 Task: Find connections with filter location Genève with filter topic #personaldevelopment with filter profile language Spanish with filter current company L.E.K. Consulting with filter school GURU KASHI UNIVERSITY with filter industry Nursing Homes and Residential Care Facilities with filter service category Portrait Photography with filter keywords title Program Administrator
Action: Mouse moved to (684, 112)
Screenshot: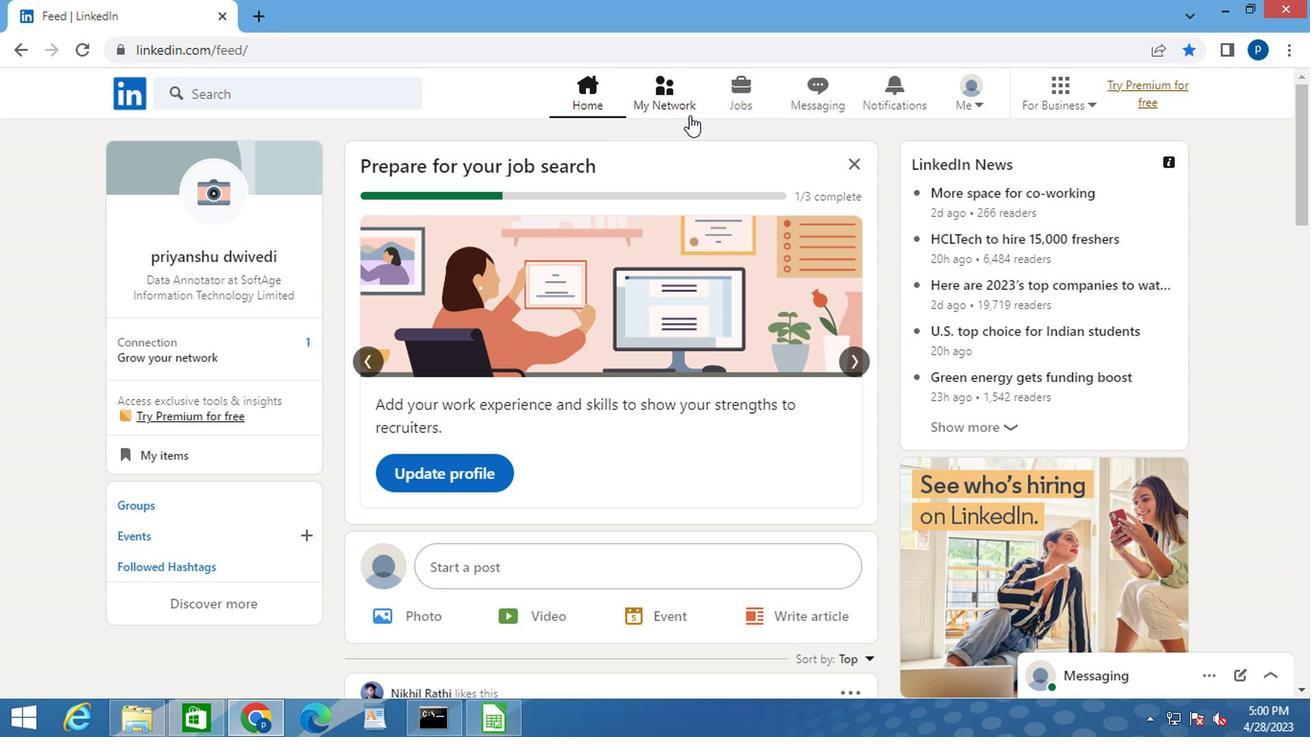 
Action: Mouse pressed left at (684, 112)
Screenshot: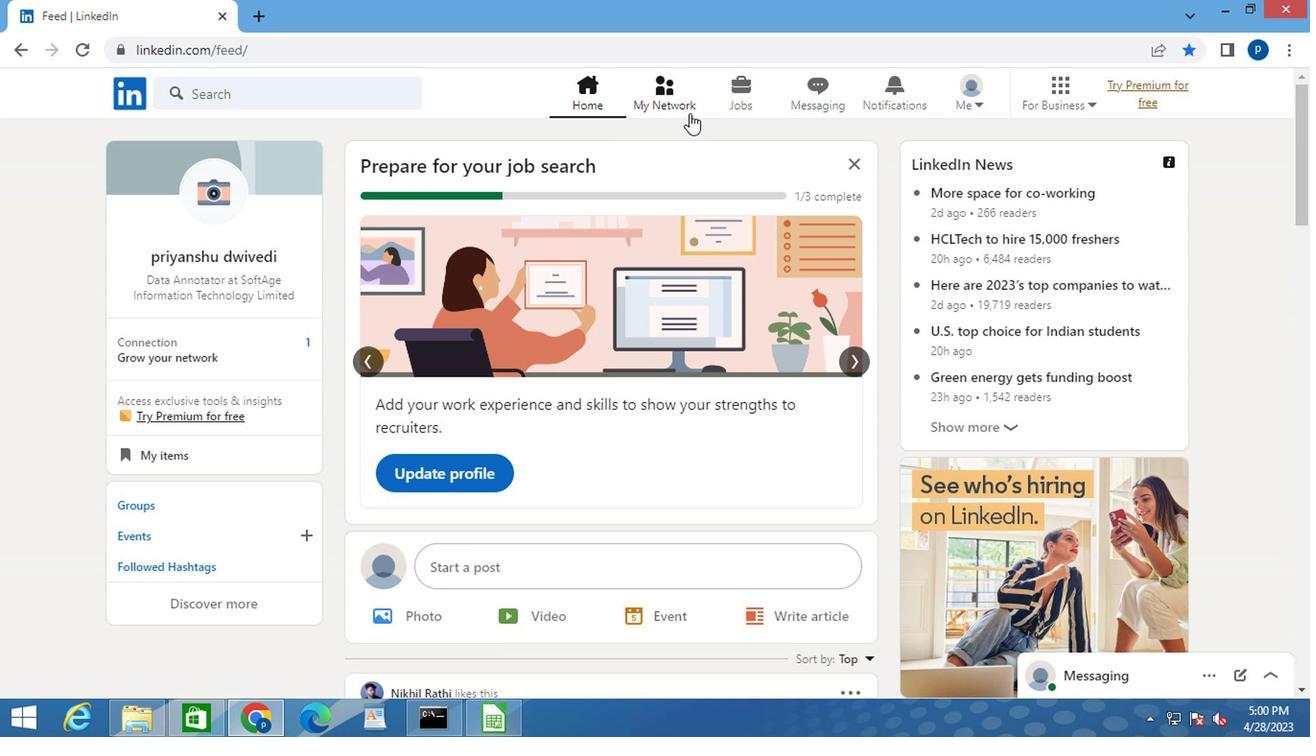 
Action: Mouse moved to (281, 195)
Screenshot: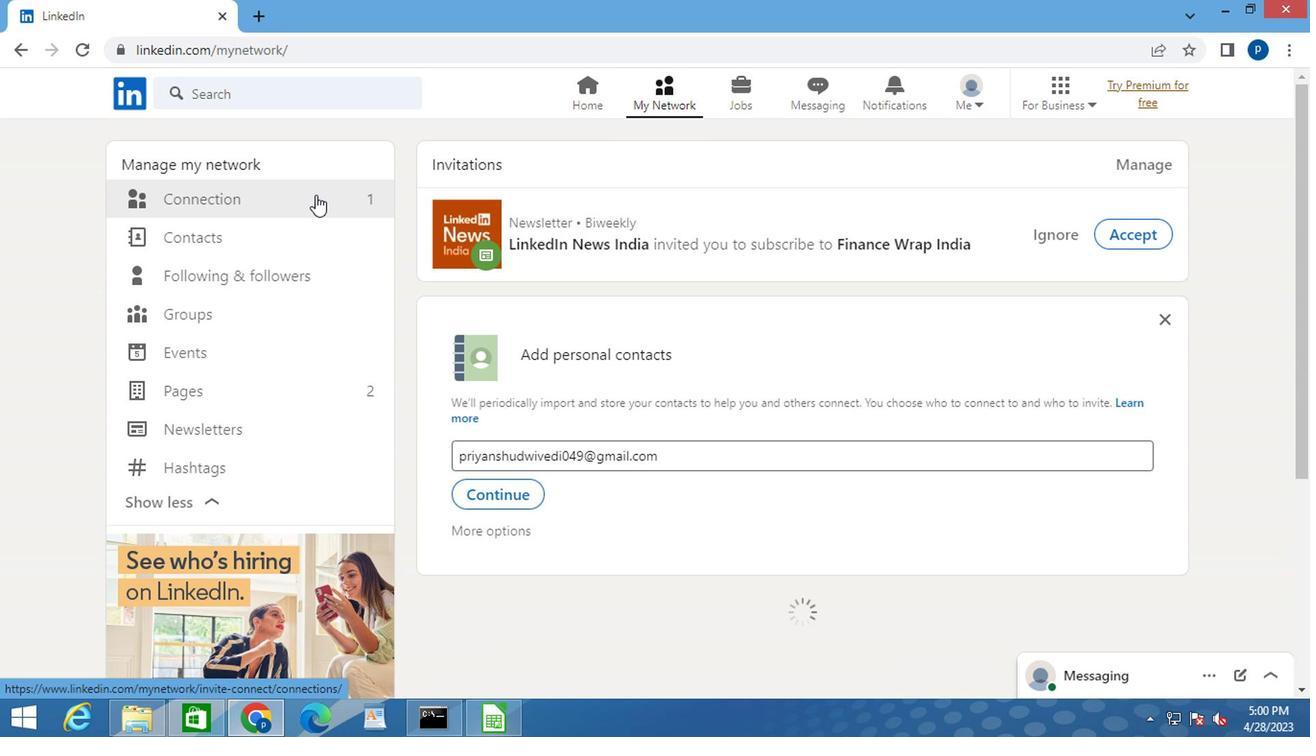 
Action: Mouse pressed left at (281, 195)
Screenshot: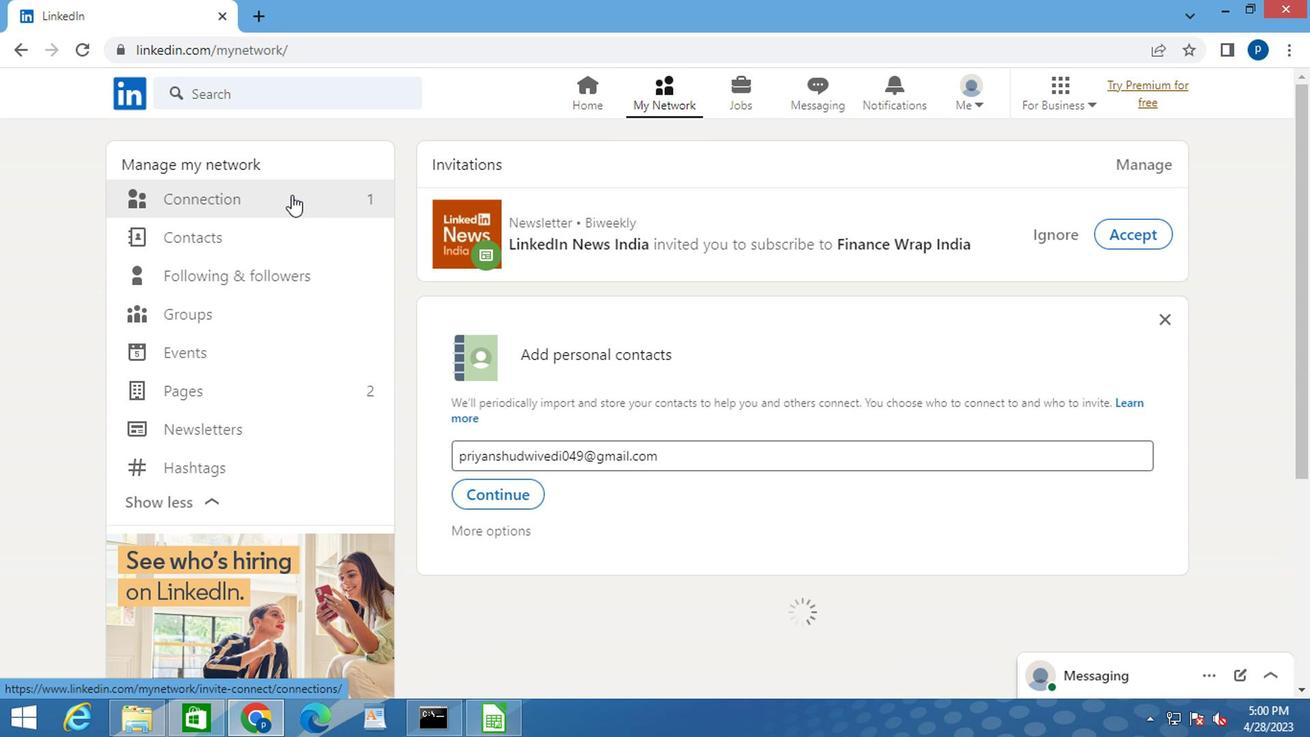 
Action: Mouse moved to (275, 207)
Screenshot: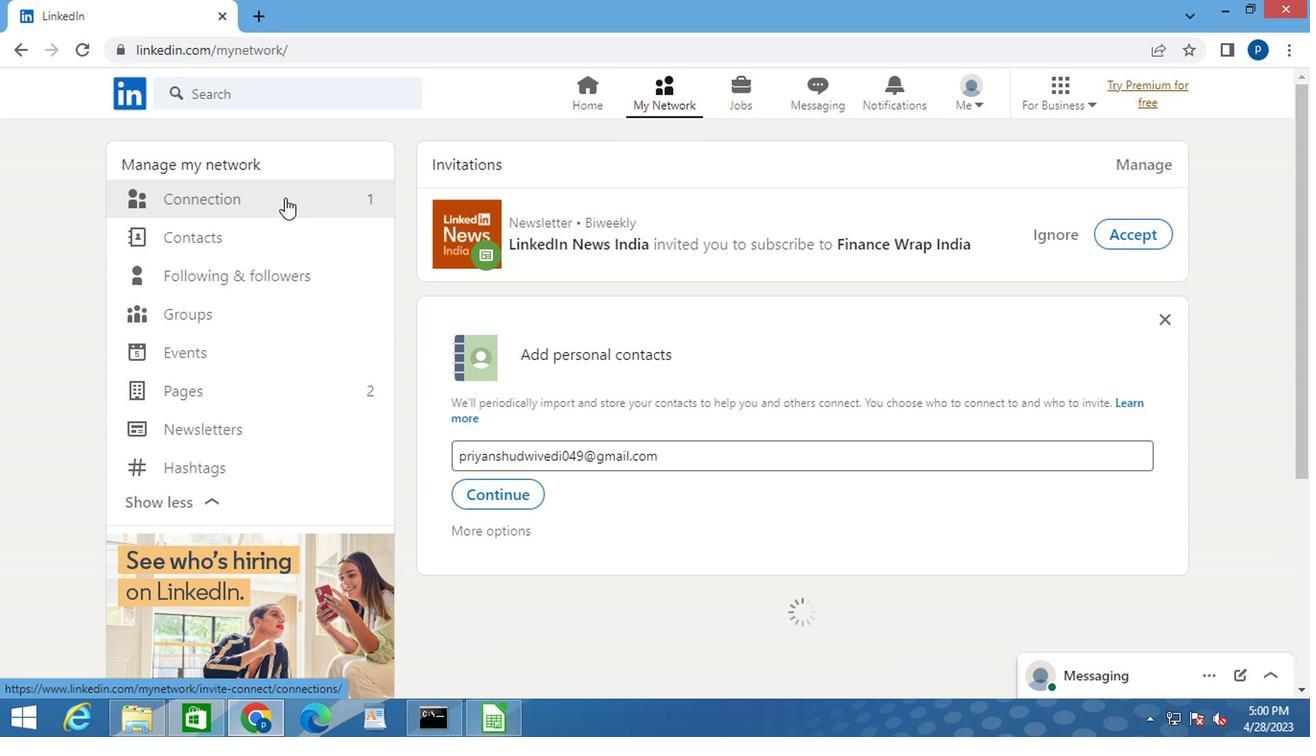 
Action: Mouse pressed left at (275, 207)
Screenshot: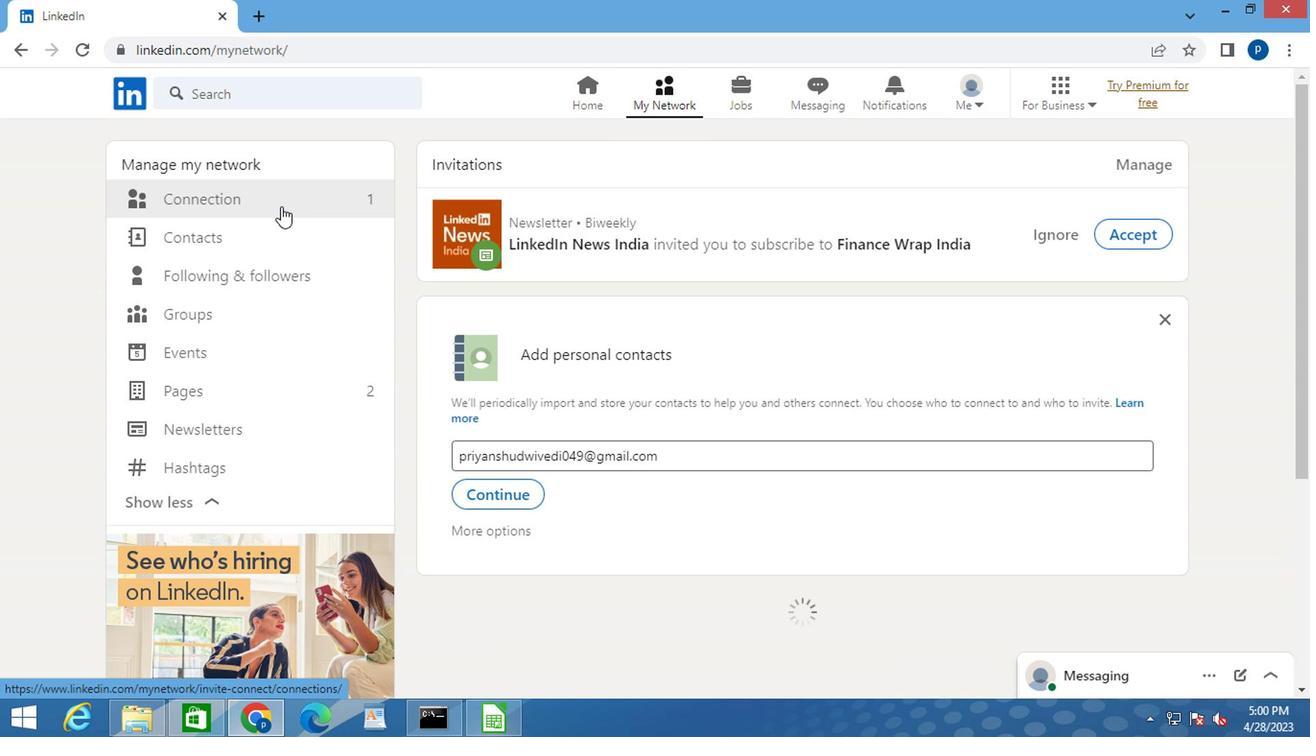 
Action: Mouse moved to (815, 204)
Screenshot: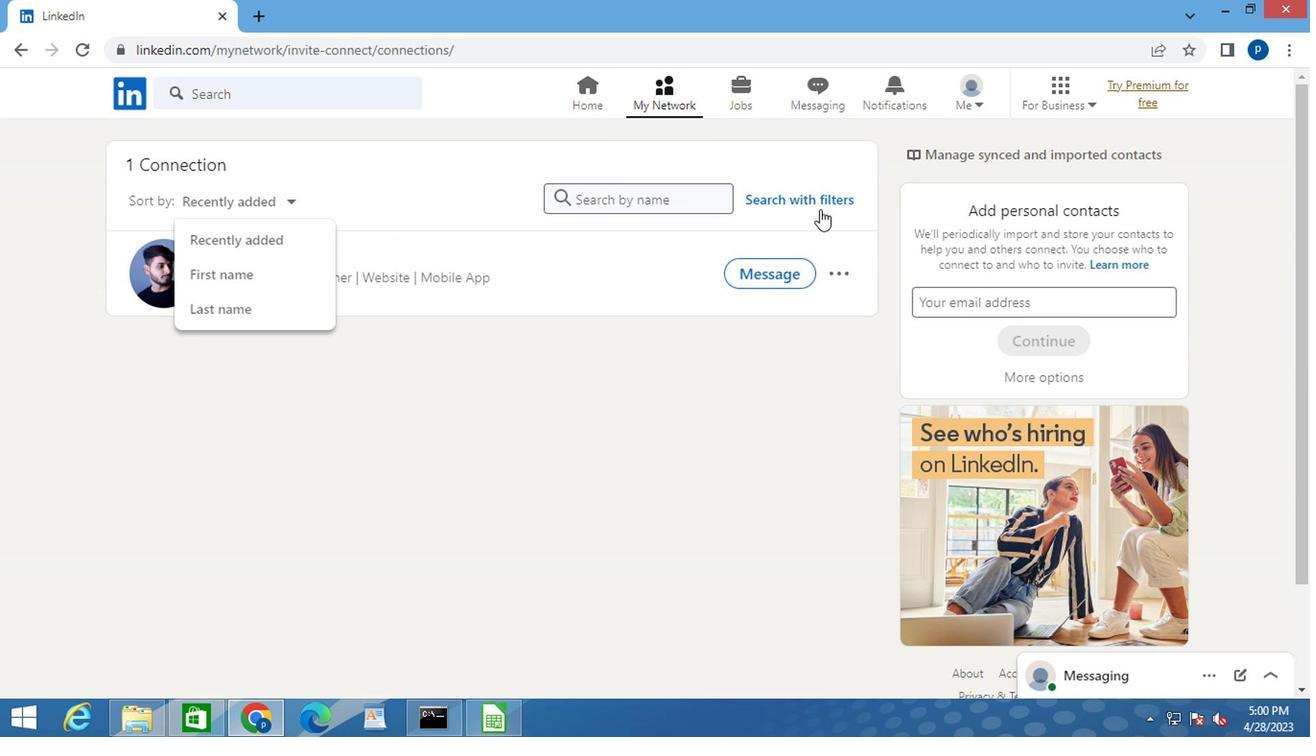
Action: Mouse pressed left at (815, 204)
Screenshot: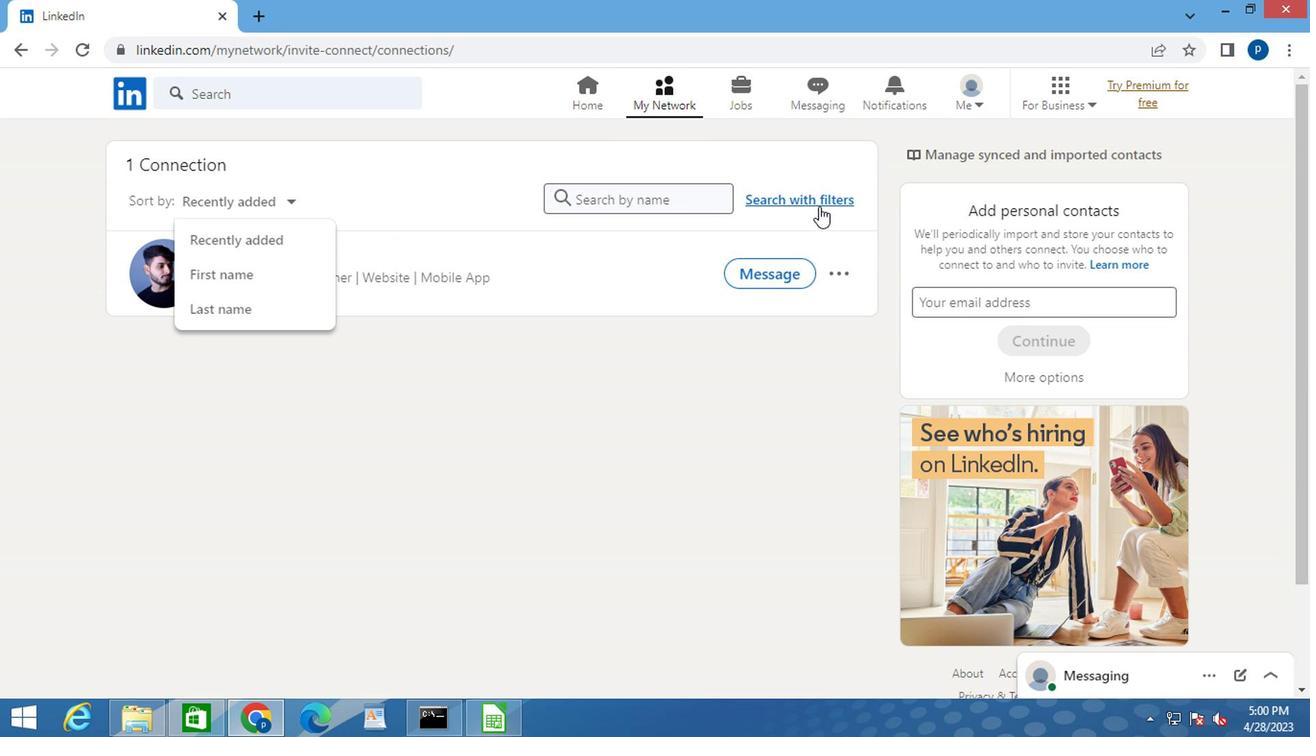 
Action: Mouse moved to (706, 154)
Screenshot: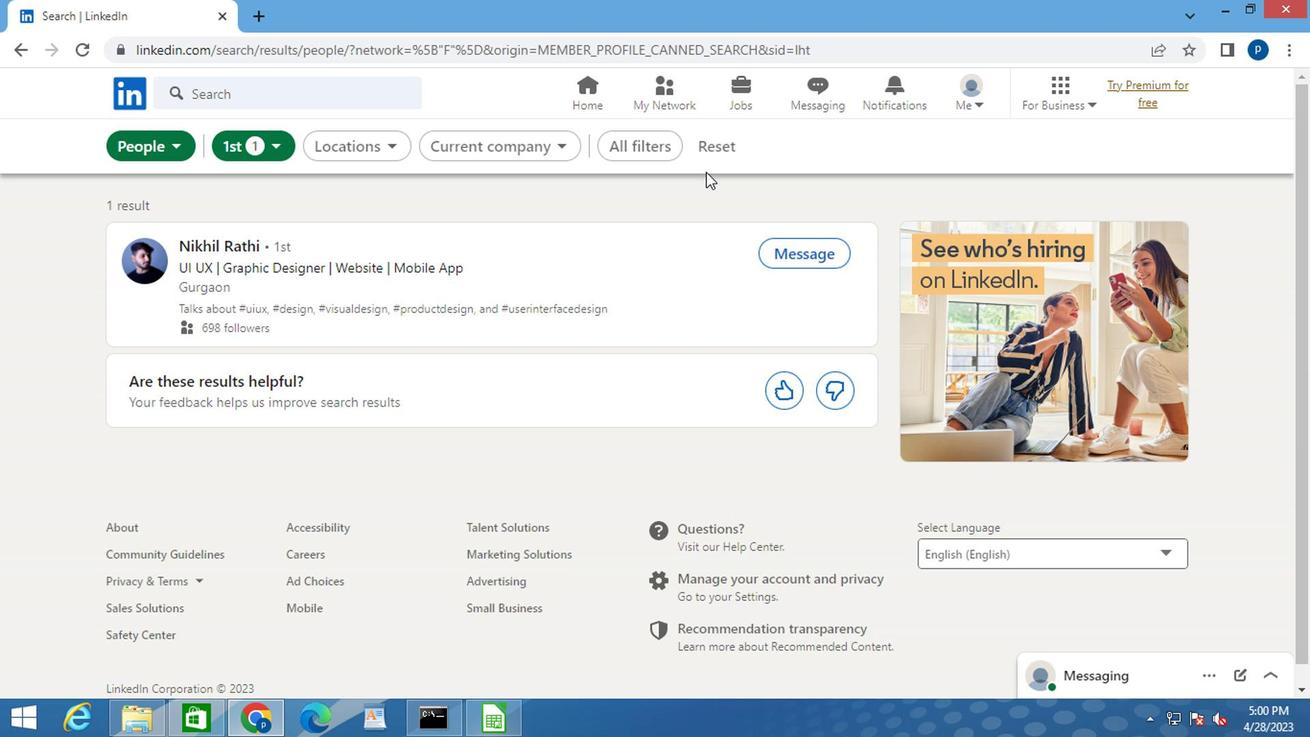 
Action: Mouse pressed left at (706, 154)
Screenshot: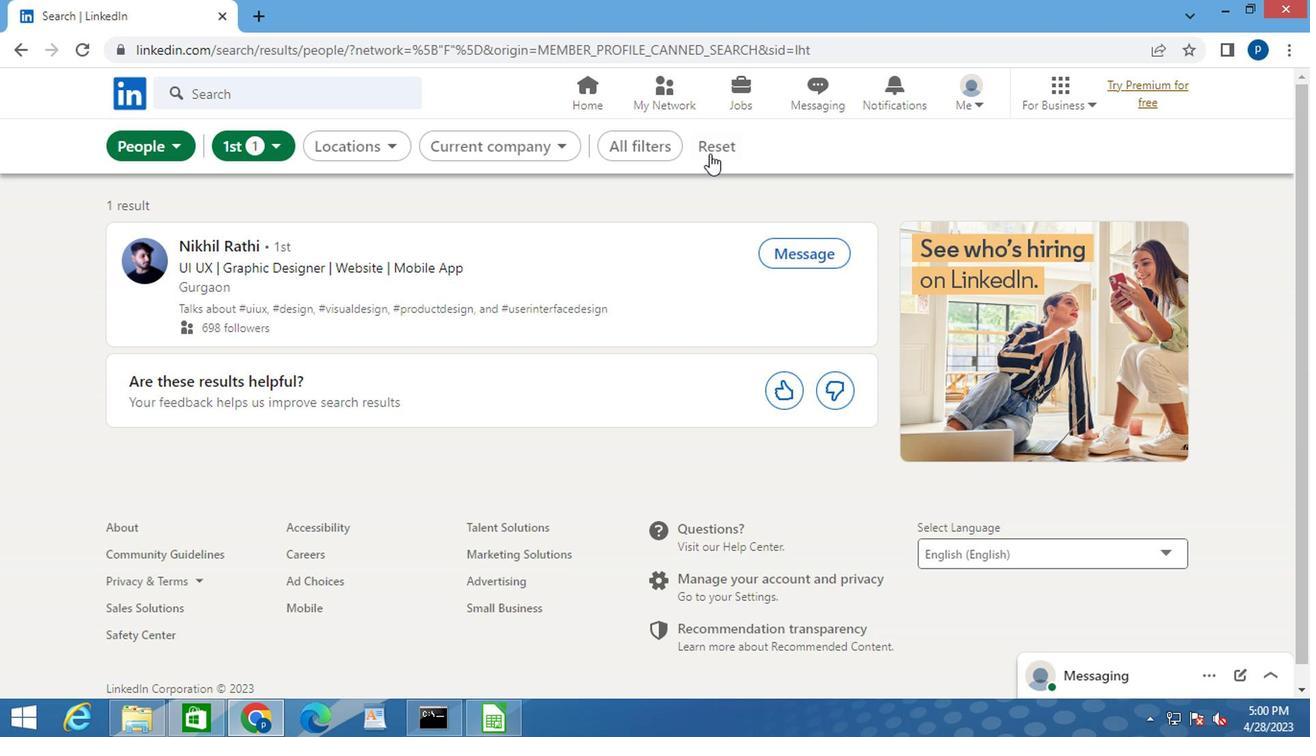 
Action: Mouse moved to (688, 145)
Screenshot: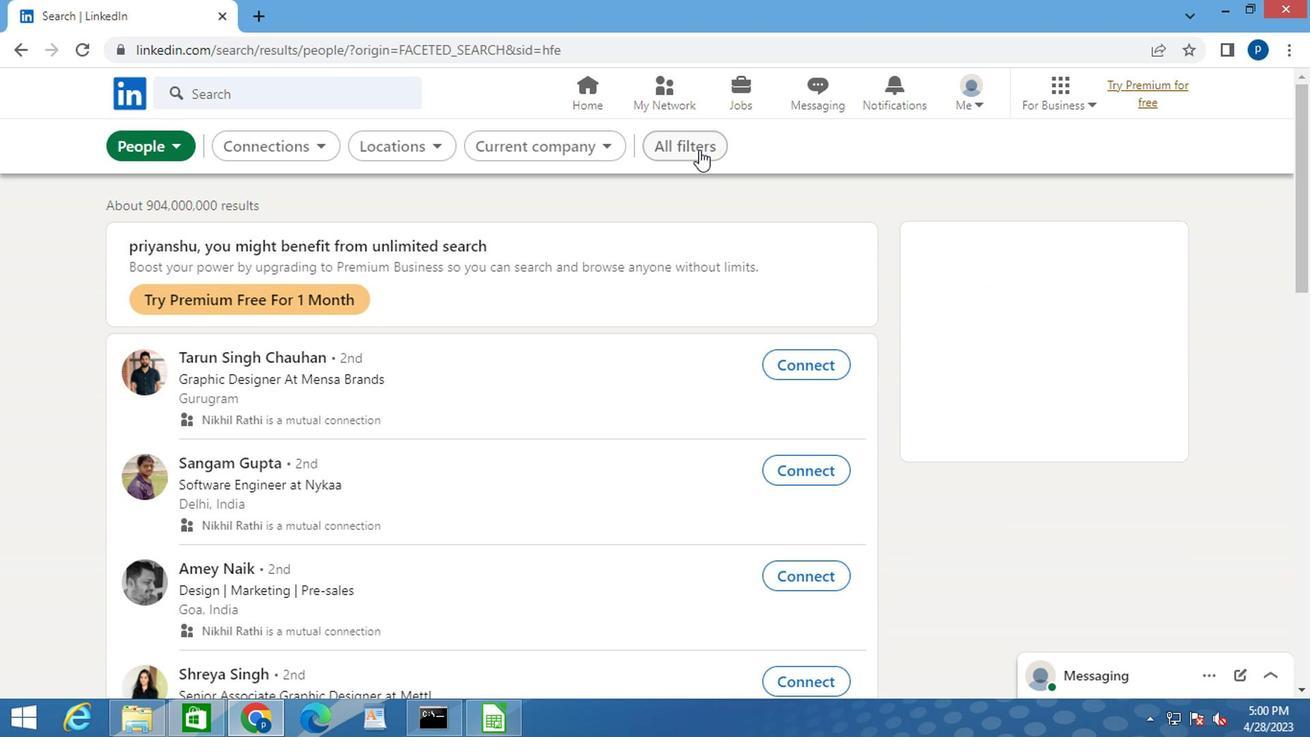 
Action: Mouse pressed left at (688, 145)
Screenshot: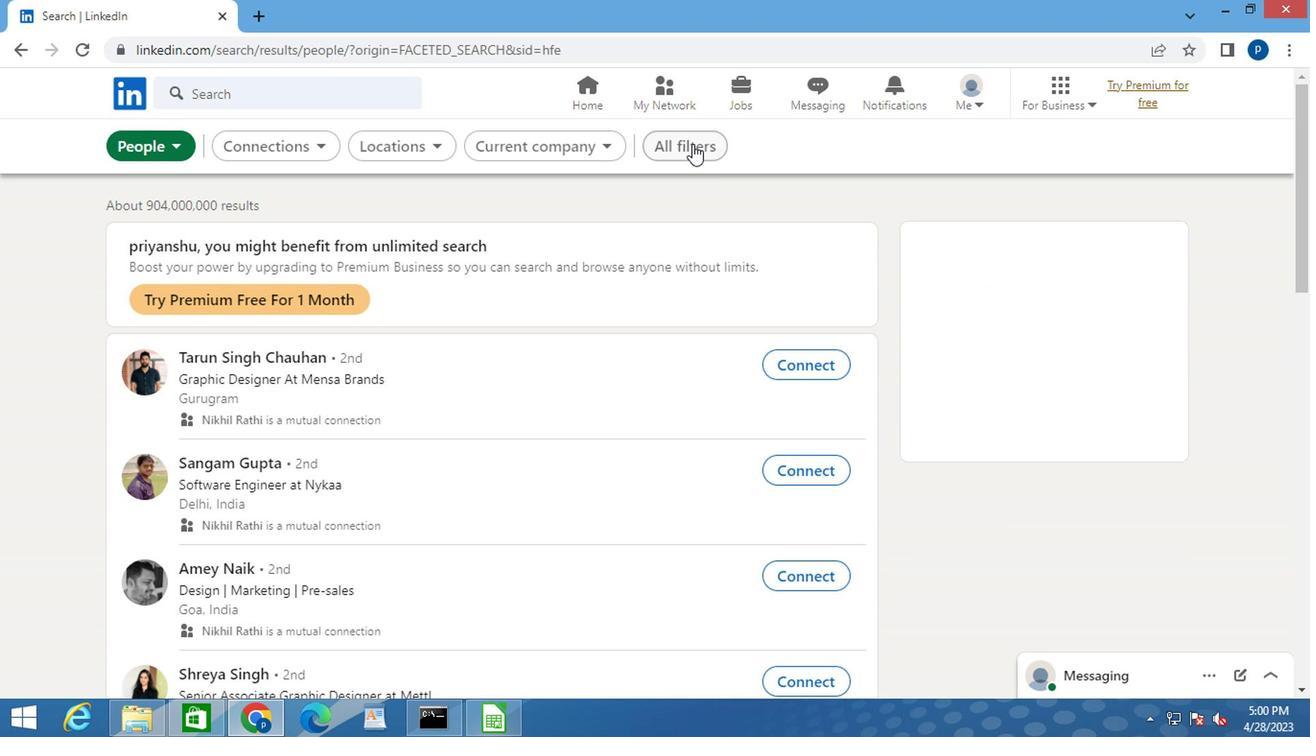 
Action: Mouse moved to (1000, 512)
Screenshot: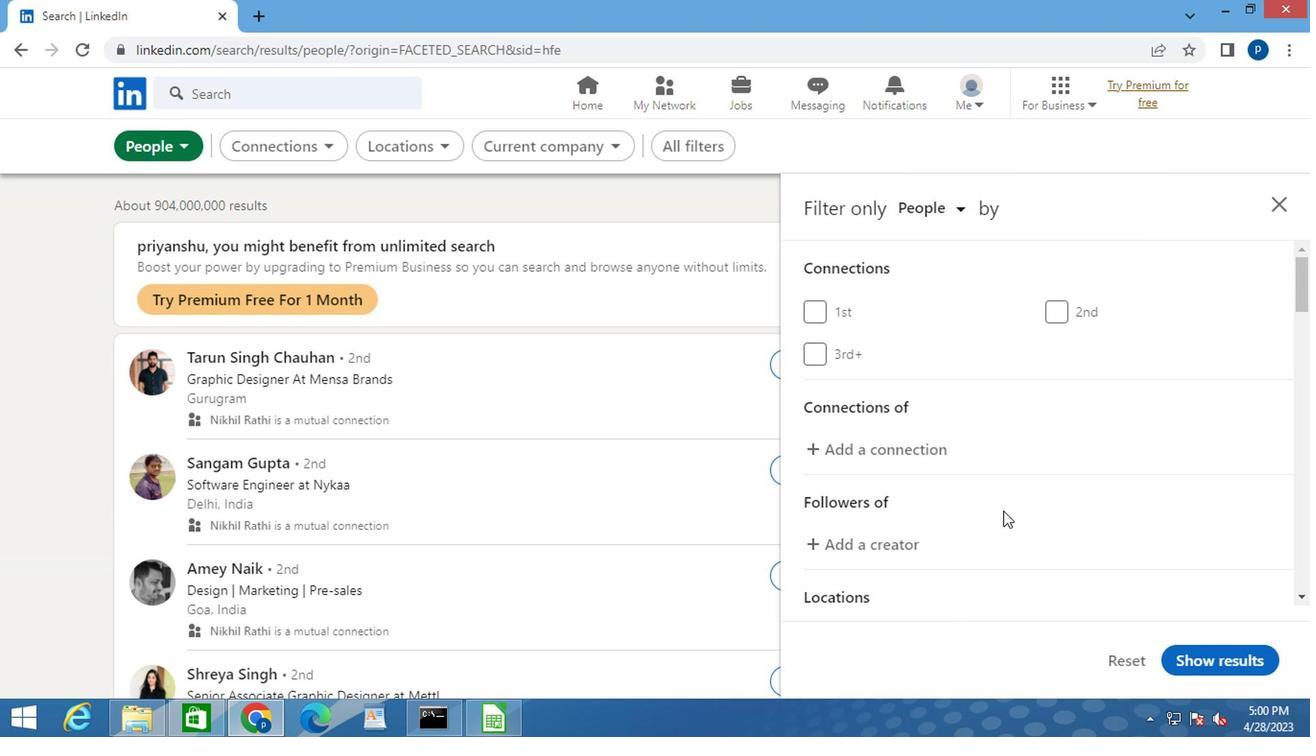 
Action: Mouse scrolled (1000, 512) with delta (0, 0)
Screenshot: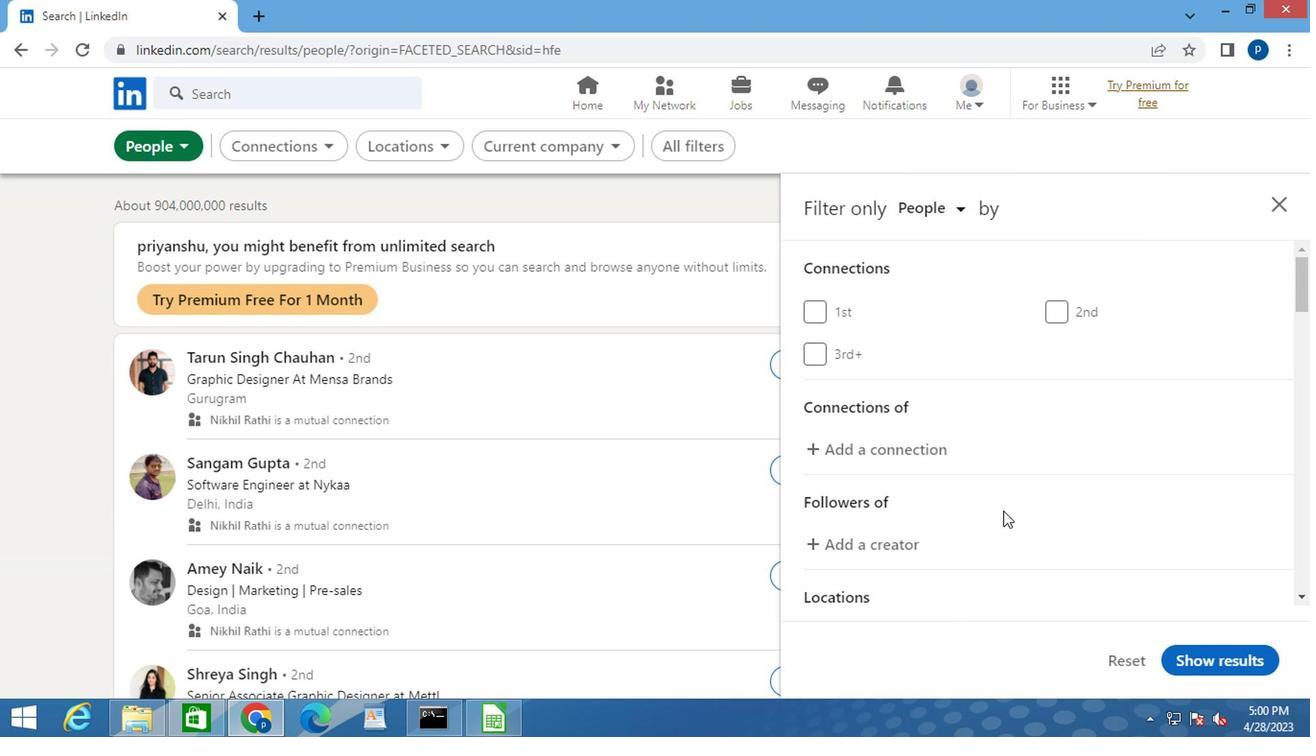 
Action: Mouse scrolled (1000, 512) with delta (0, 0)
Screenshot: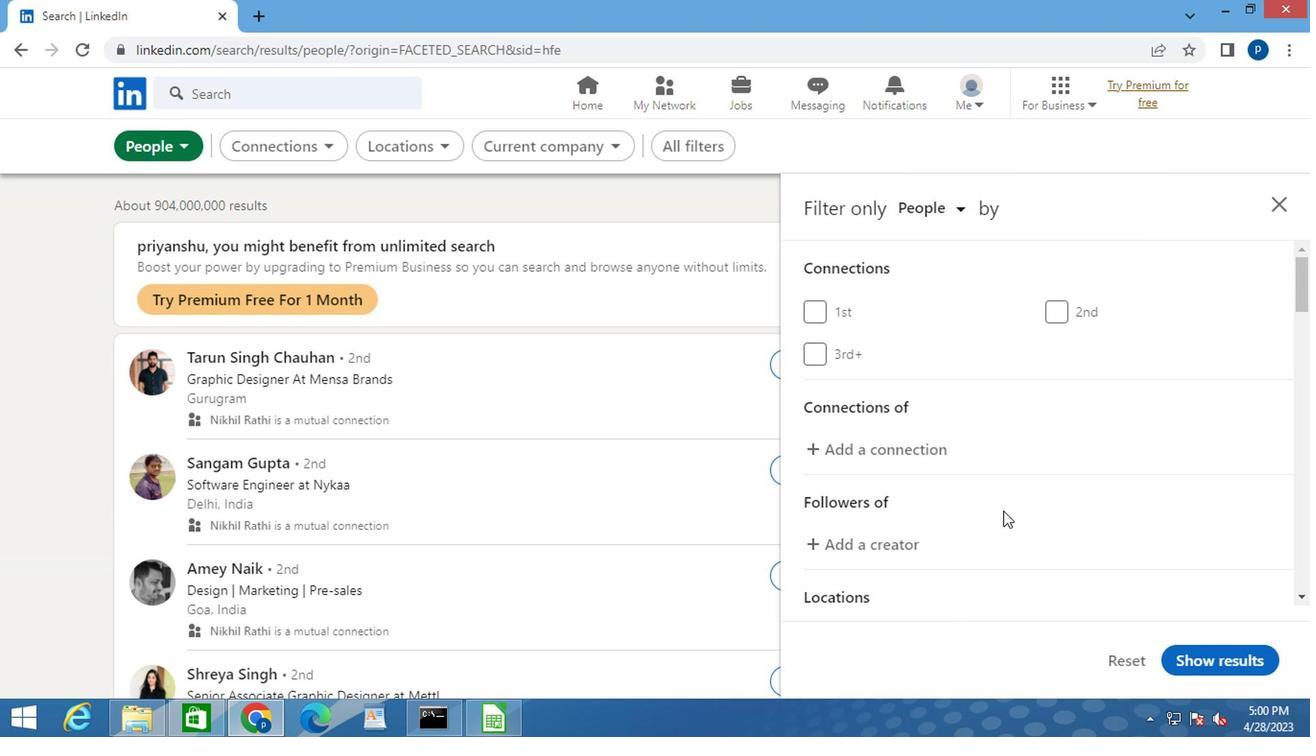
Action: Mouse moved to (1090, 533)
Screenshot: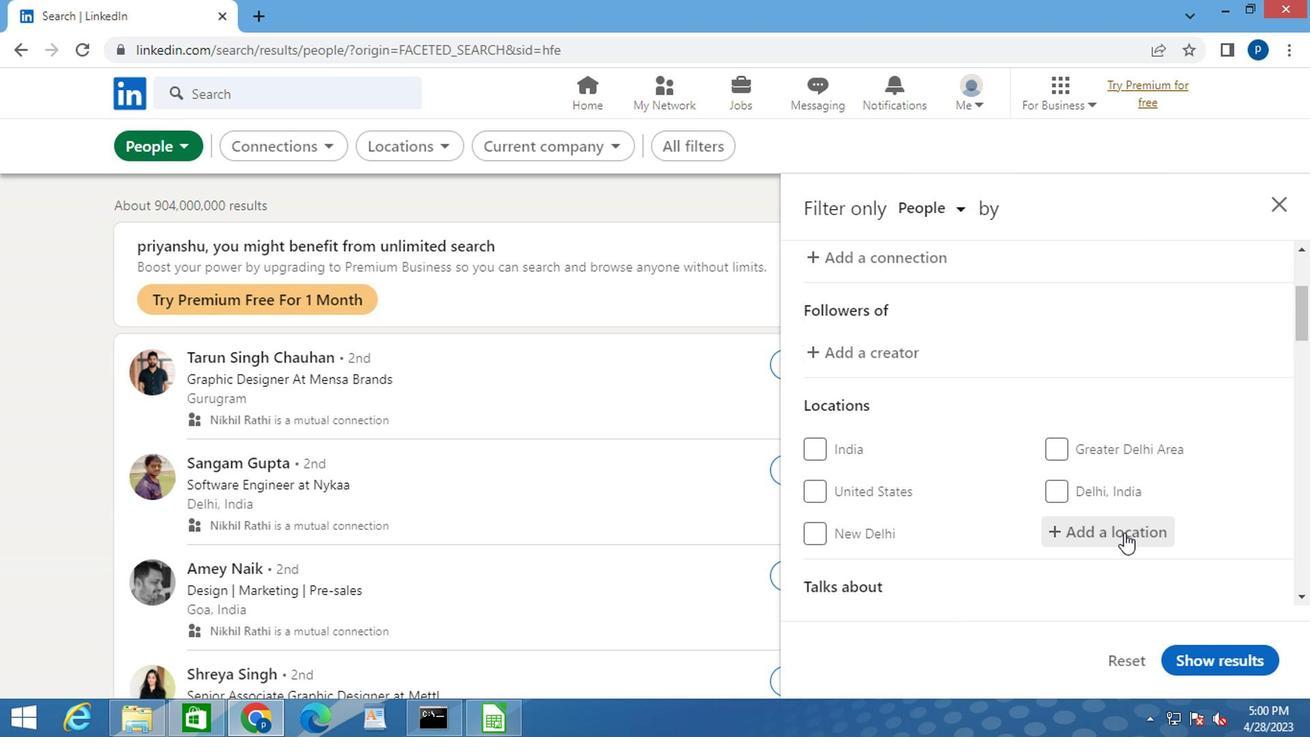 
Action: Mouse pressed left at (1090, 533)
Screenshot: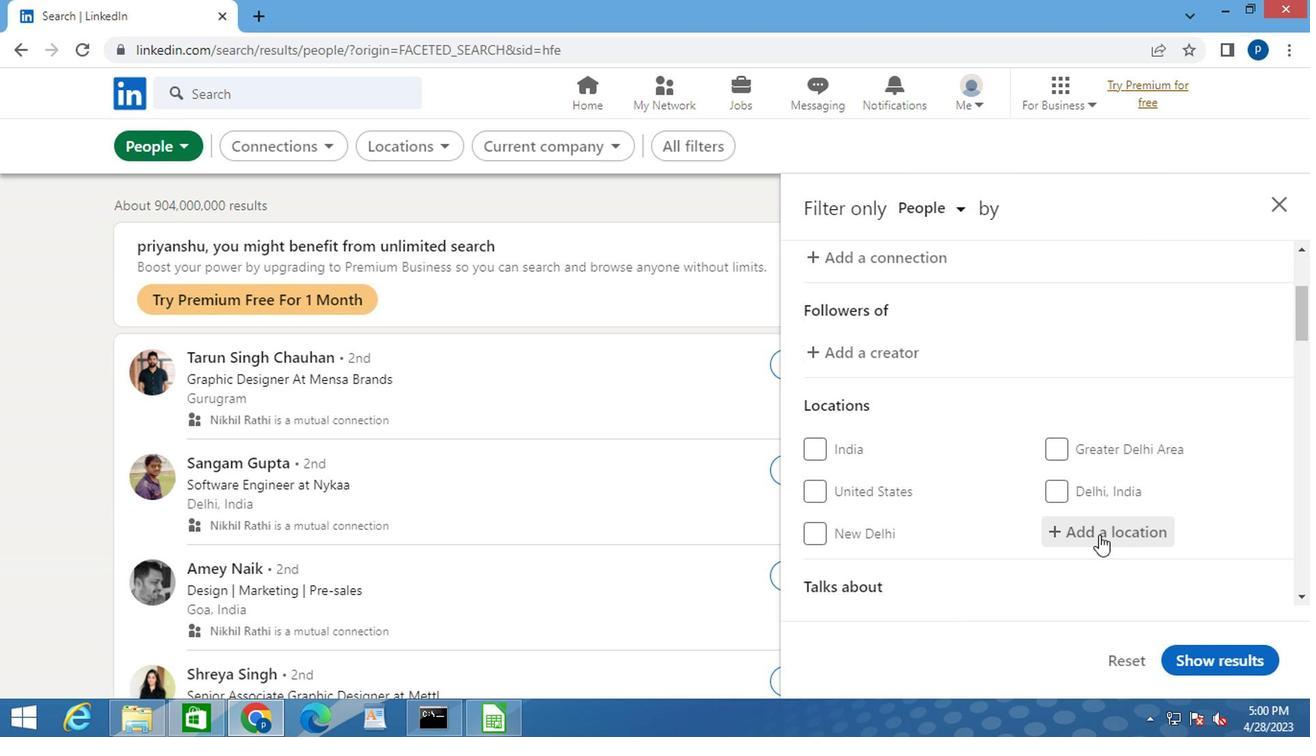 
Action: Key pressed g<Key.caps_lock>eneve
Screenshot: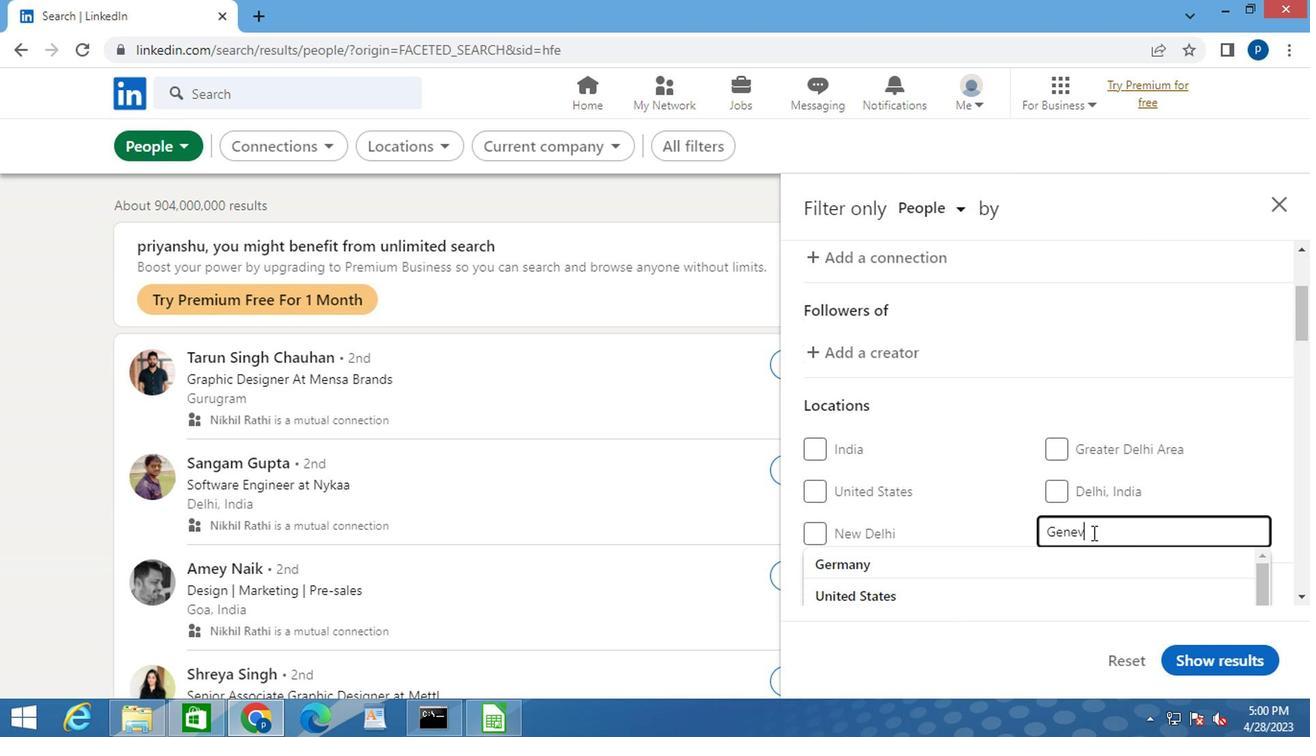 
Action: Mouse moved to (959, 555)
Screenshot: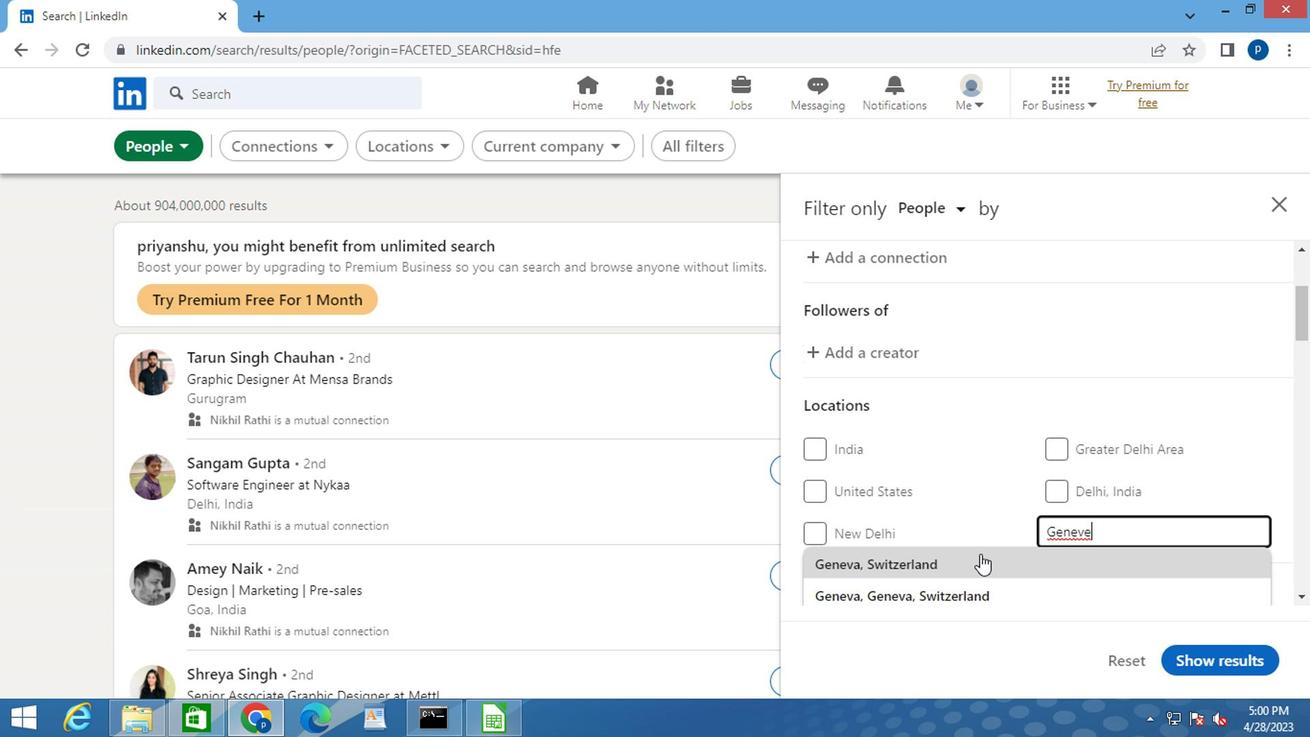 
Action: Key pressed <Key.enter>
Screenshot: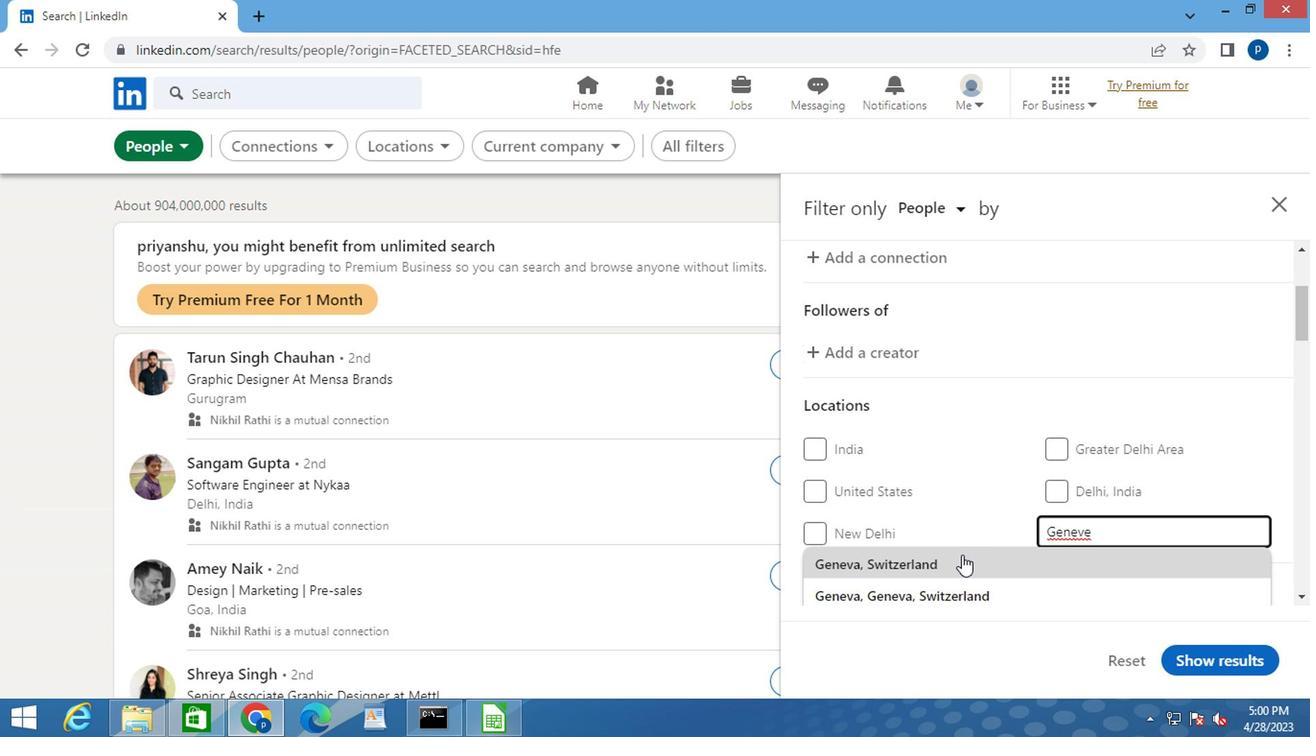 
Action: Mouse scrolled (959, 555) with delta (0, 0)
Screenshot: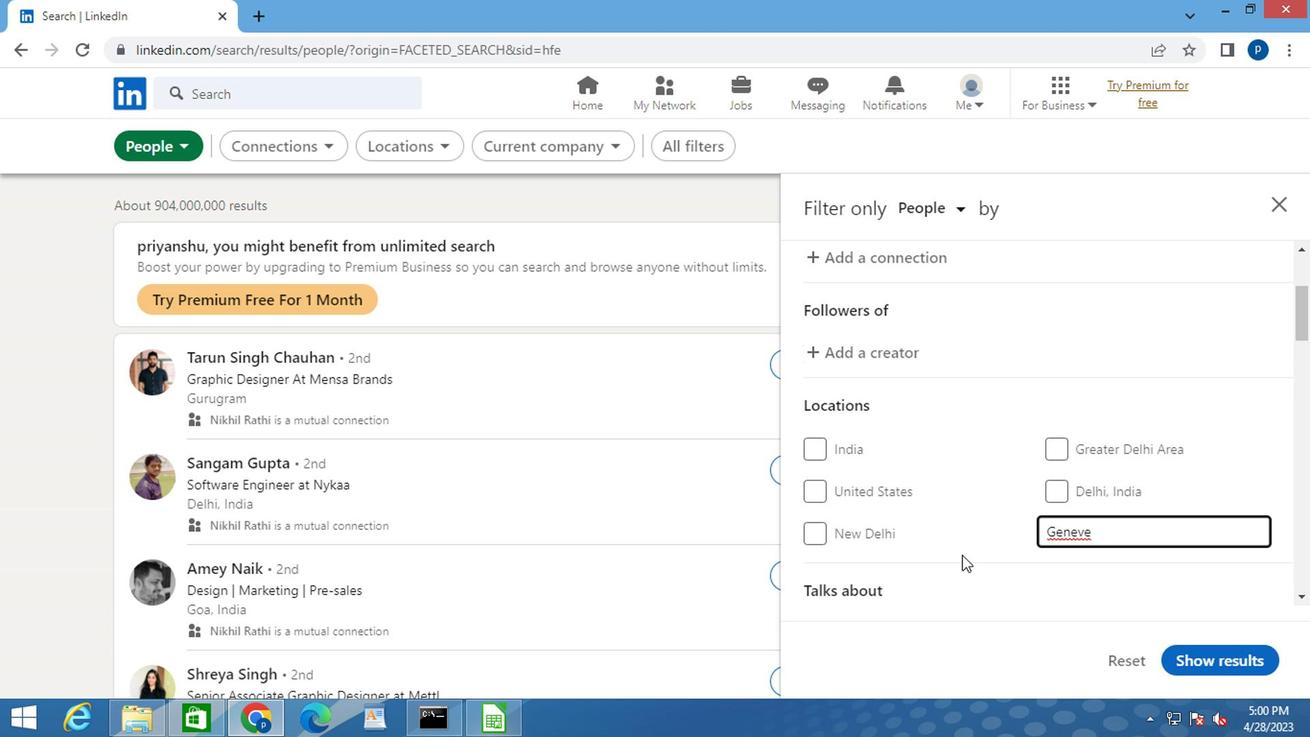 
Action: Mouse moved to (959, 555)
Screenshot: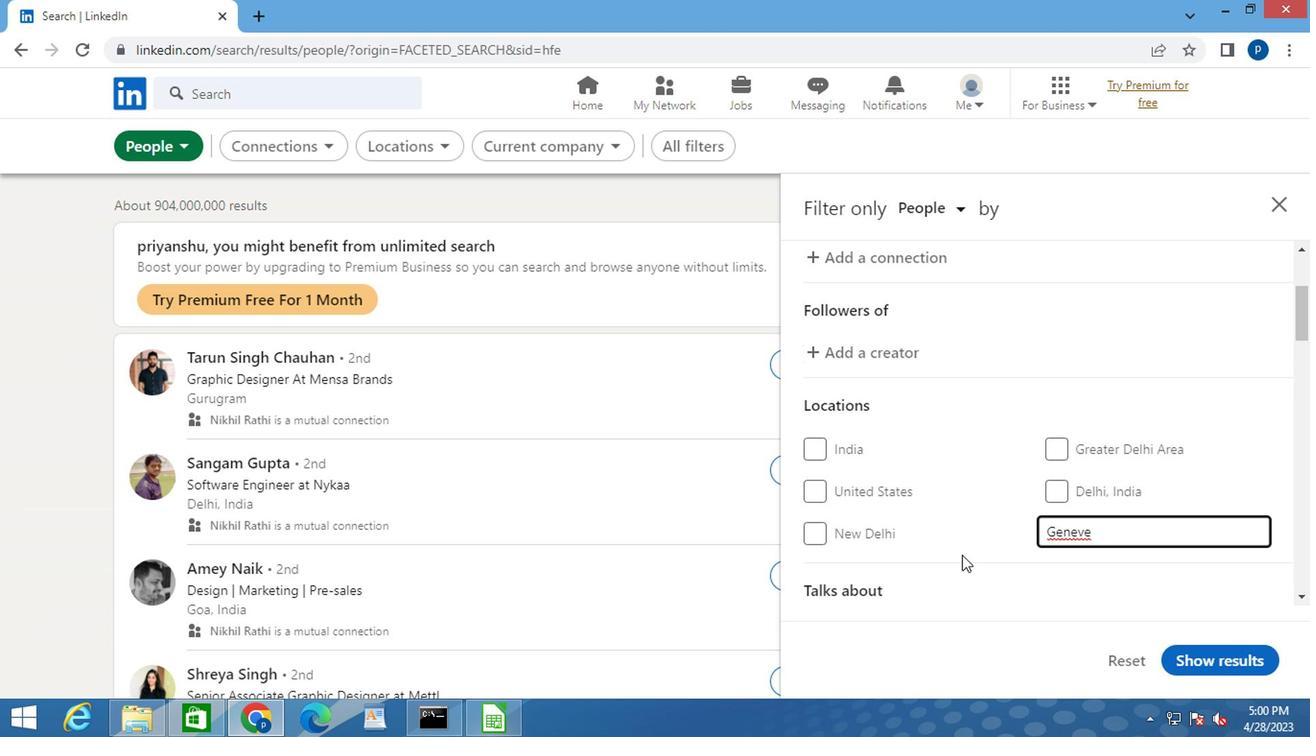 
Action: Mouse scrolled (959, 555) with delta (0, 0)
Screenshot: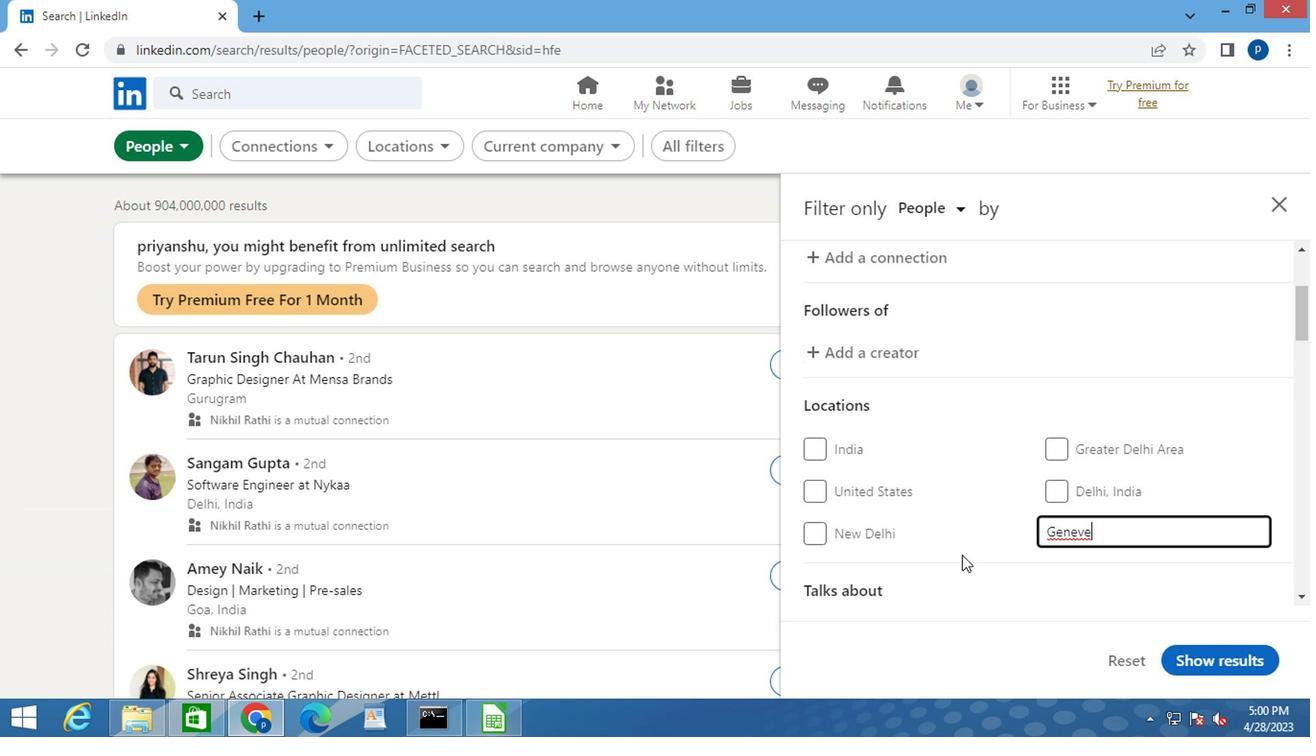 
Action: Mouse moved to (925, 477)
Screenshot: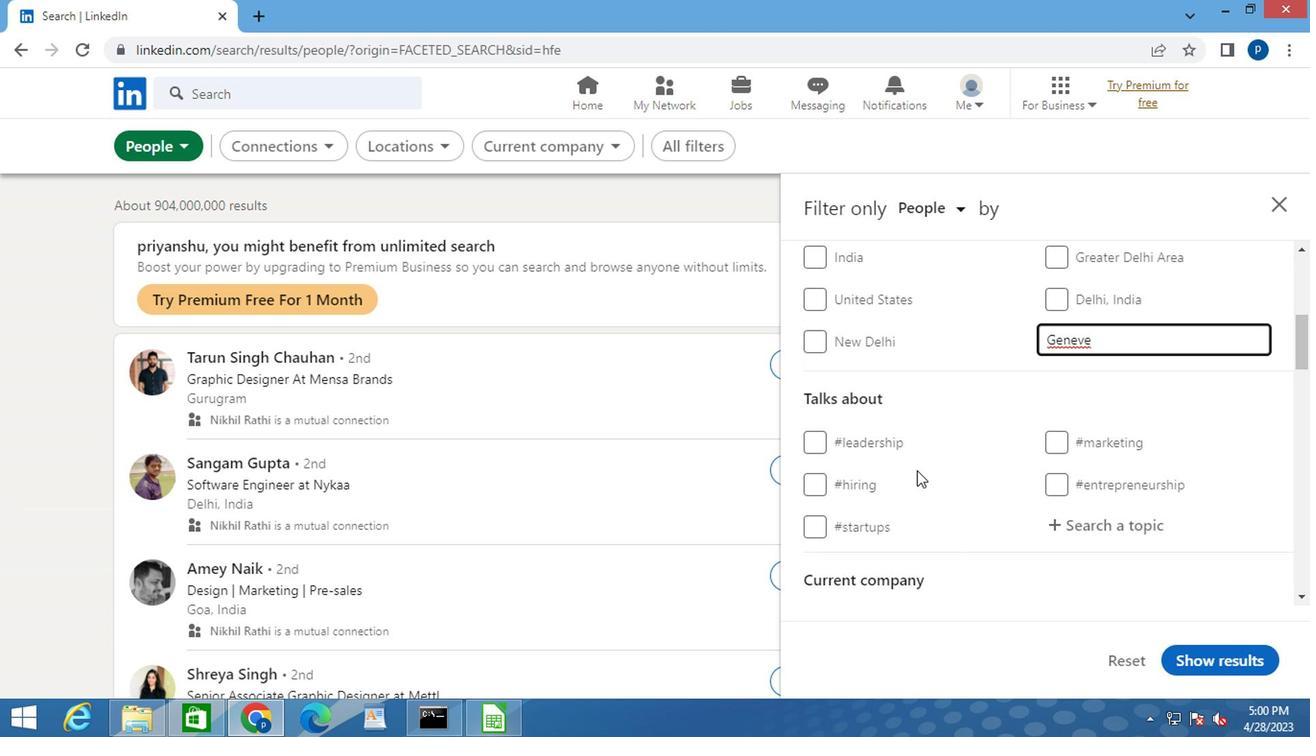 
Action: Mouse scrolled (925, 476) with delta (0, 0)
Screenshot: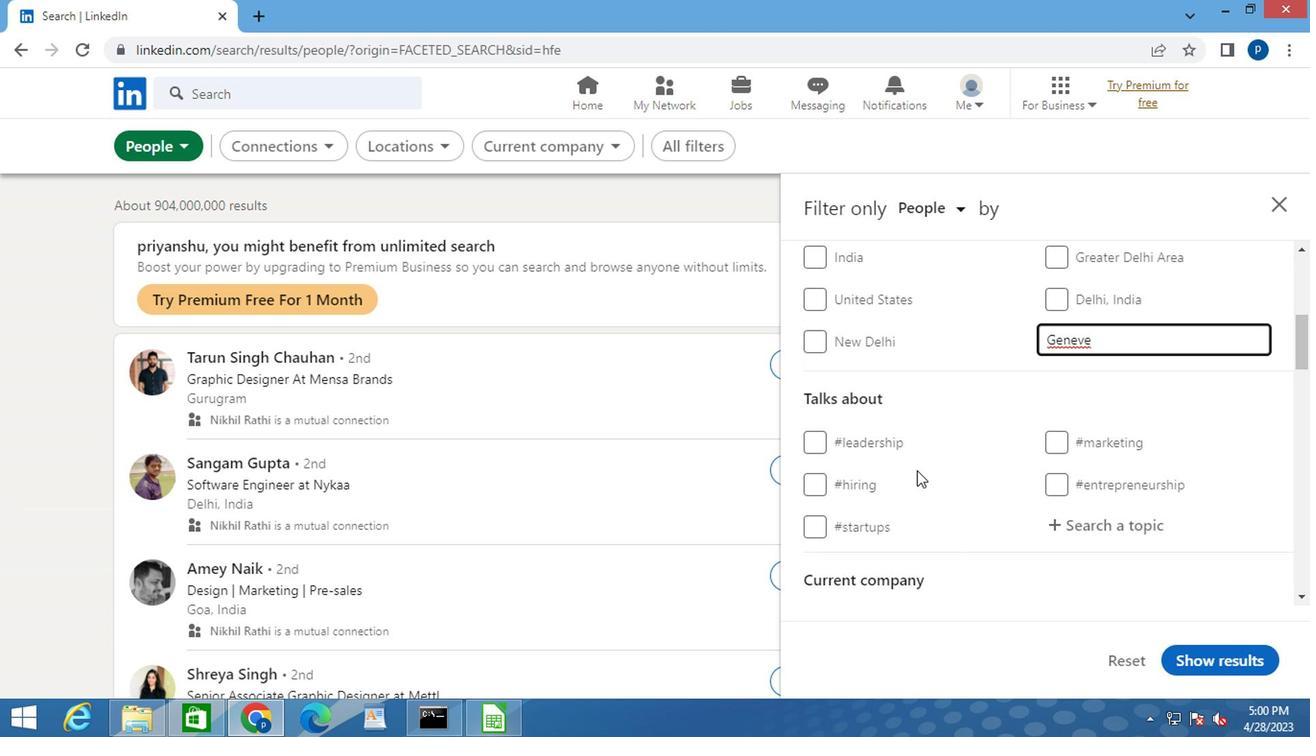 
Action: Mouse moved to (1087, 441)
Screenshot: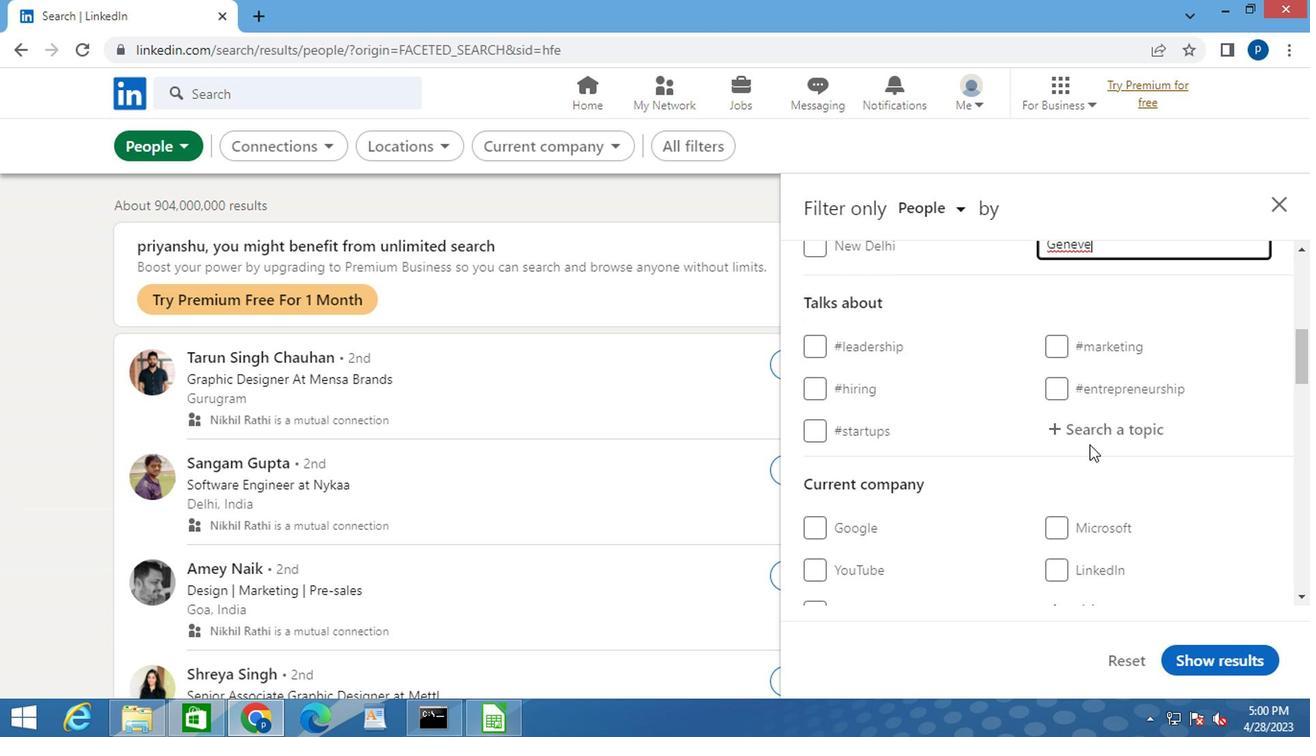 
Action: Mouse pressed left at (1087, 441)
Screenshot: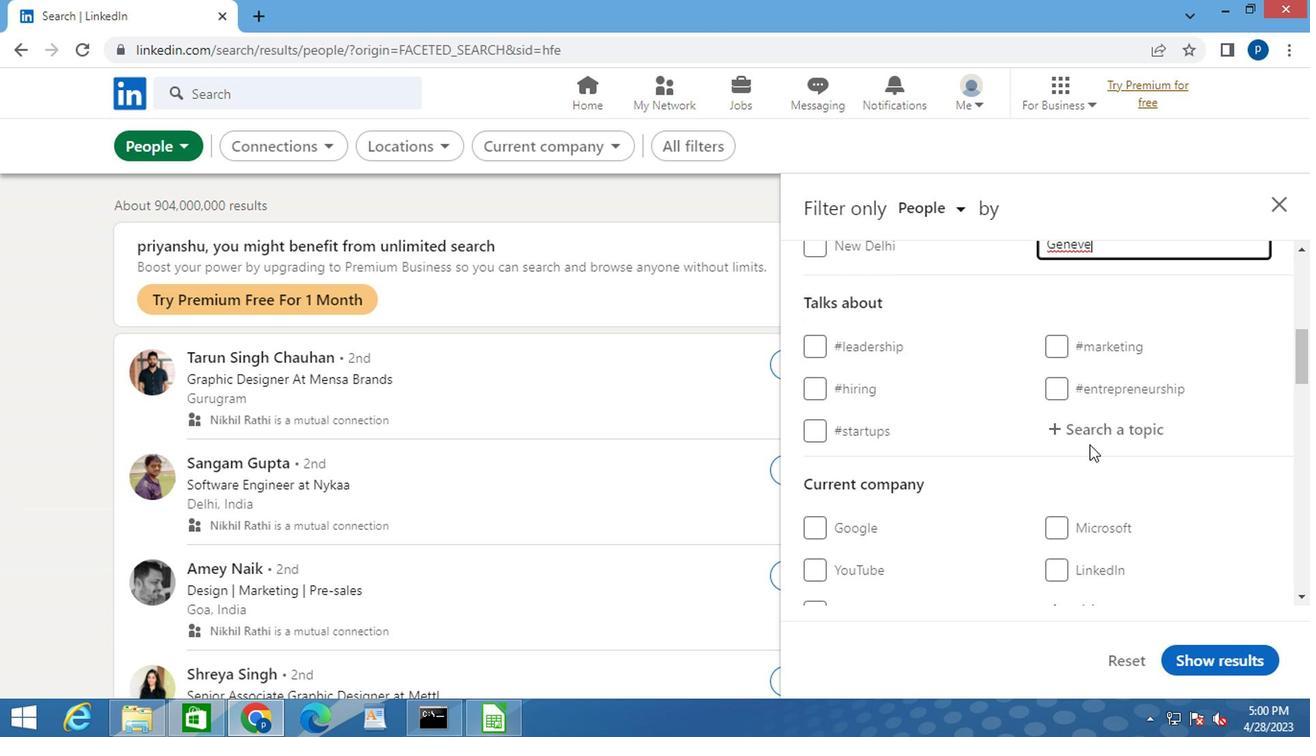 
Action: Key pressed <Key.shift>#PERSONALDEVELOPMENT
Screenshot: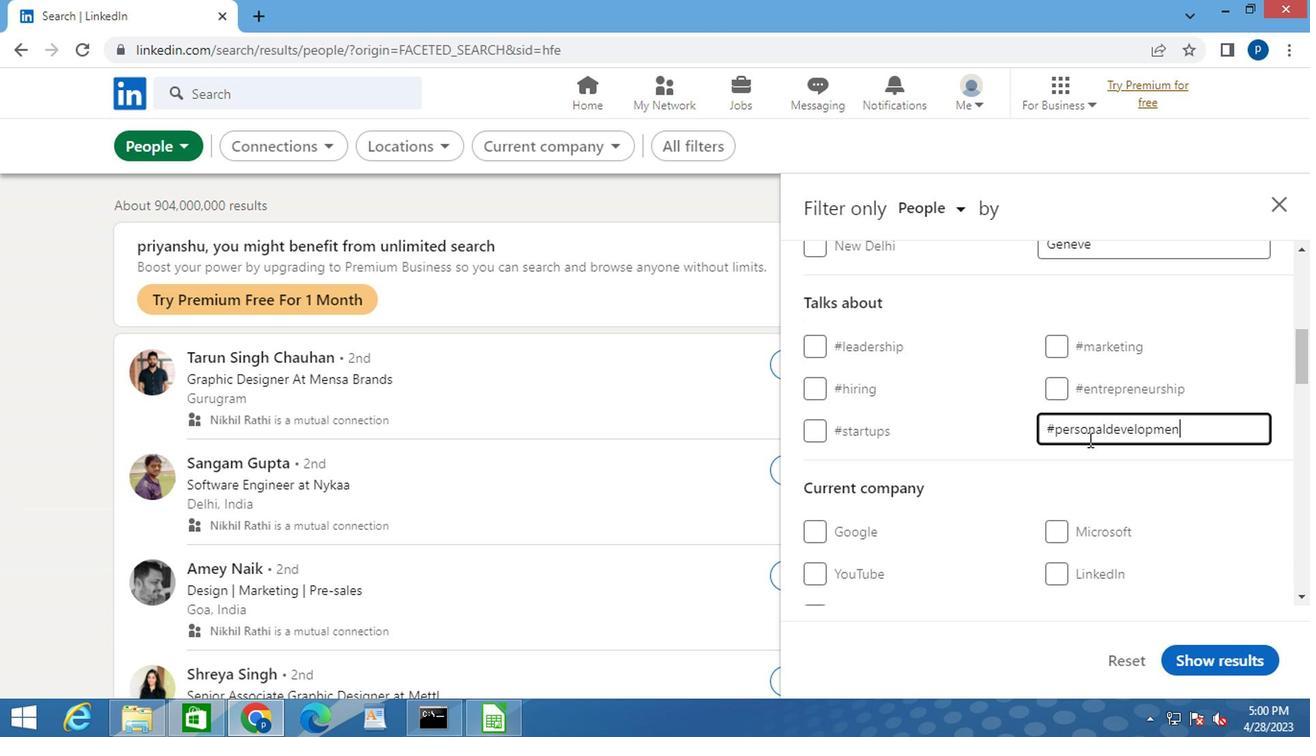
Action: Mouse moved to (1087, 441)
Screenshot: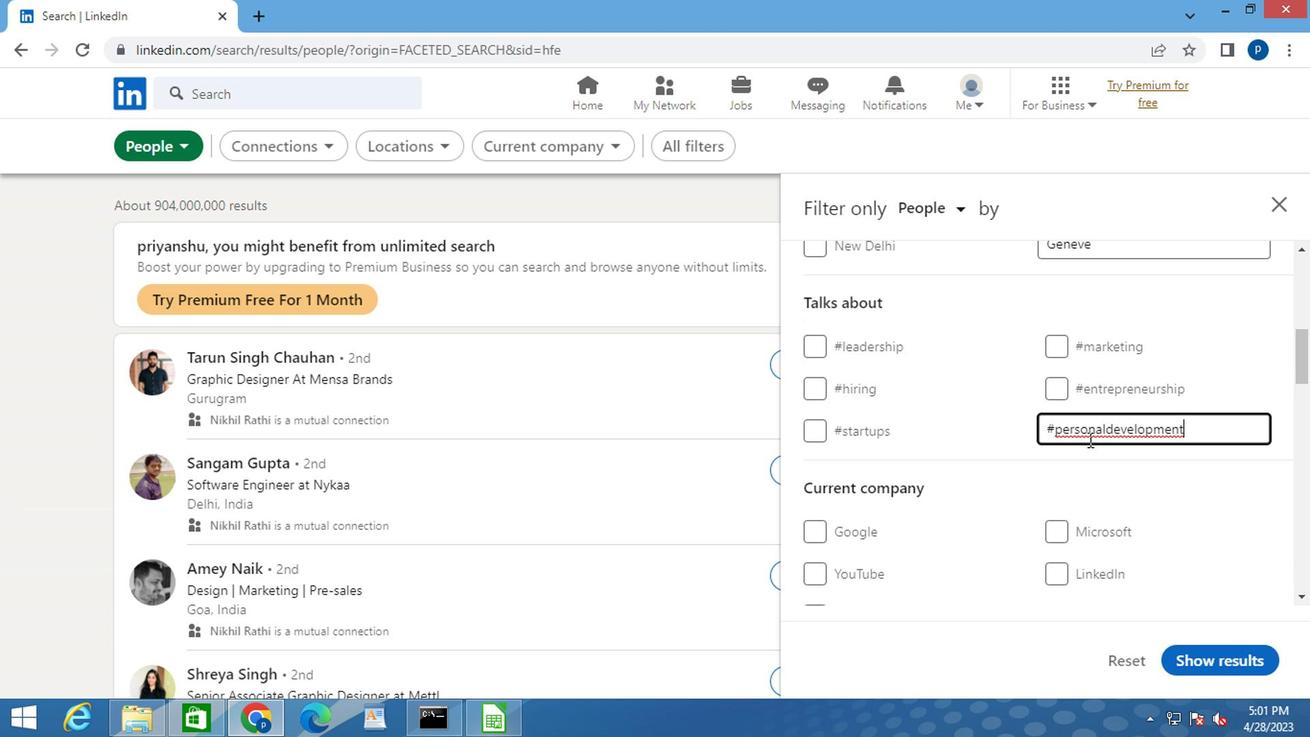 
Action: Mouse scrolled (1087, 439) with delta (0, -1)
Screenshot: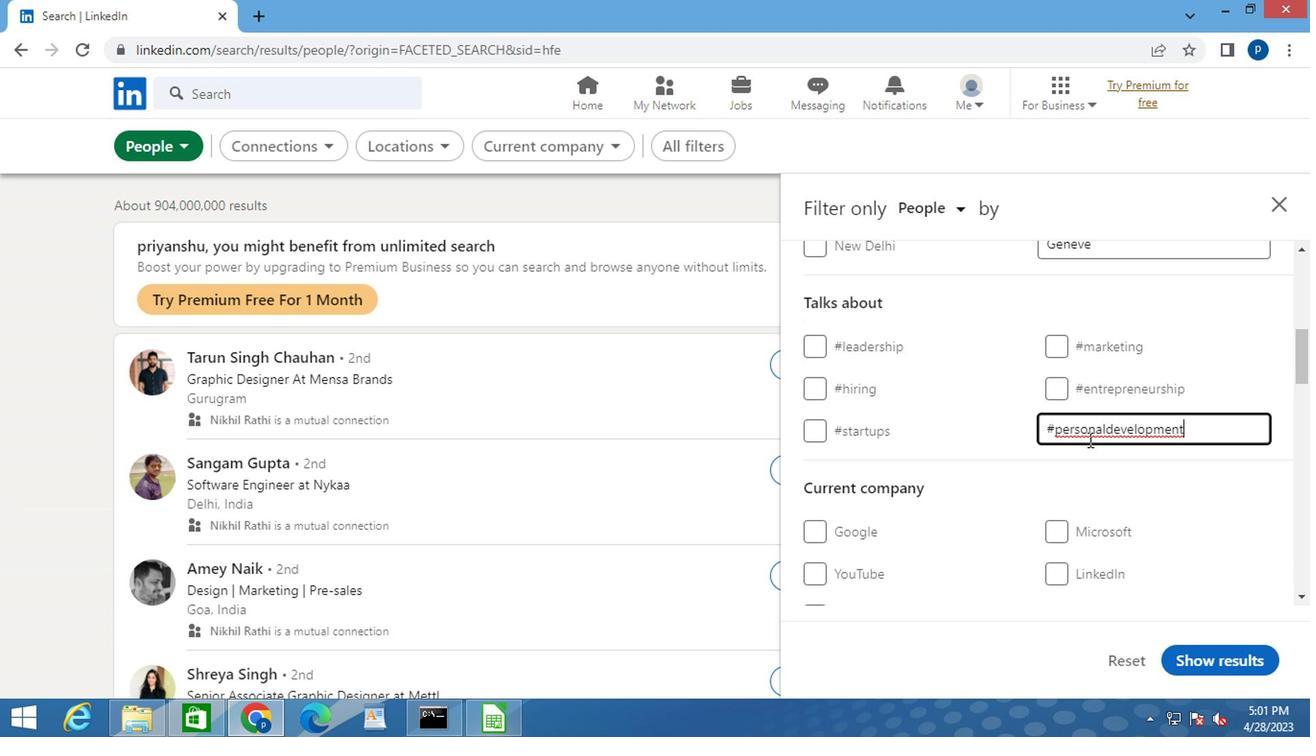 
Action: Mouse moved to (1069, 442)
Screenshot: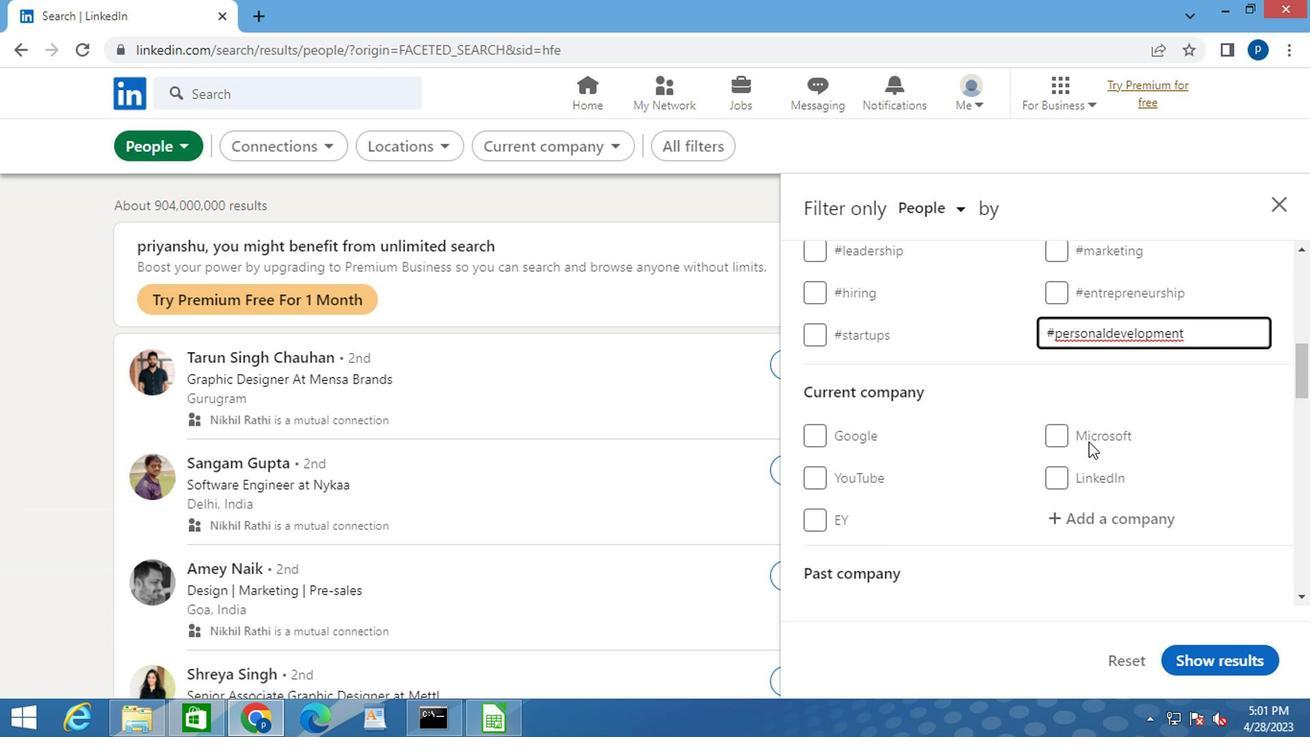 
Action: Mouse scrolled (1069, 441) with delta (0, 0)
Screenshot: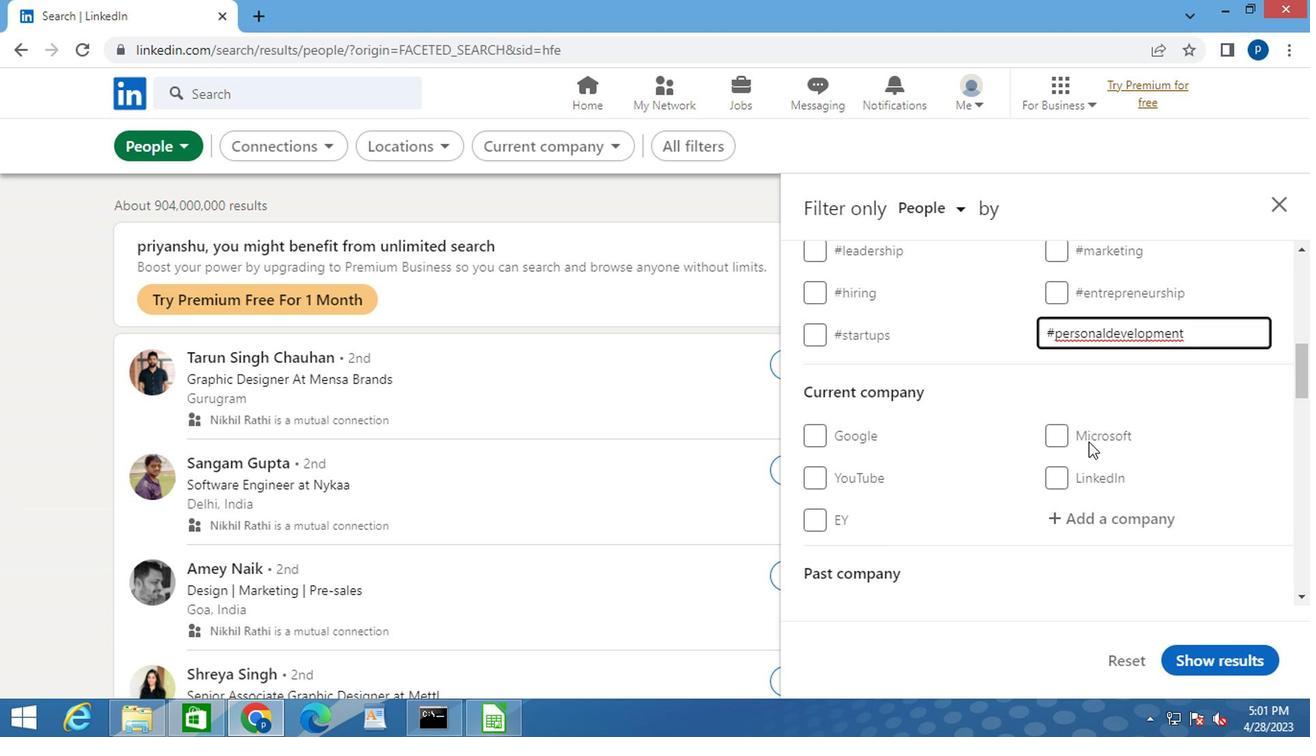
Action: Mouse moved to (1059, 445)
Screenshot: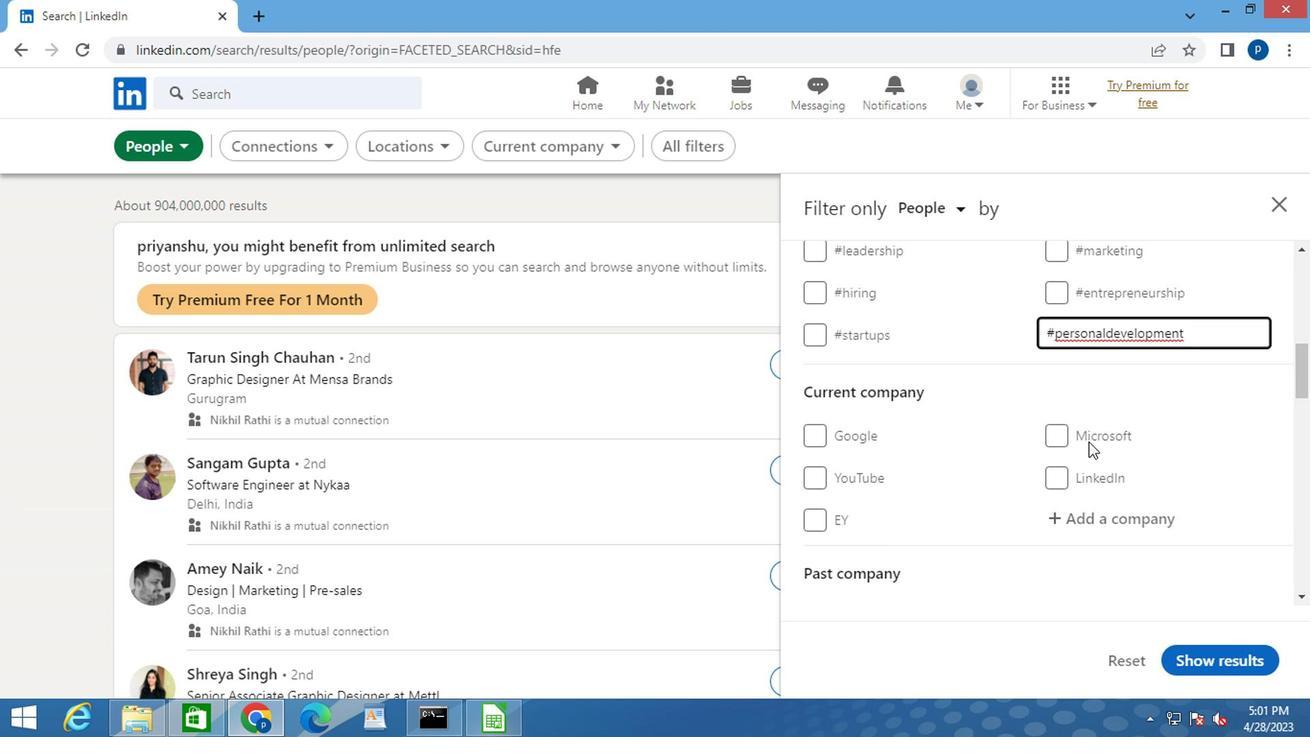 
Action: Mouse scrolled (1059, 444) with delta (0, -1)
Screenshot: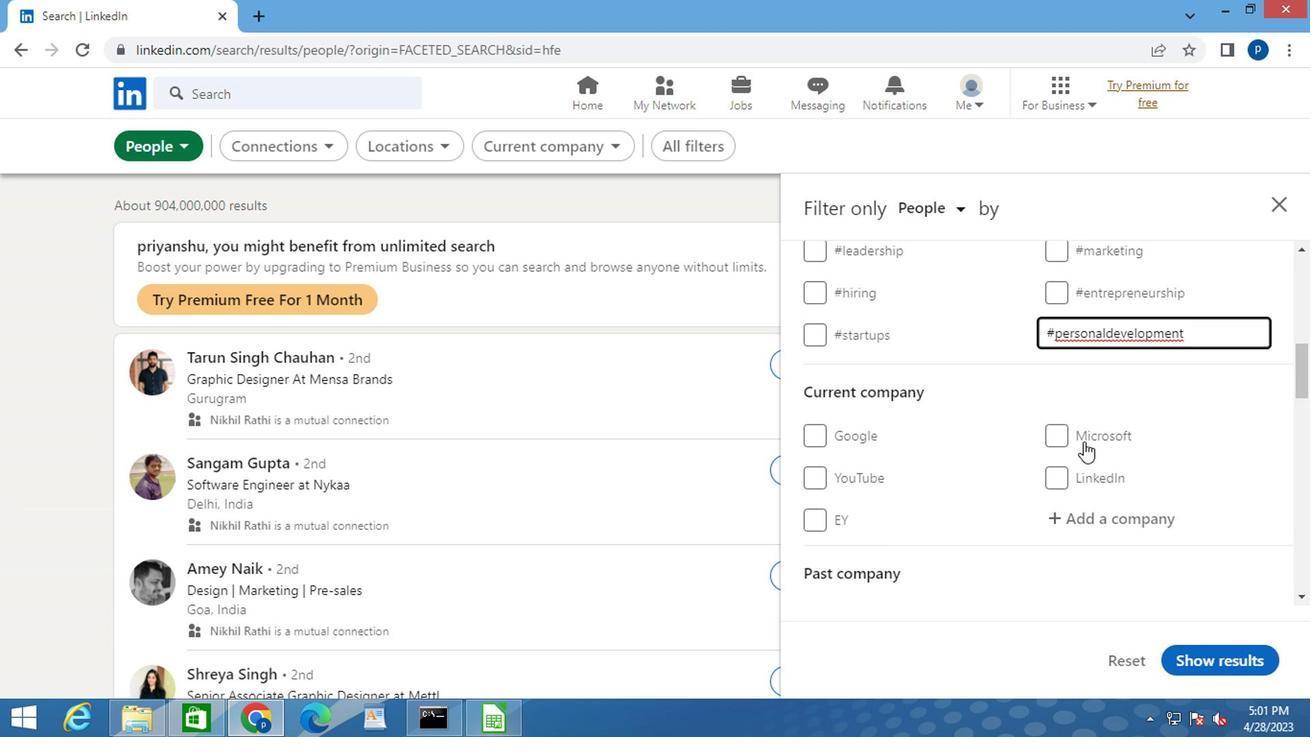 
Action: Mouse moved to (1002, 434)
Screenshot: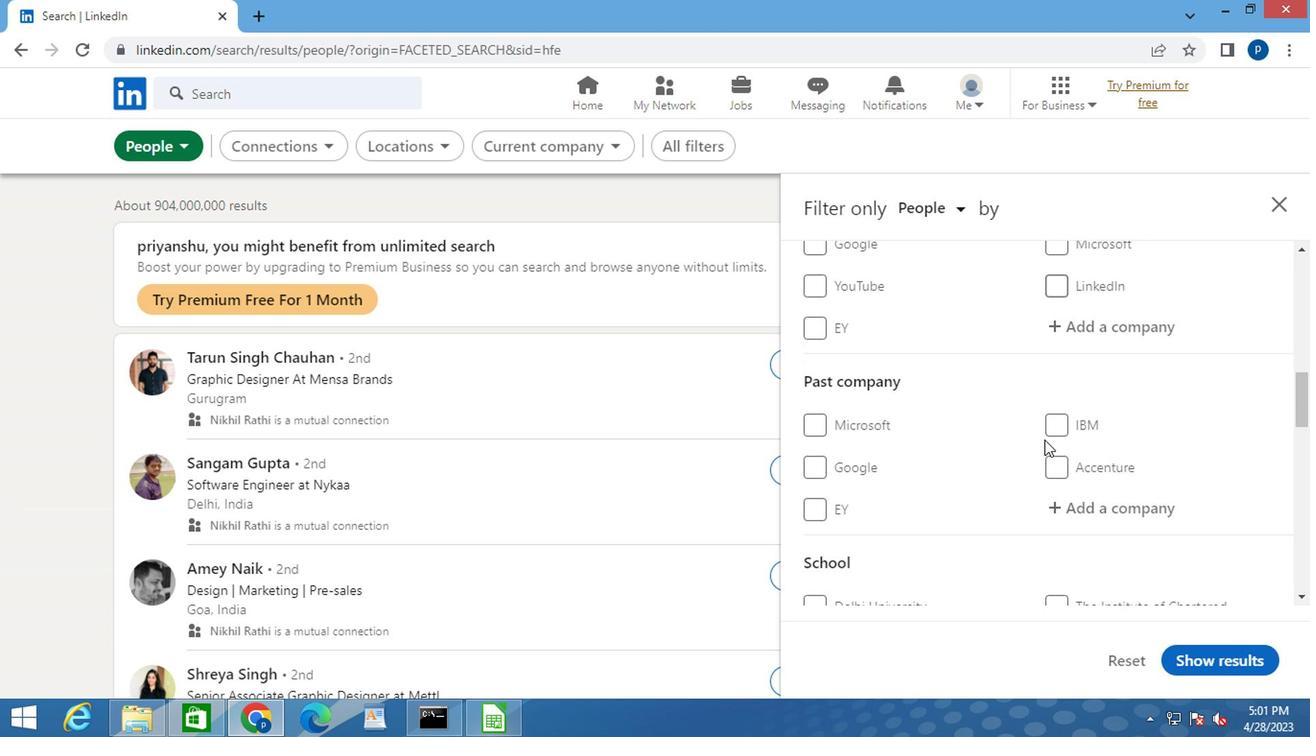 
Action: Mouse scrolled (1002, 434) with delta (0, 0)
Screenshot: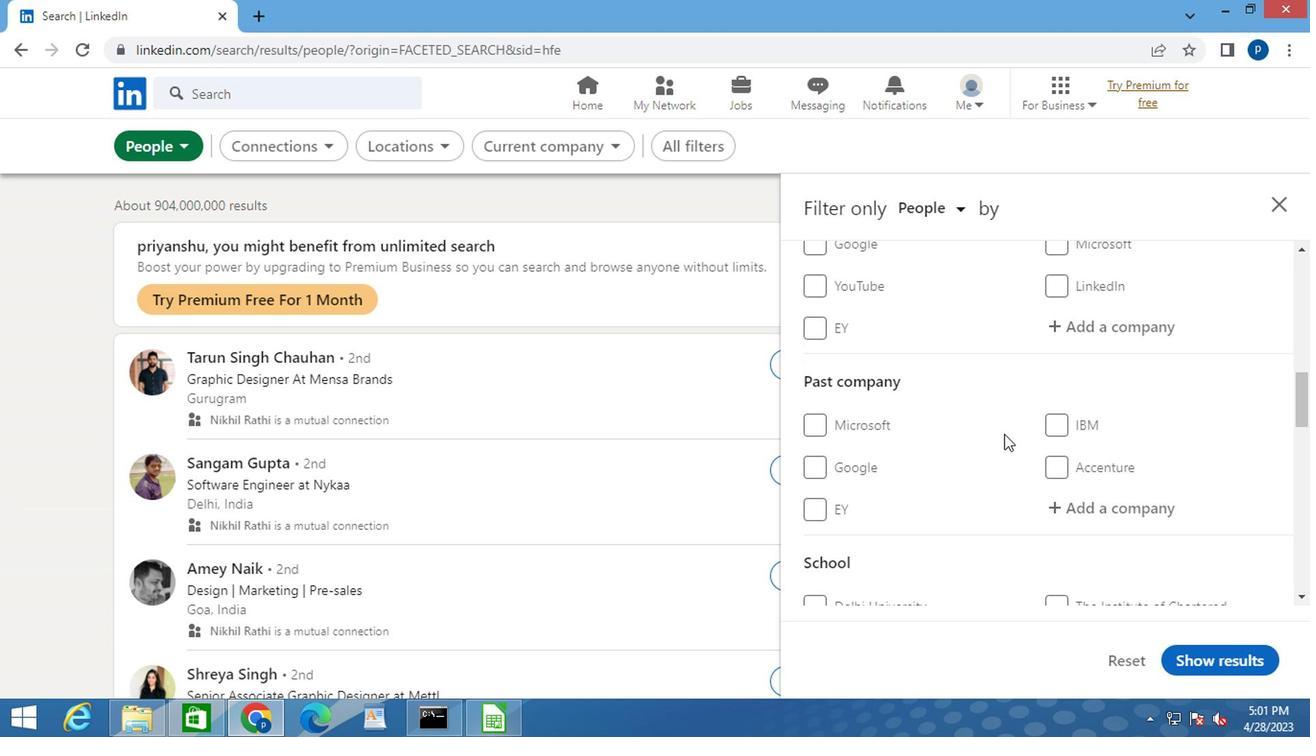 
Action: Mouse moved to (1002, 434)
Screenshot: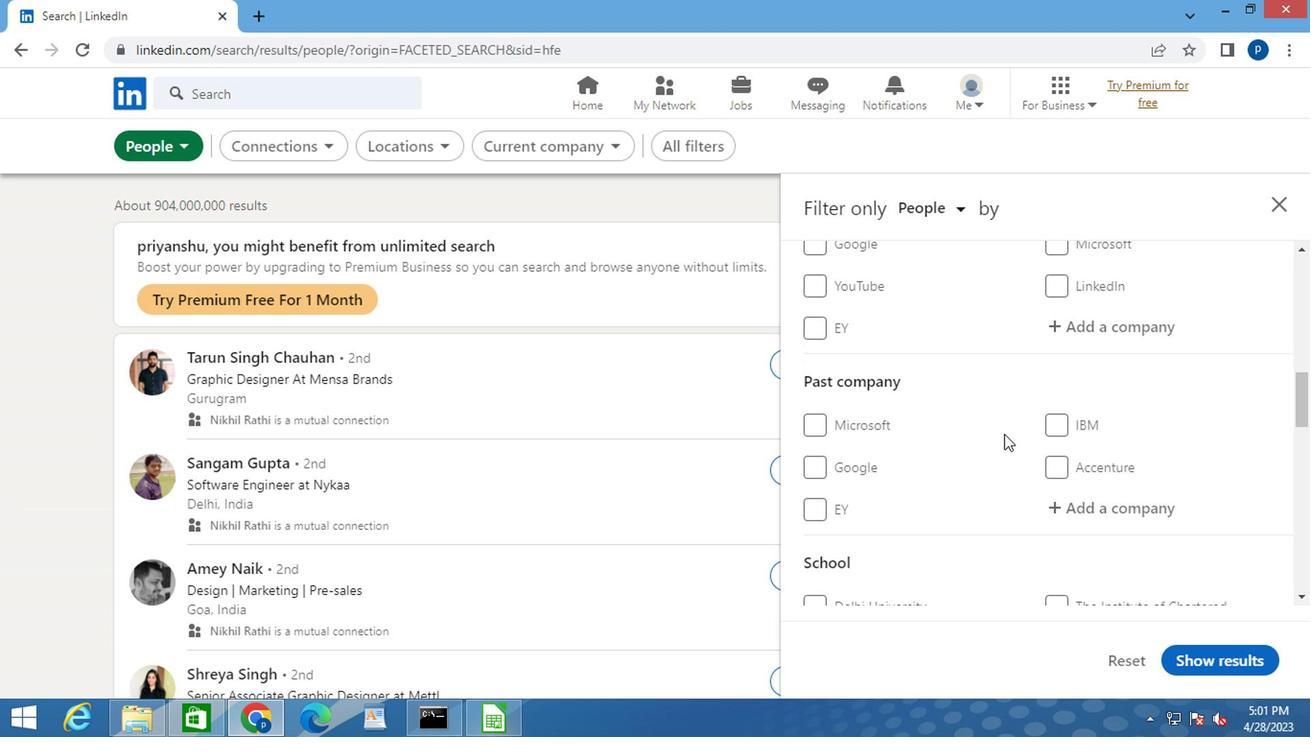
Action: Mouse scrolled (1002, 434) with delta (0, 0)
Screenshot: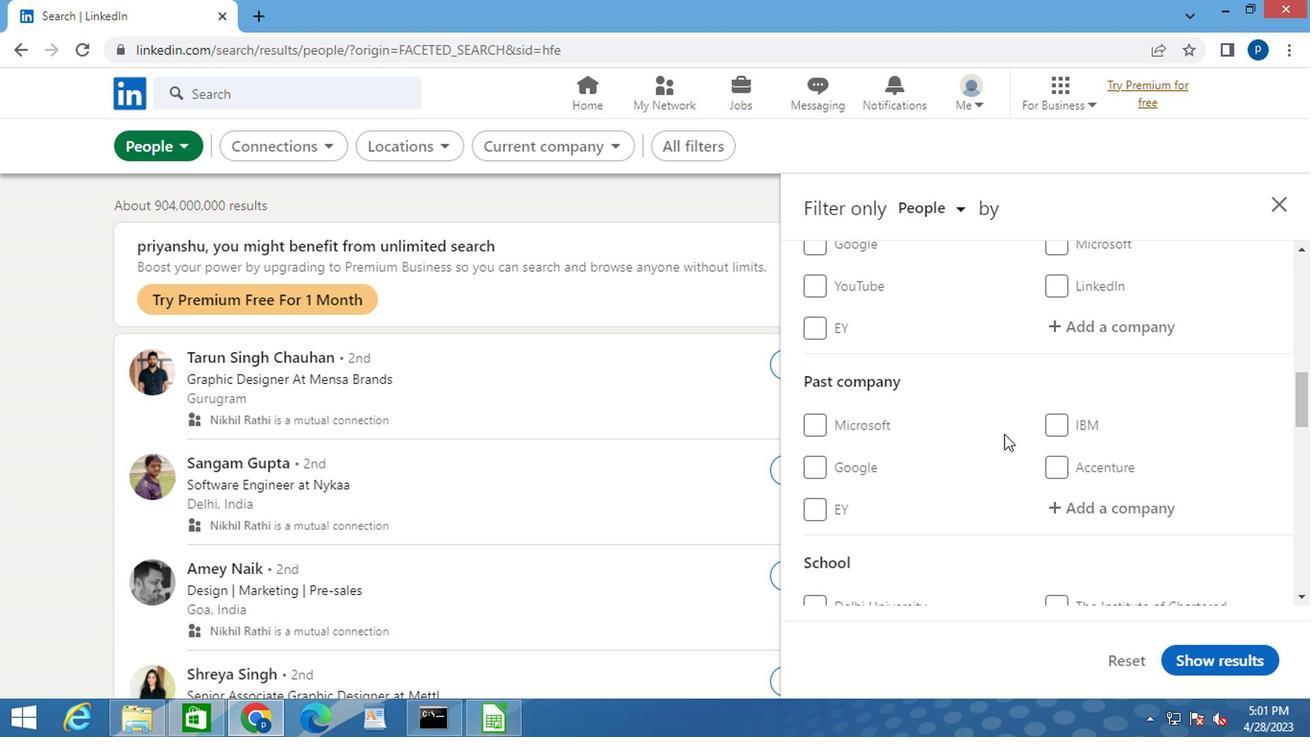 
Action: Mouse scrolled (1002, 434) with delta (0, 0)
Screenshot: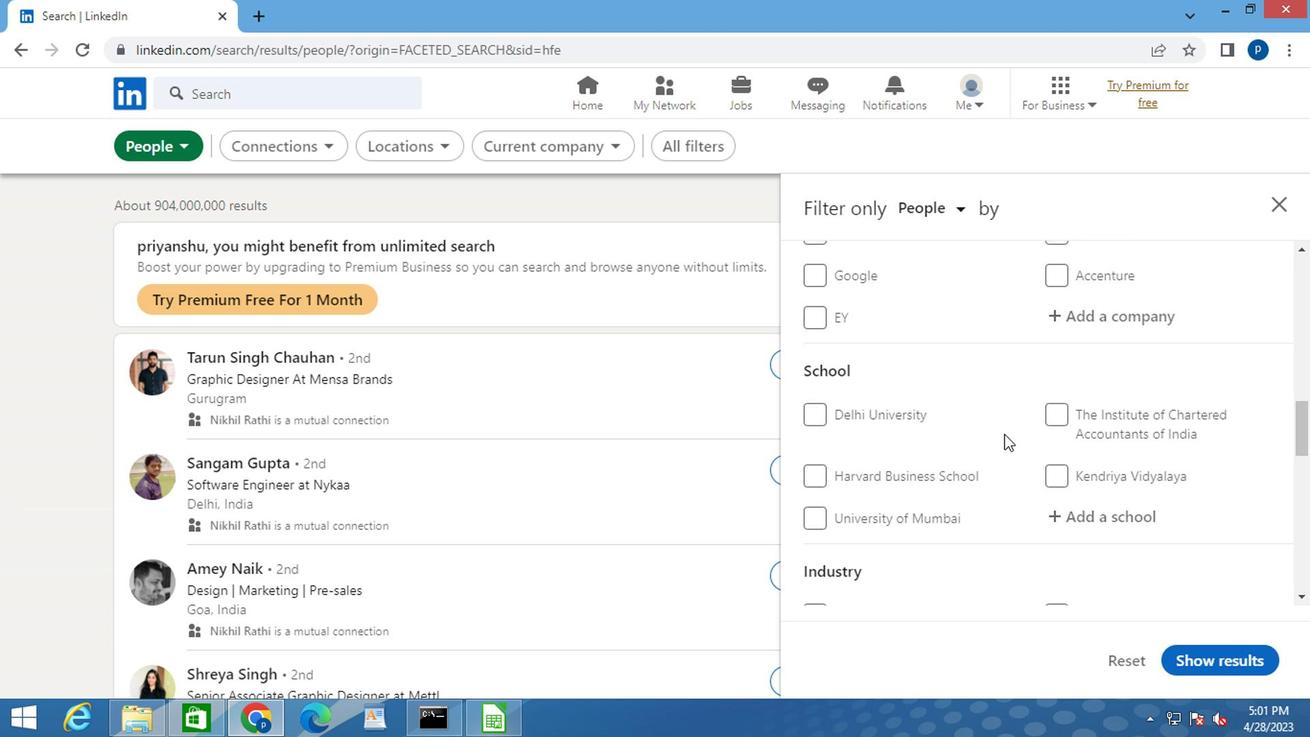 
Action: Mouse scrolled (1002, 434) with delta (0, 0)
Screenshot: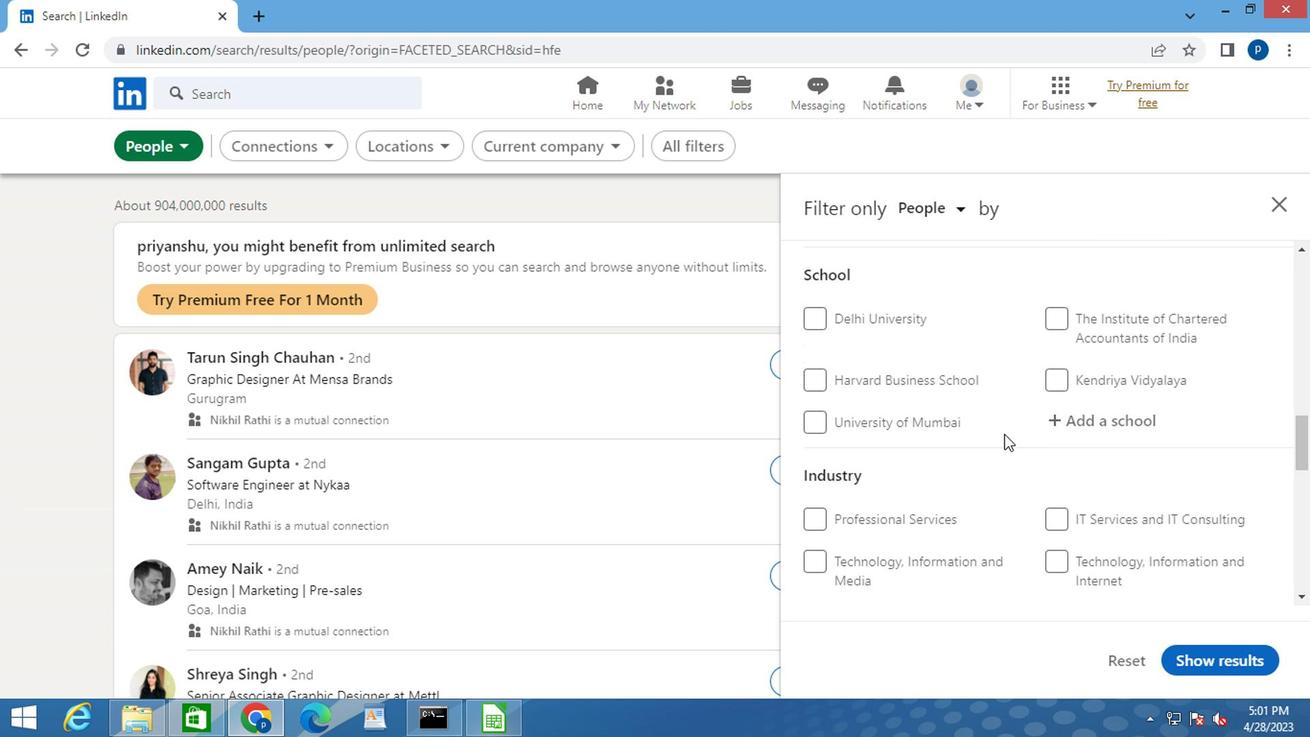 
Action: Mouse scrolled (1002, 434) with delta (0, 0)
Screenshot: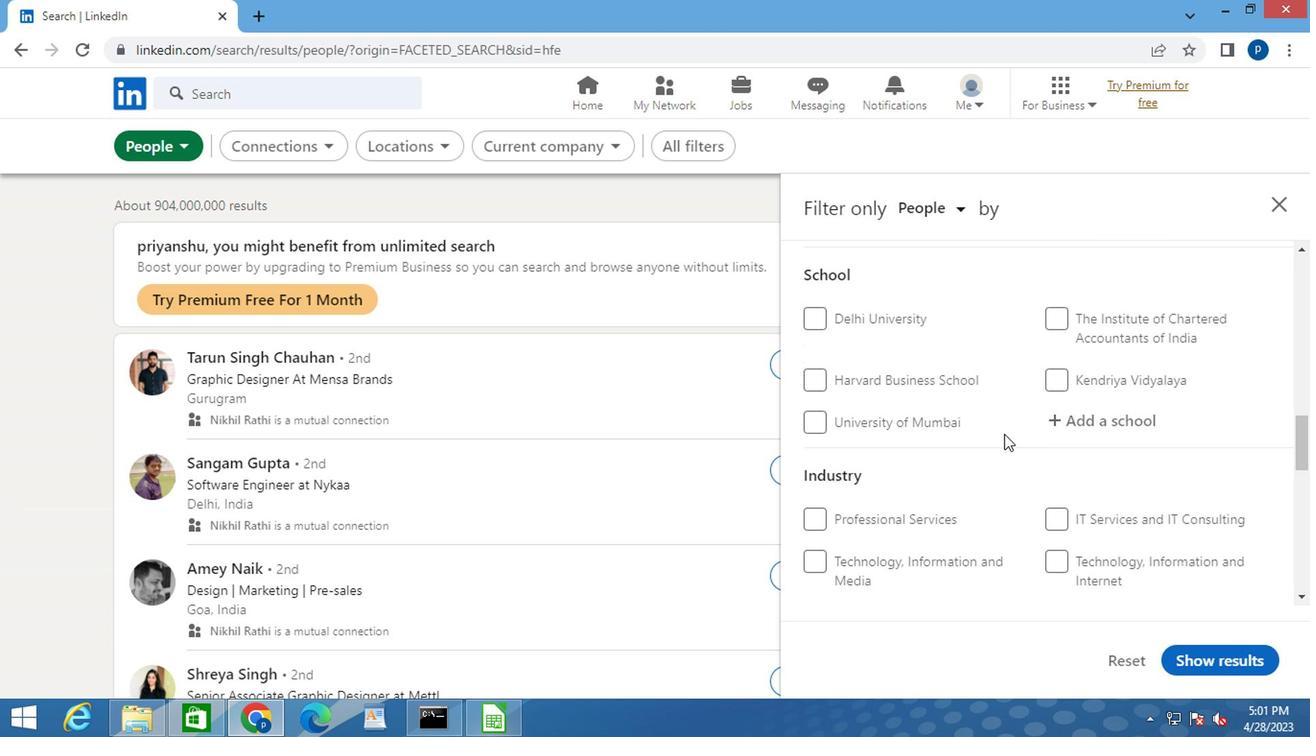 
Action: Mouse scrolled (1002, 434) with delta (0, 0)
Screenshot: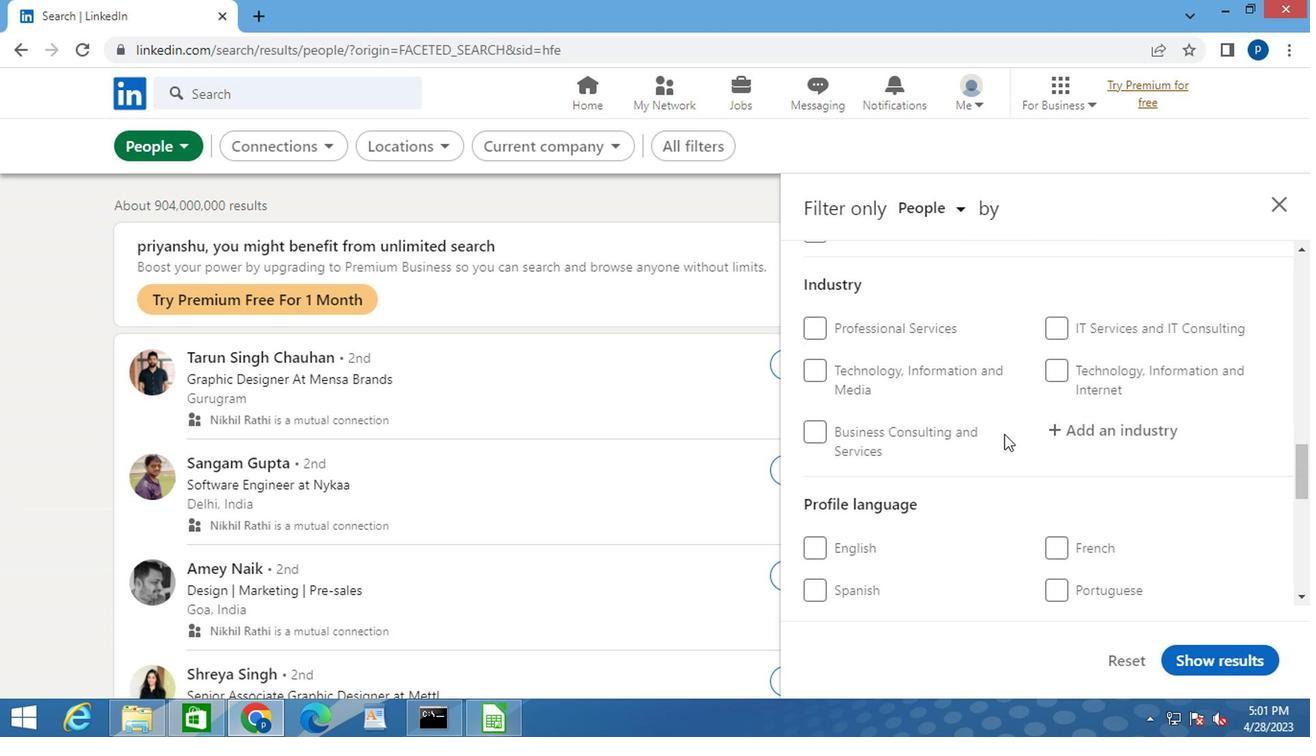 
Action: Mouse moved to (817, 499)
Screenshot: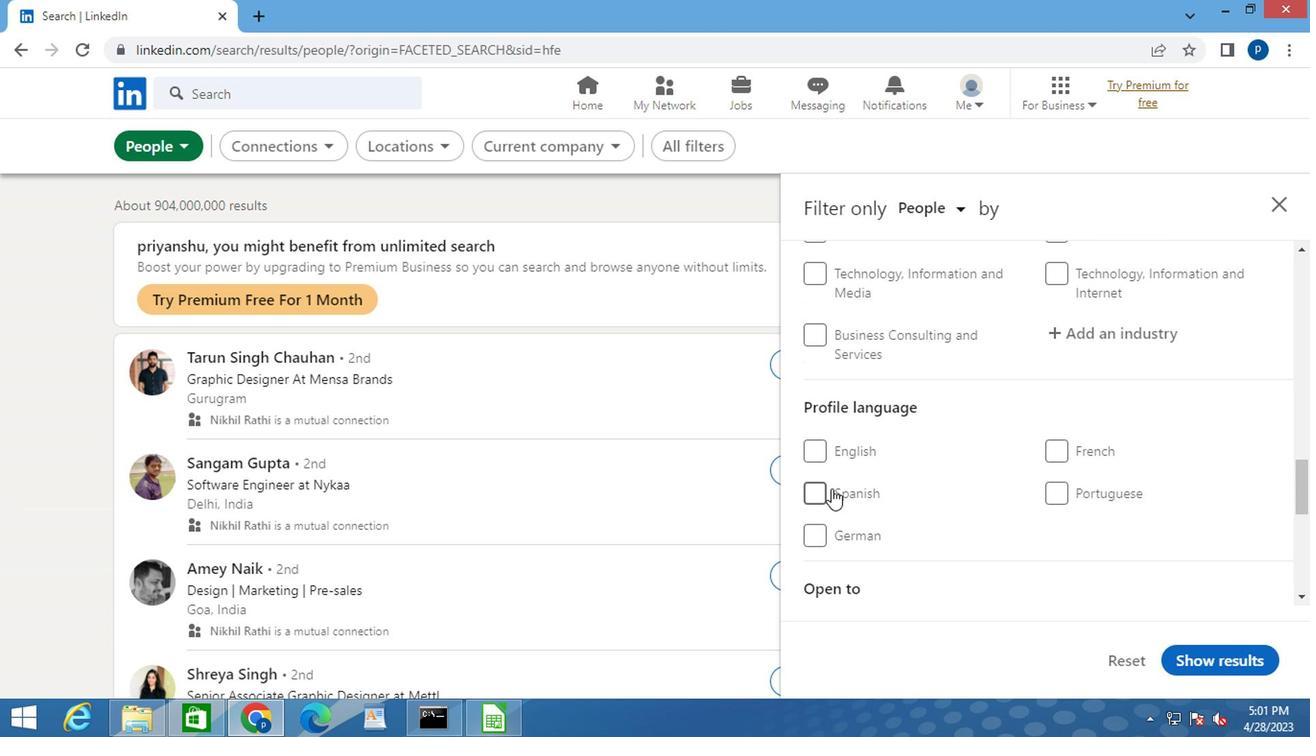 
Action: Mouse pressed left at (817, 499)
Screenshot: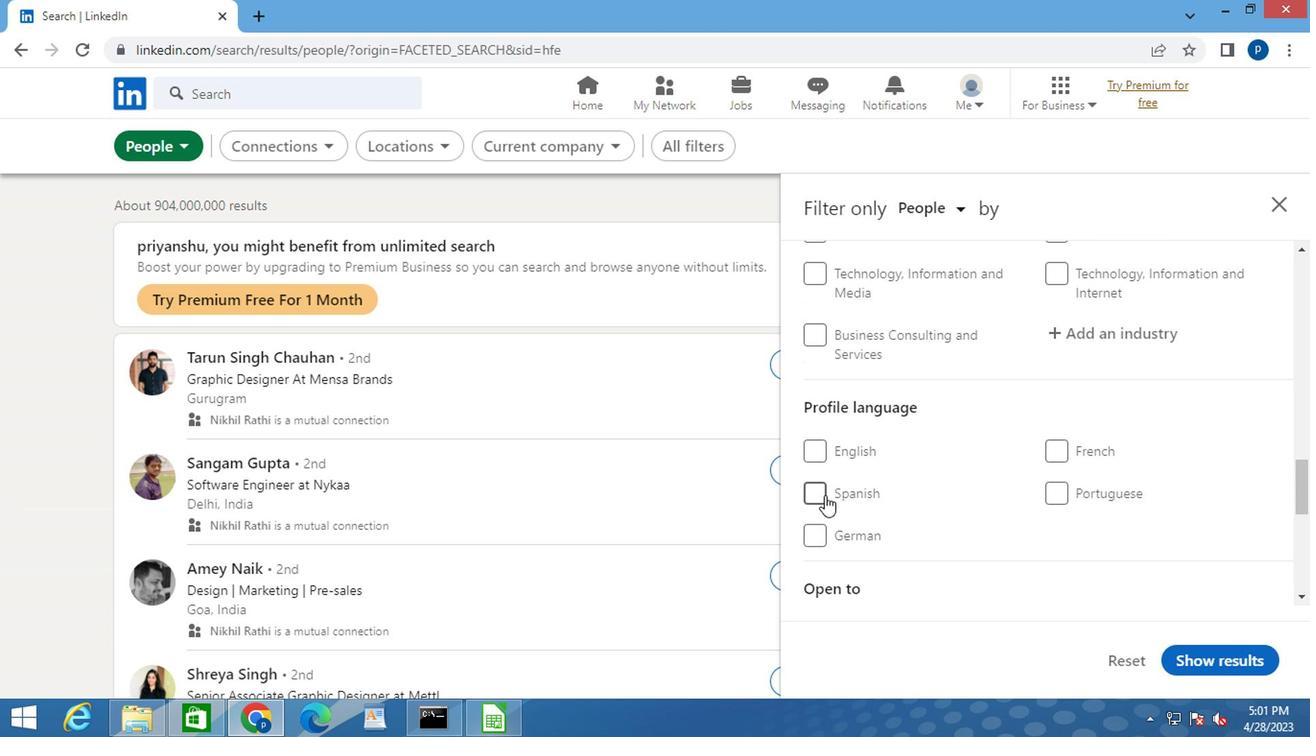 
Action: Mouse moved to (974, 454)
Screenshot: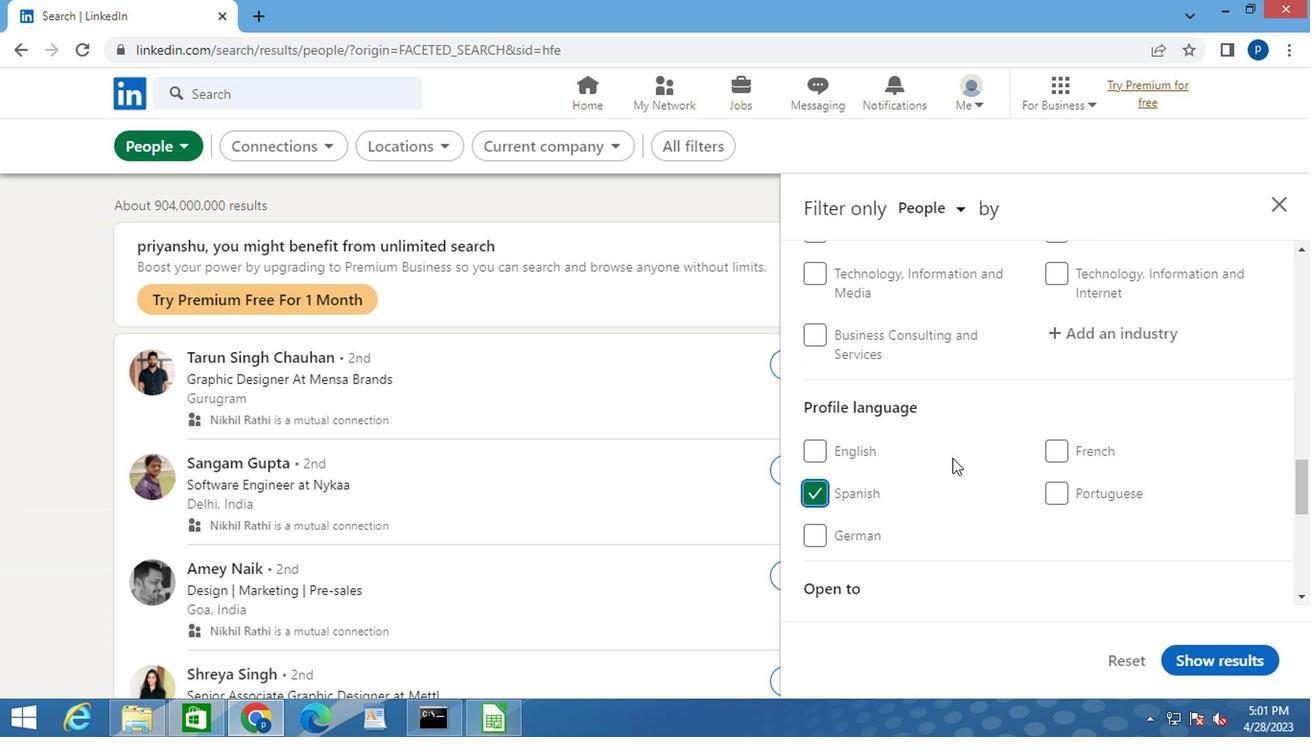 
Action: Mouse scrolled (974, 455) with delta (0, 1)
Screenshot: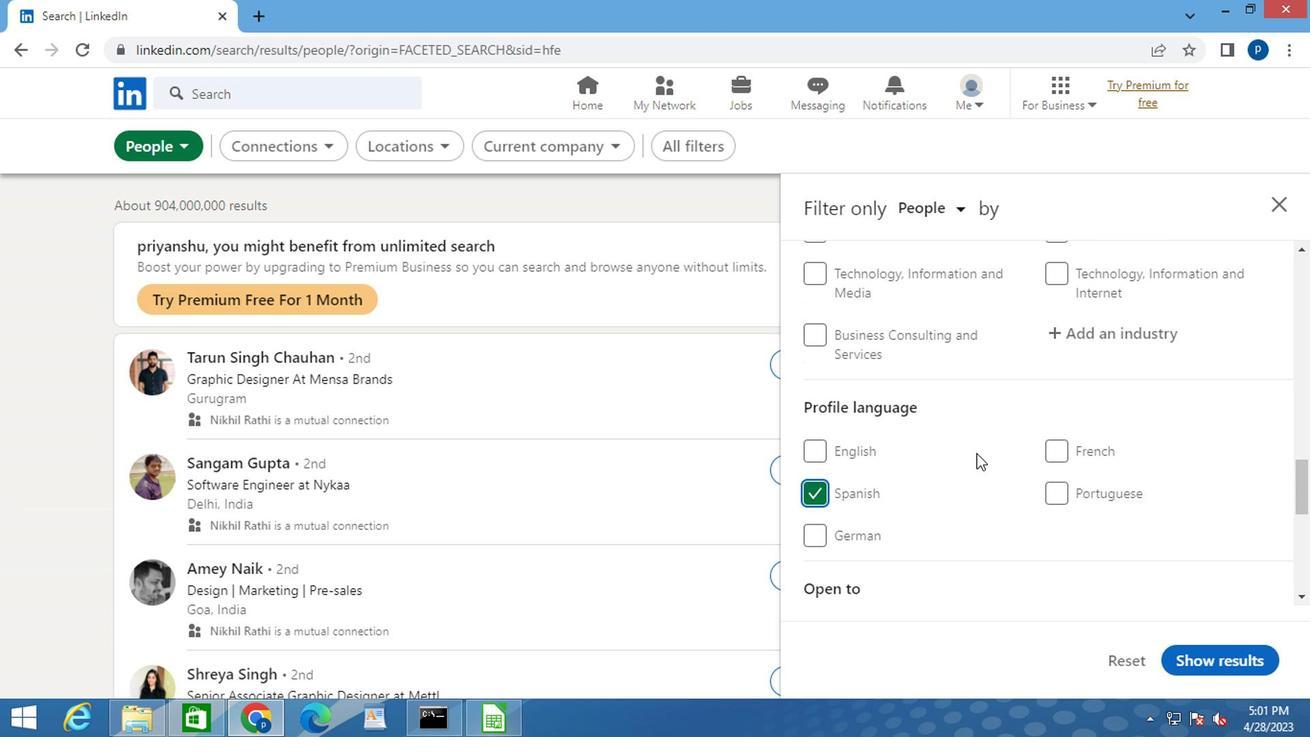 
Action: Mouse moved to (975, 454)
Screenshot: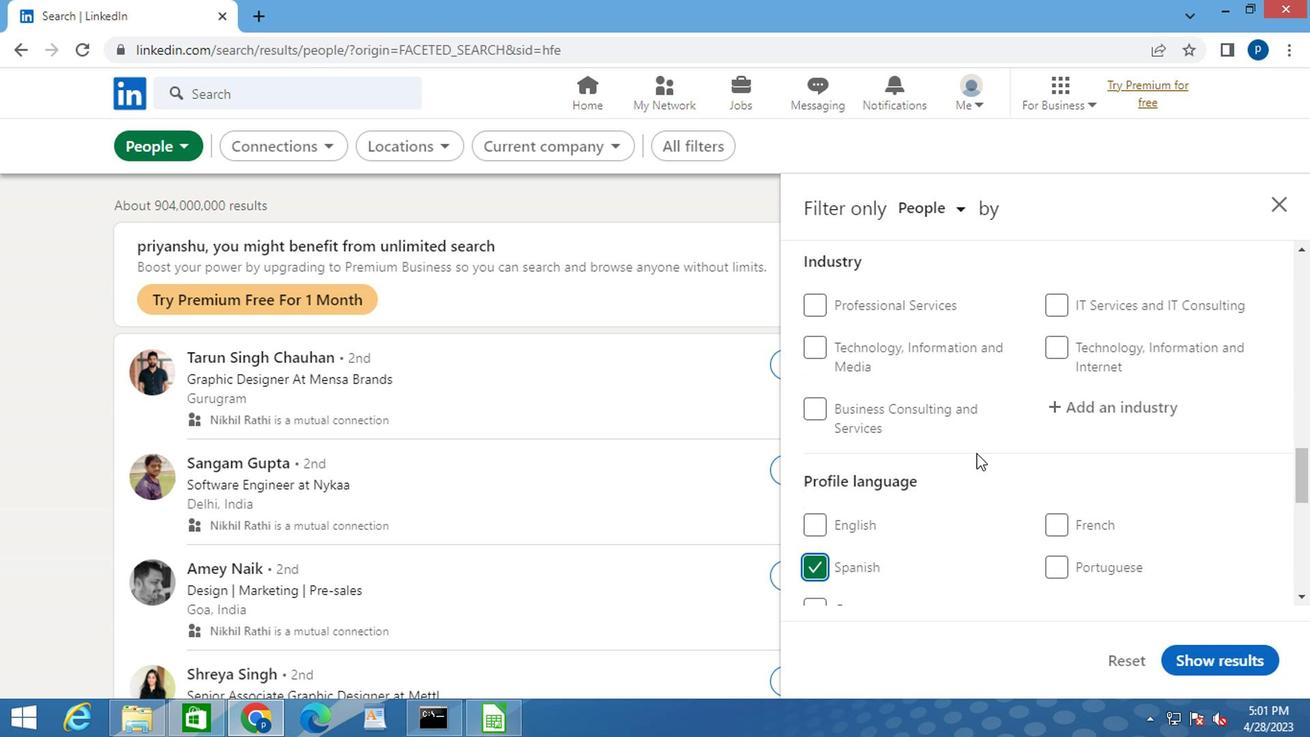 
Action: Mouse scrolled (975, 455) with delta (0, 1)
Screenshot: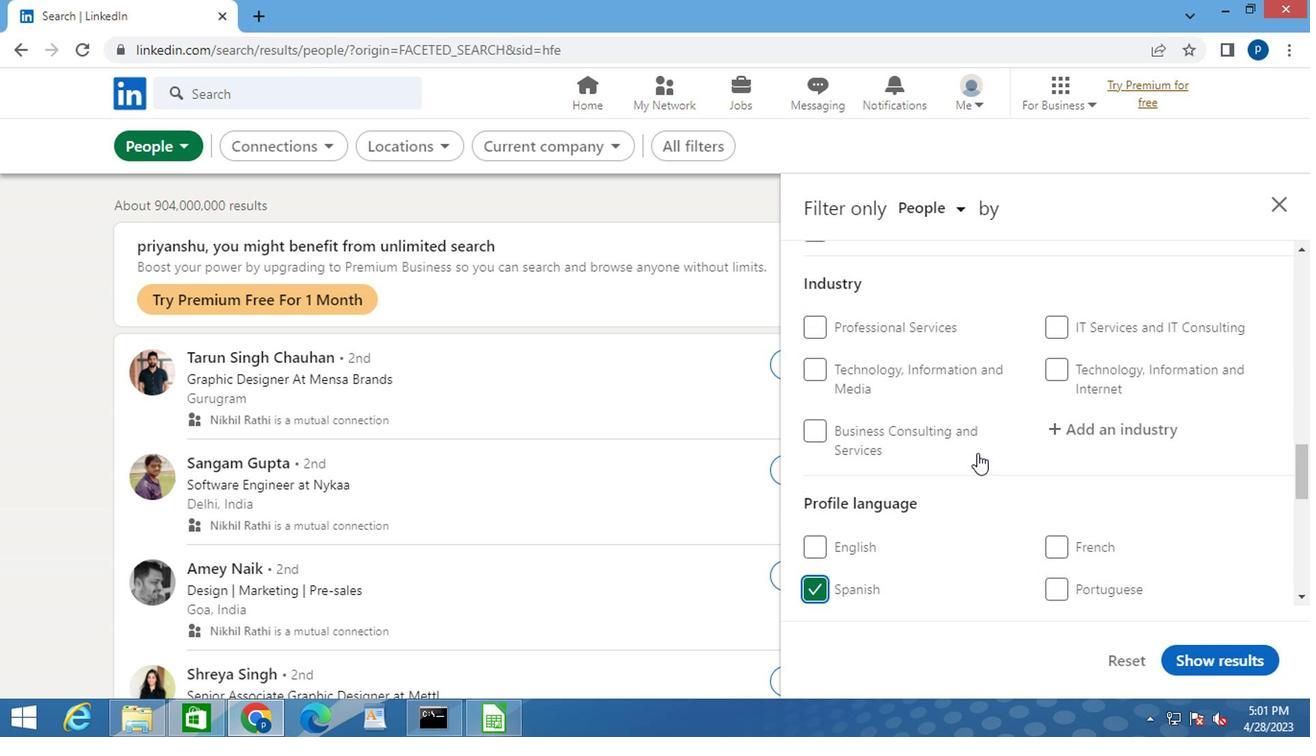 
Action: Mouse scrolled (975, 455) with delta (0, 1)
Screenshot: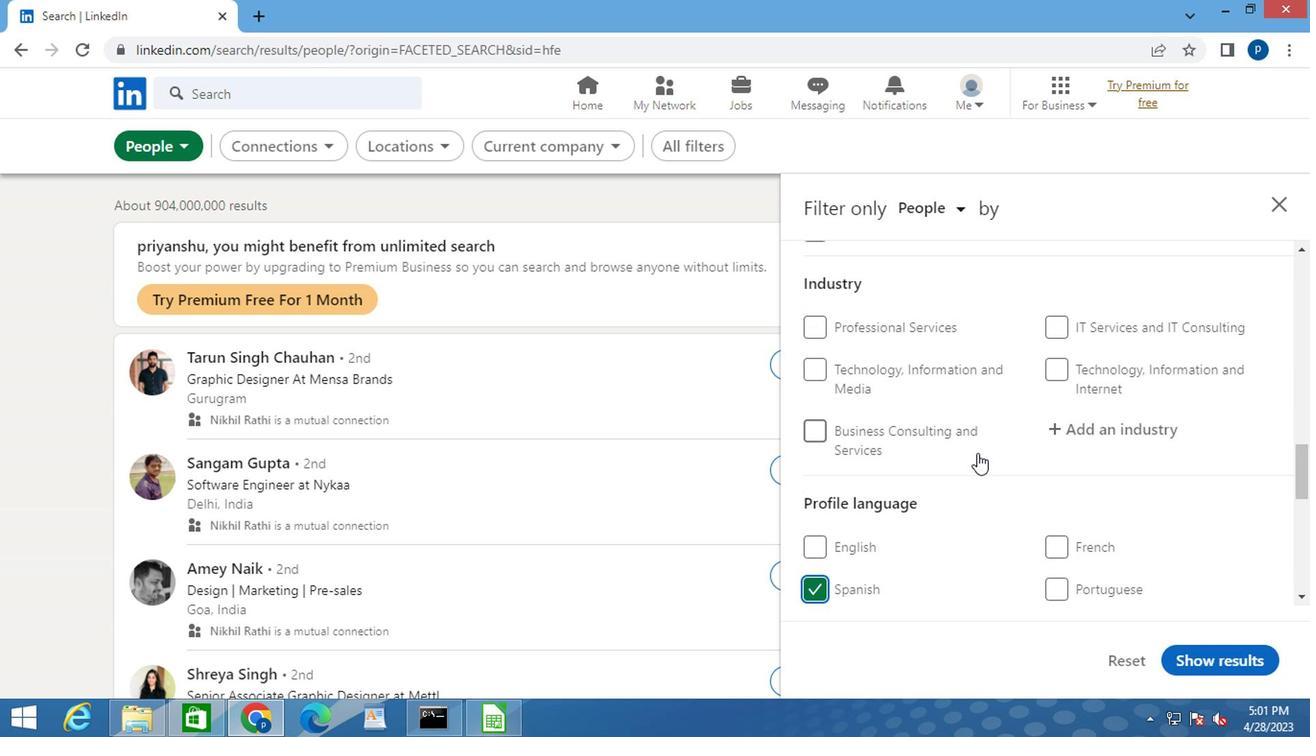 
Action: Mouse moved to (992, 472)
Screenshot: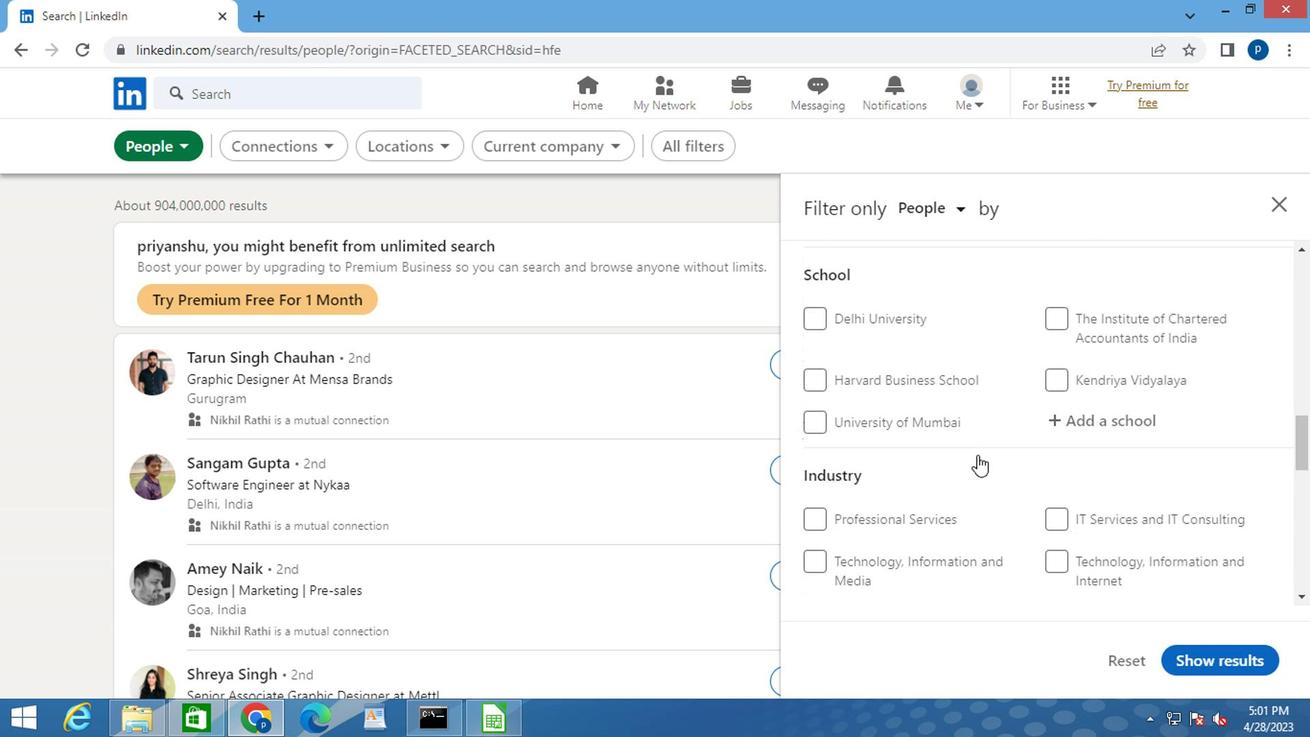 
Action: Mouse scrolled (992, 473) with delta (0, 0)
Screenshot: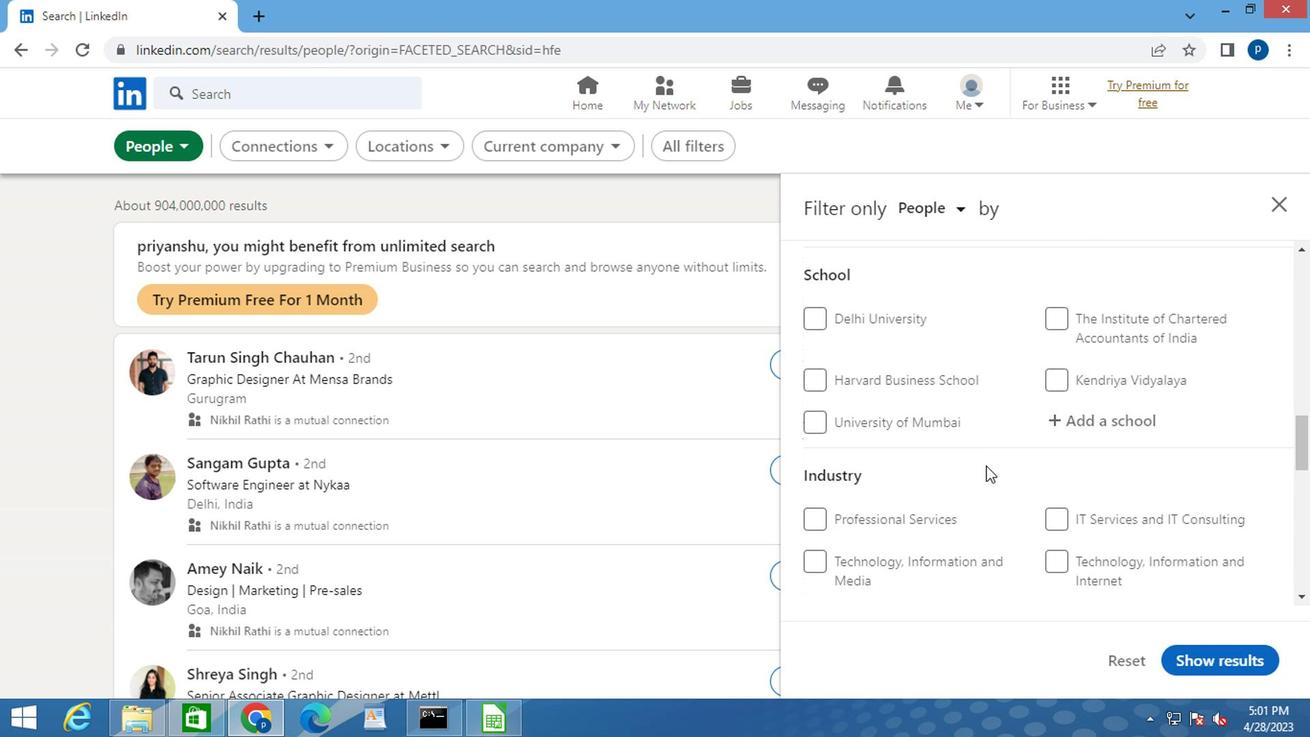 
Action: Mouse scrolled (992, 473) with delta (0, 0)
Screenshot: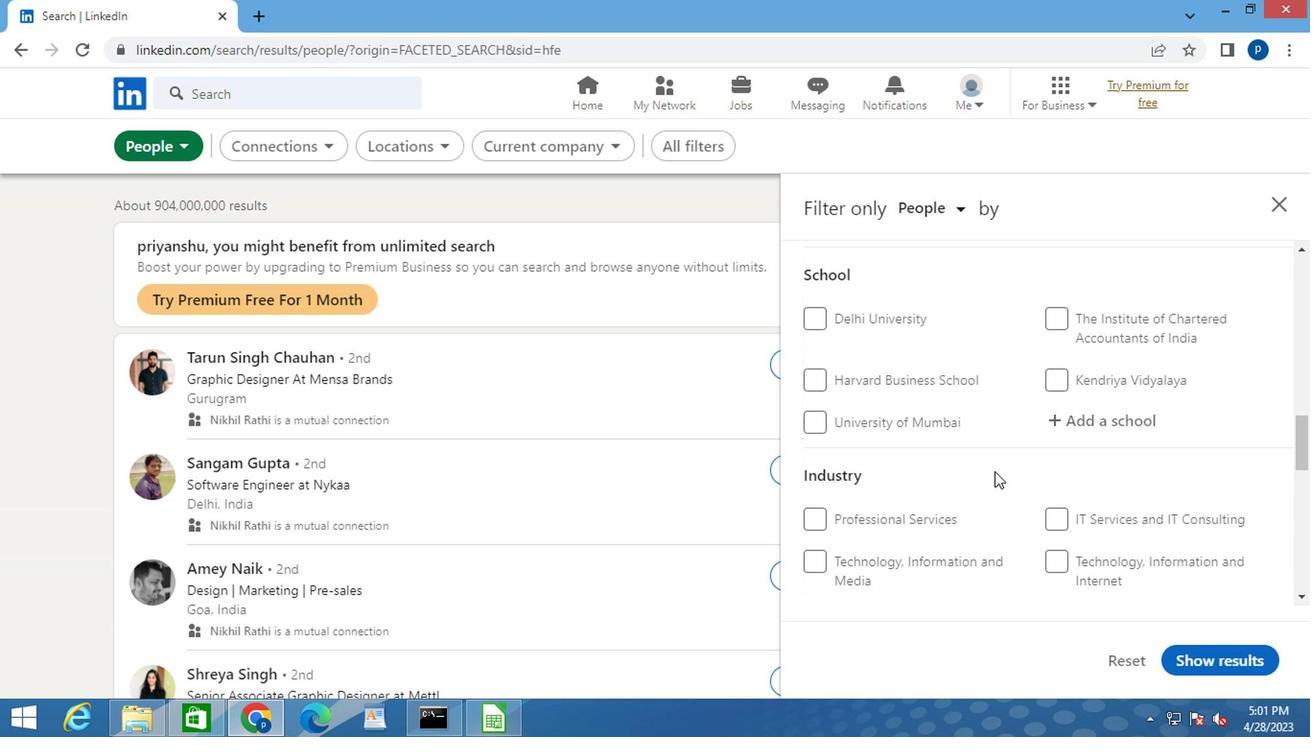 
Action: Mouse scrolled (992, 473) with delta (0, 0)
Screenshot: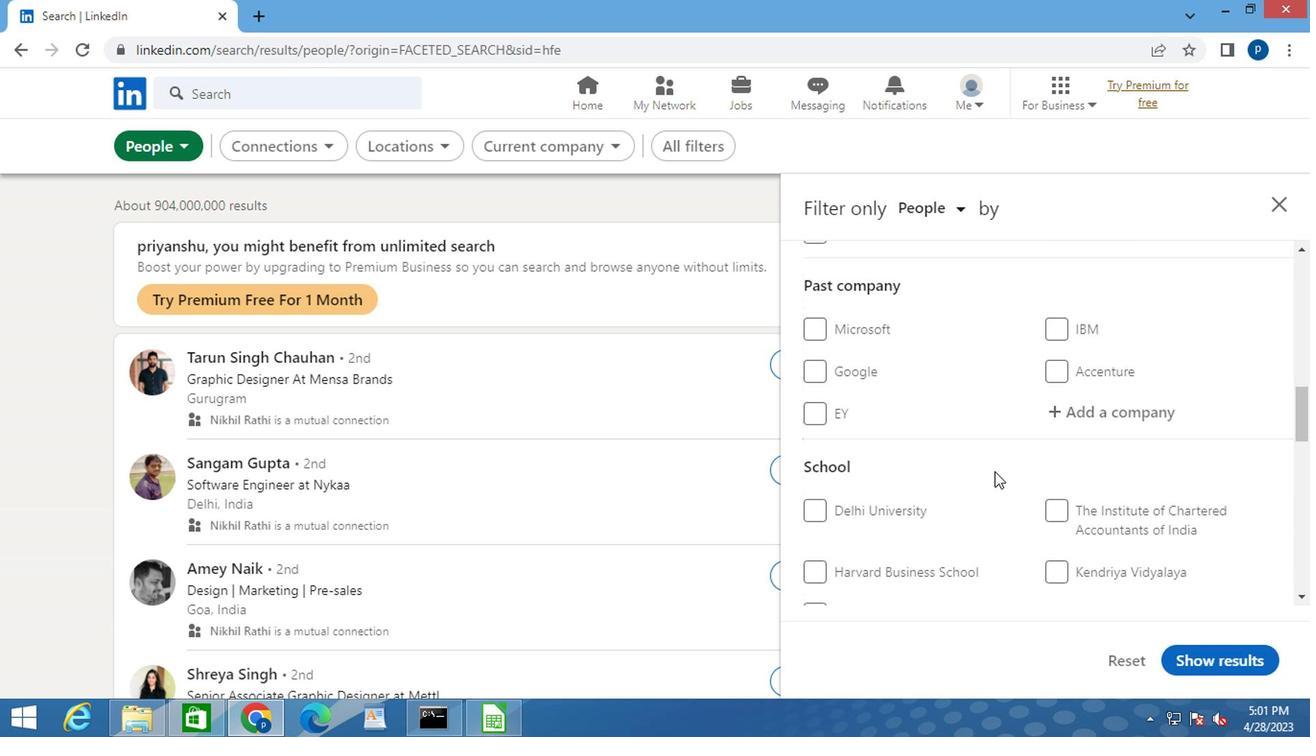 
Action: Mouse scrolled (992, 473) with delta (0, 0)
Screenshot: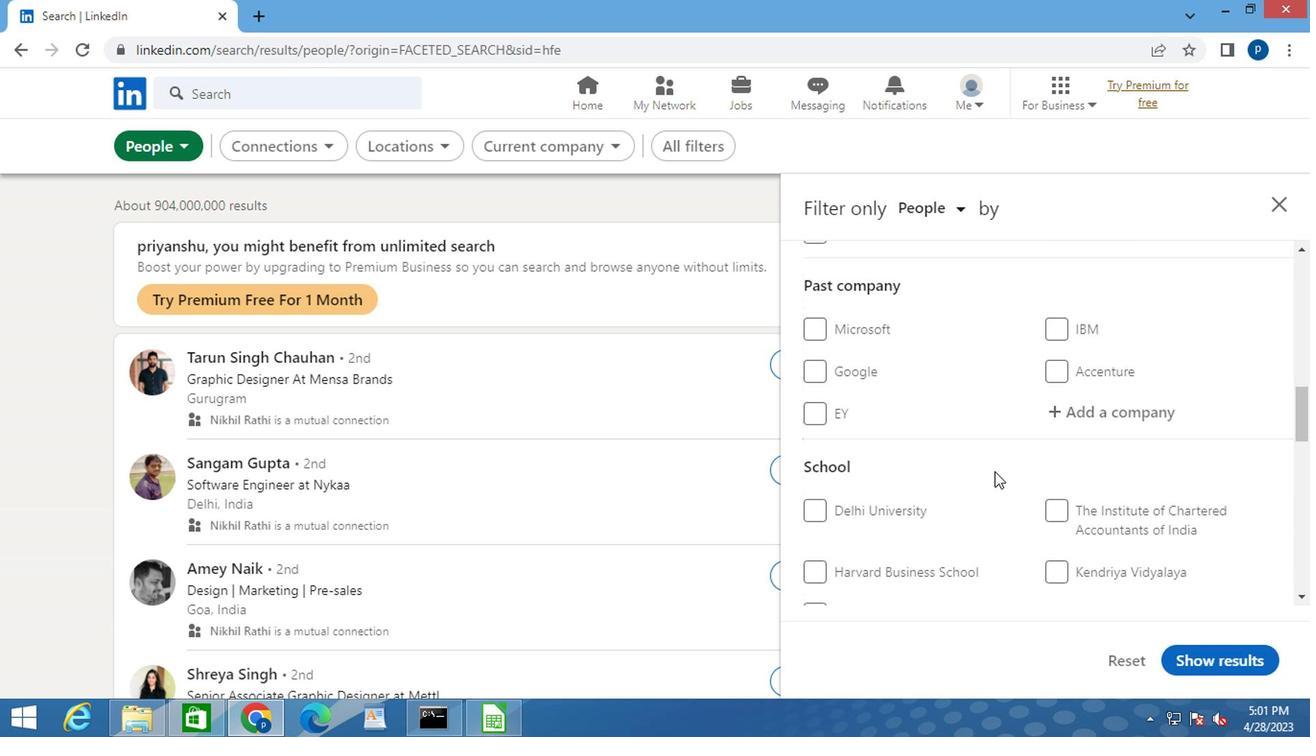 
Action: Mouse moved to (1105, 420)
Screenshot: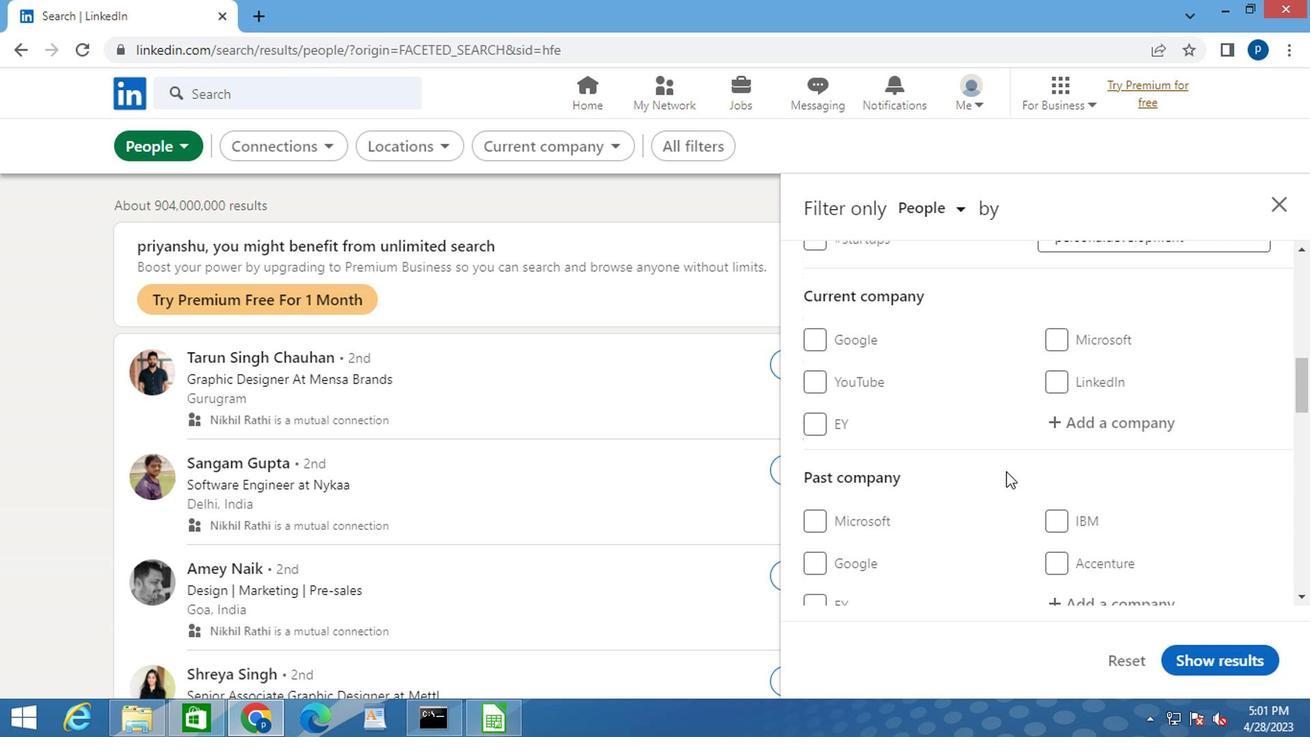 
Action: Mouse pressed left at (1105, 420)
Screenshot: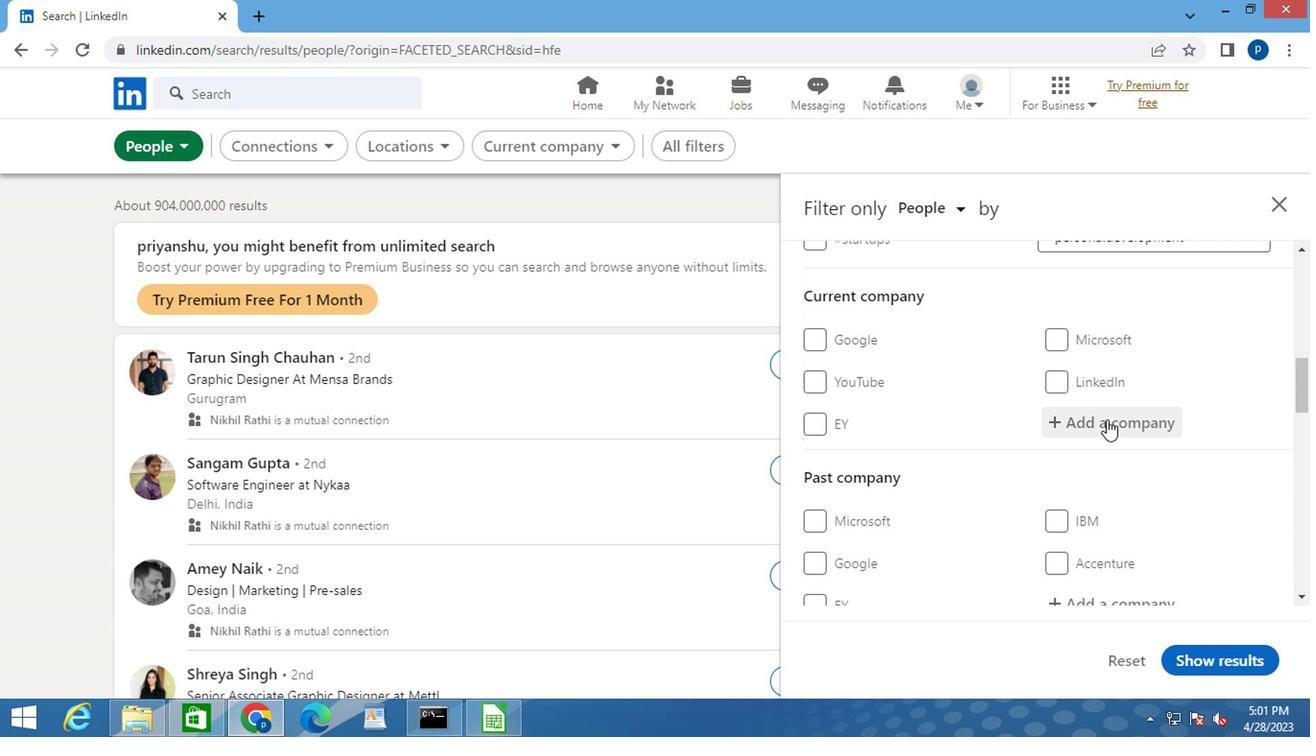 
Action: Key pressed <Key.caps_lock>L.E.K.
Screenshot: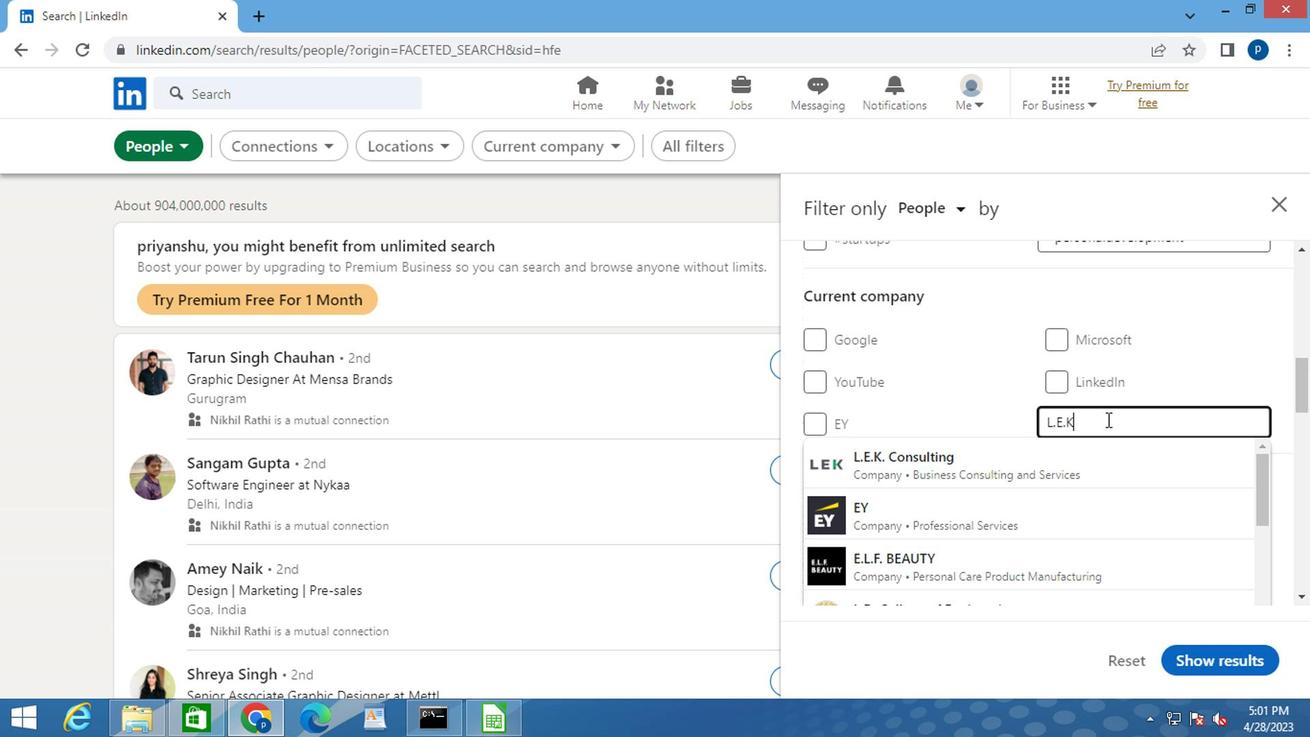 
Action: Mouse moved to (1041, 468)
Screenshot: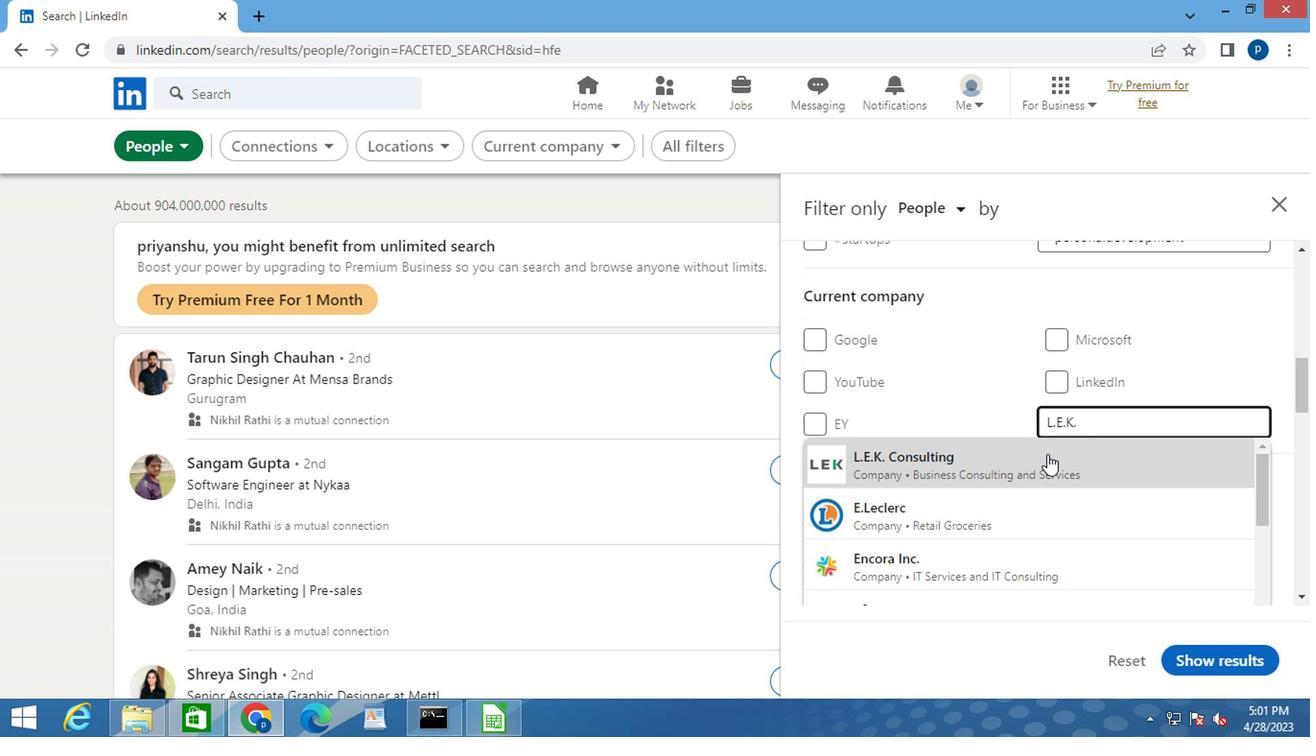 
Action: Mouse pressed left at (1041, 468)
Screenshot: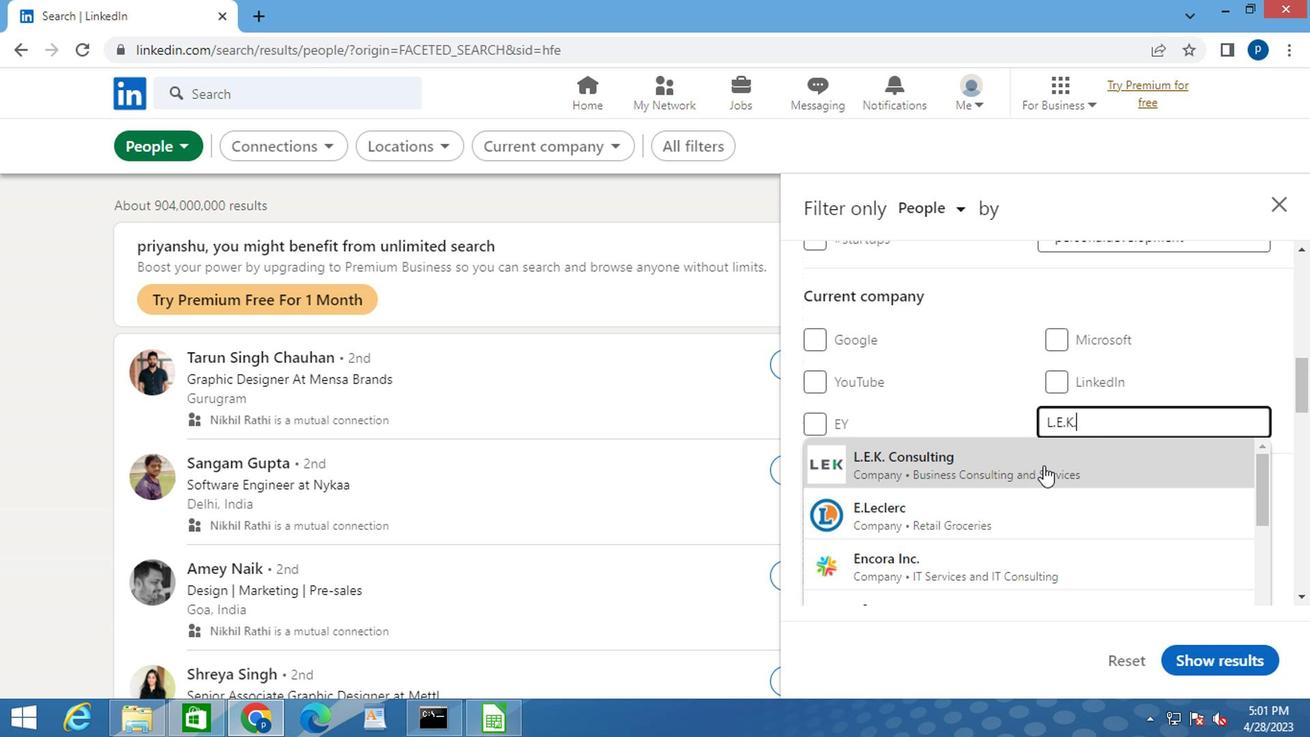 
Action: Mouse moved to (1028, 456)
Screenshot: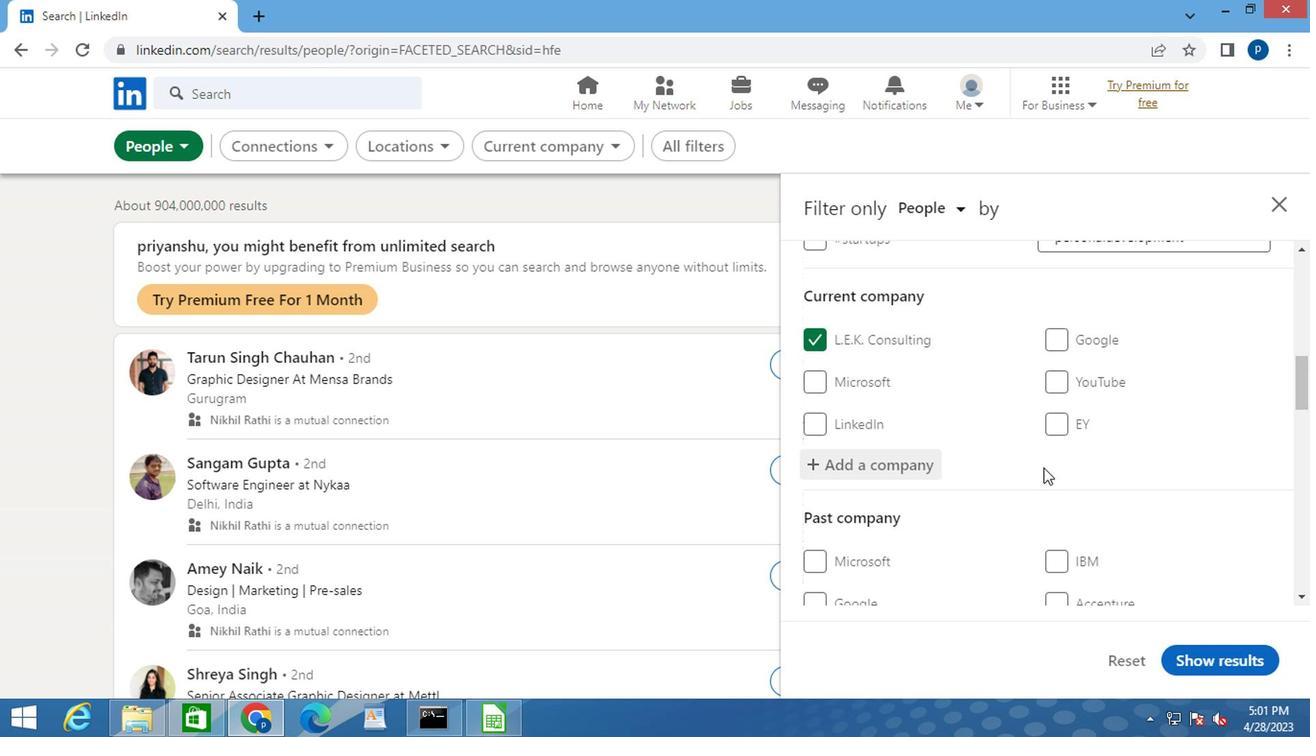 
Action: Mouse scrolled (1028, 456) with delta (0, 0)
Screenshot: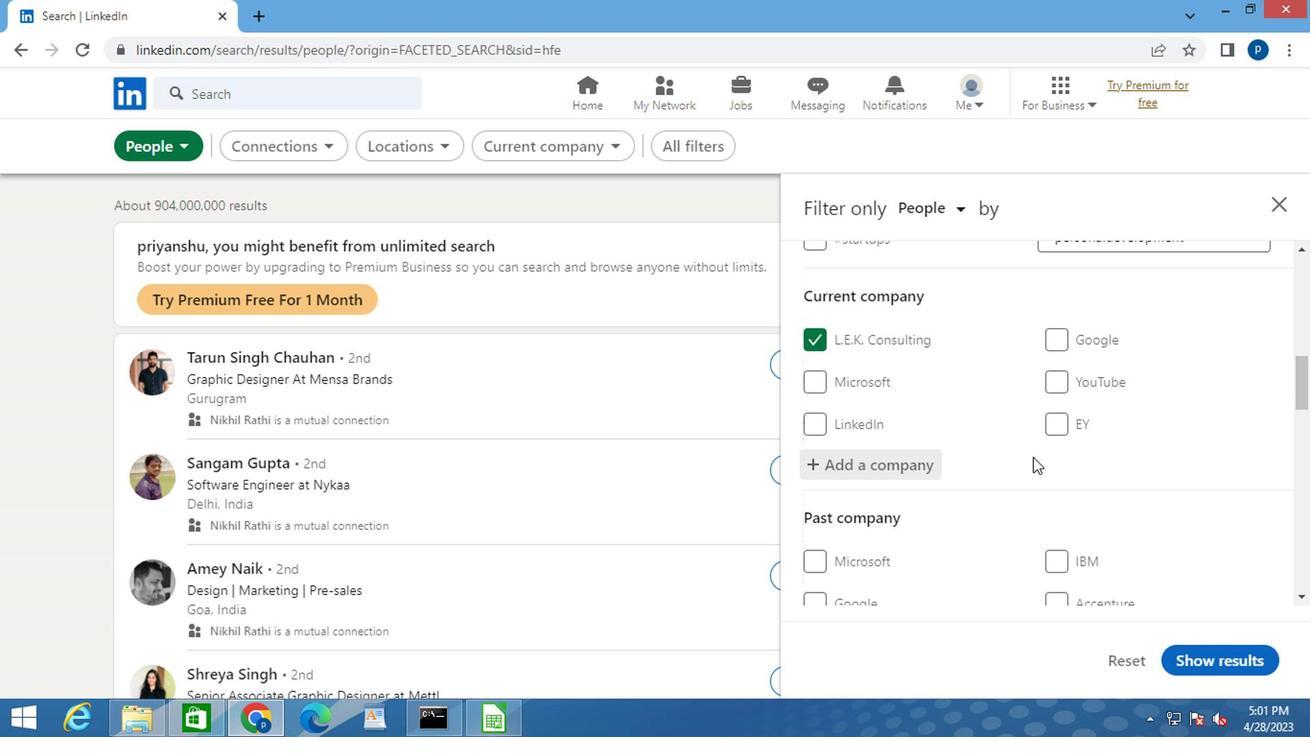 
Action: Mouse moved to (1026, 456)
Screenshot: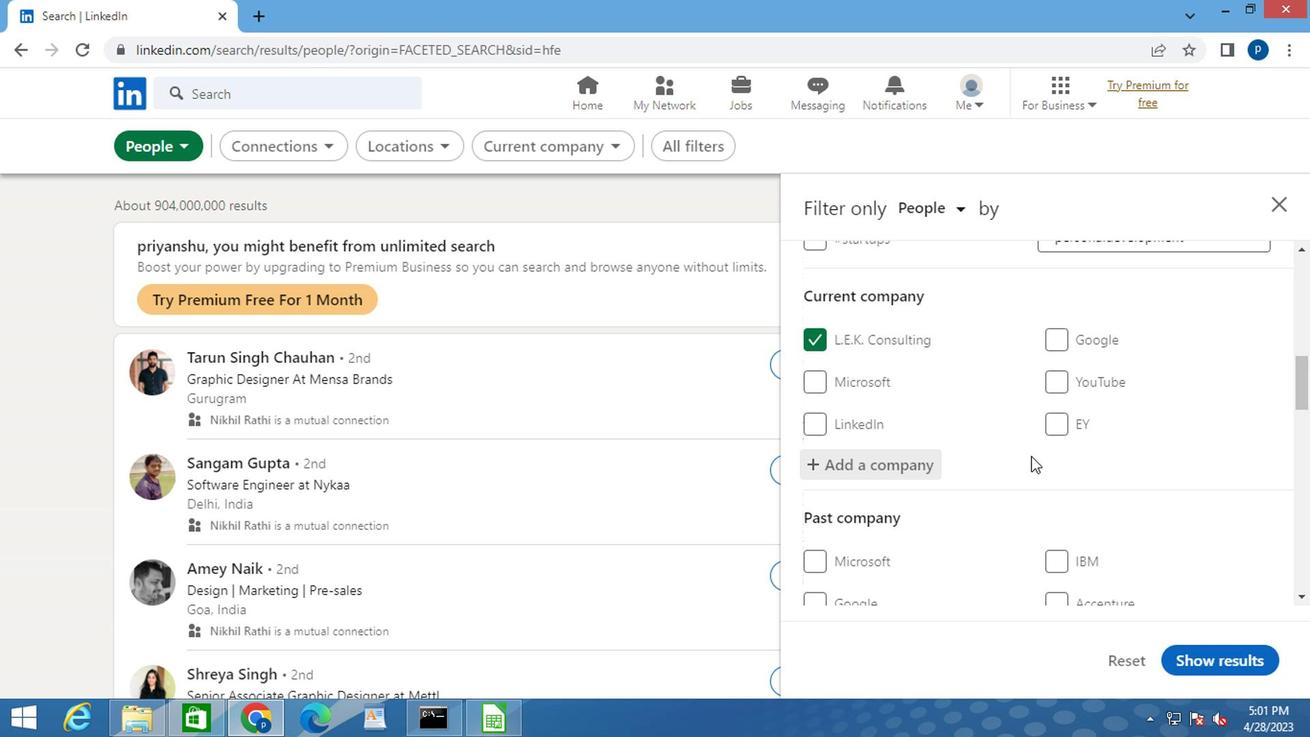 
Action: Mouse scrolled (1026, 456) with delta (0, 0)
Screenshot: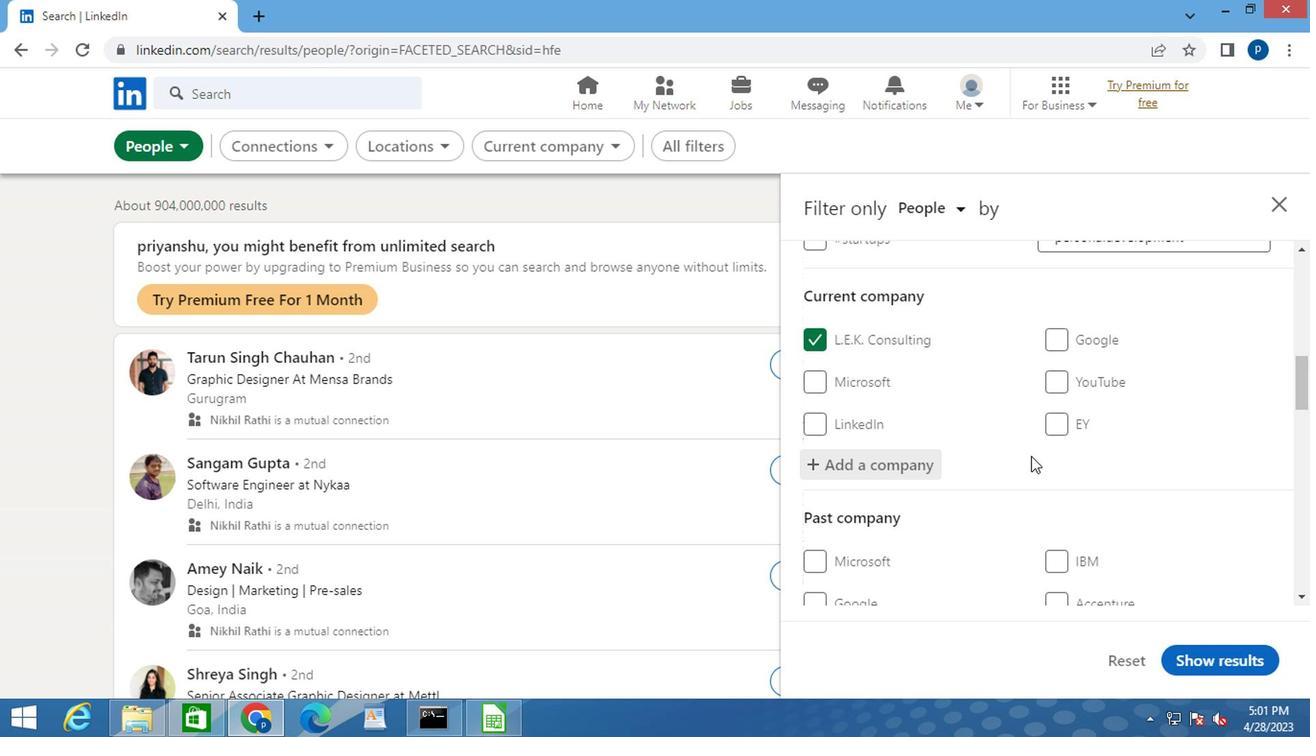 
Action: Mouse scrolled (1026, 456) with delta (0, 0)
Screenshot: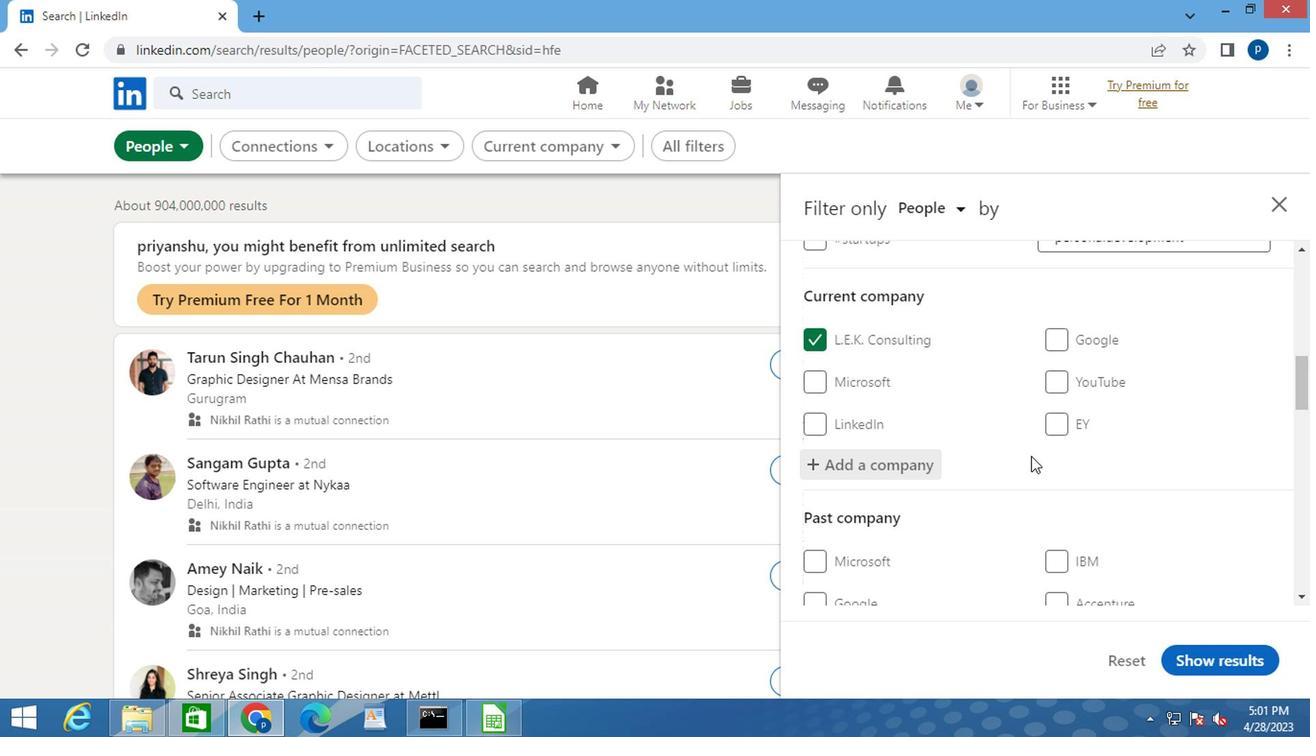 
Action: Mouse moved to (1062, 468)
Screenshot: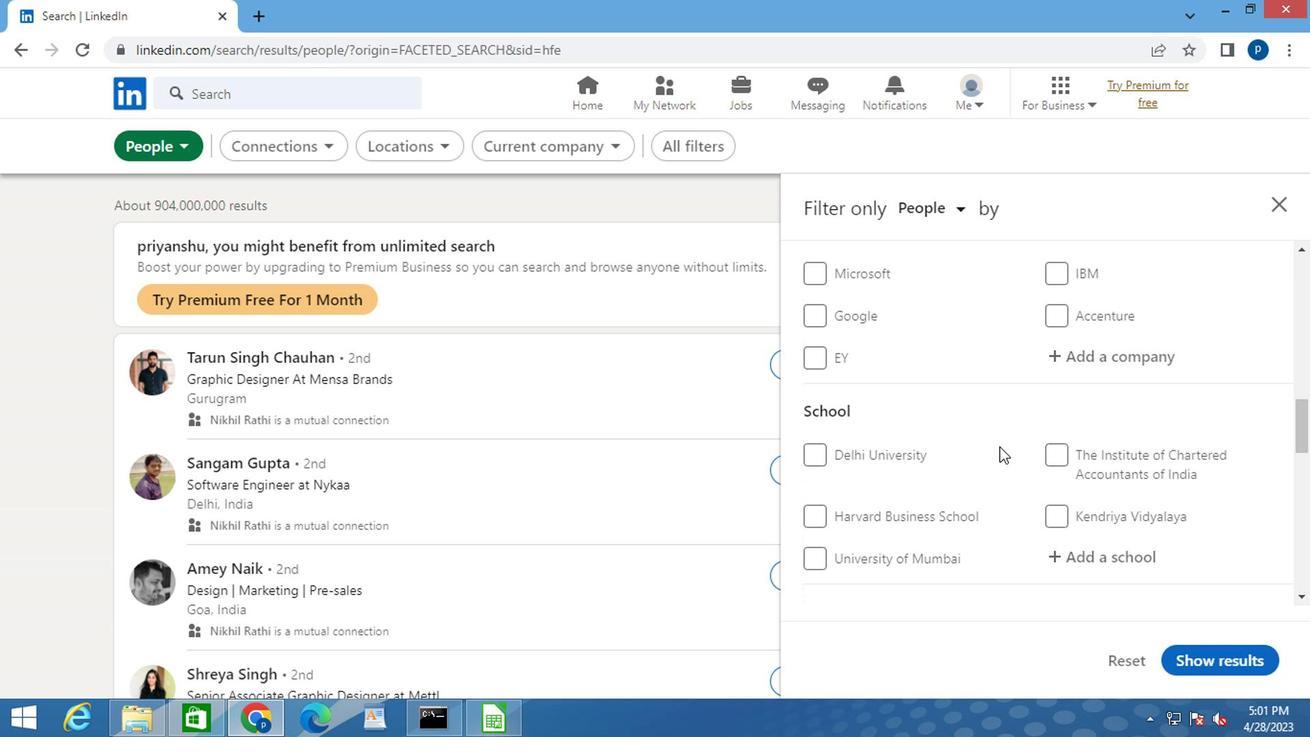 
Action: Mouse scrolled (1062, 467) with delta (0, 0)
Screenshot: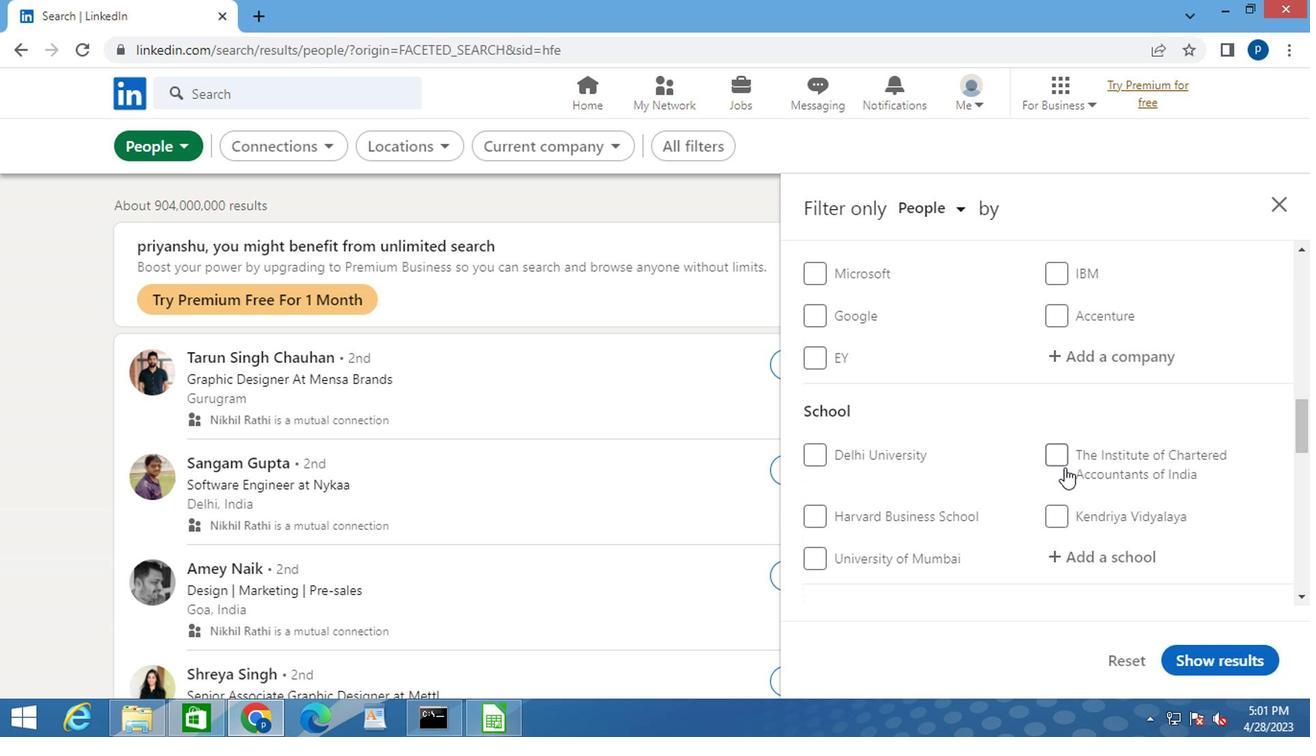 
Action: Mouse moved to (1073, 463)
Screenshot: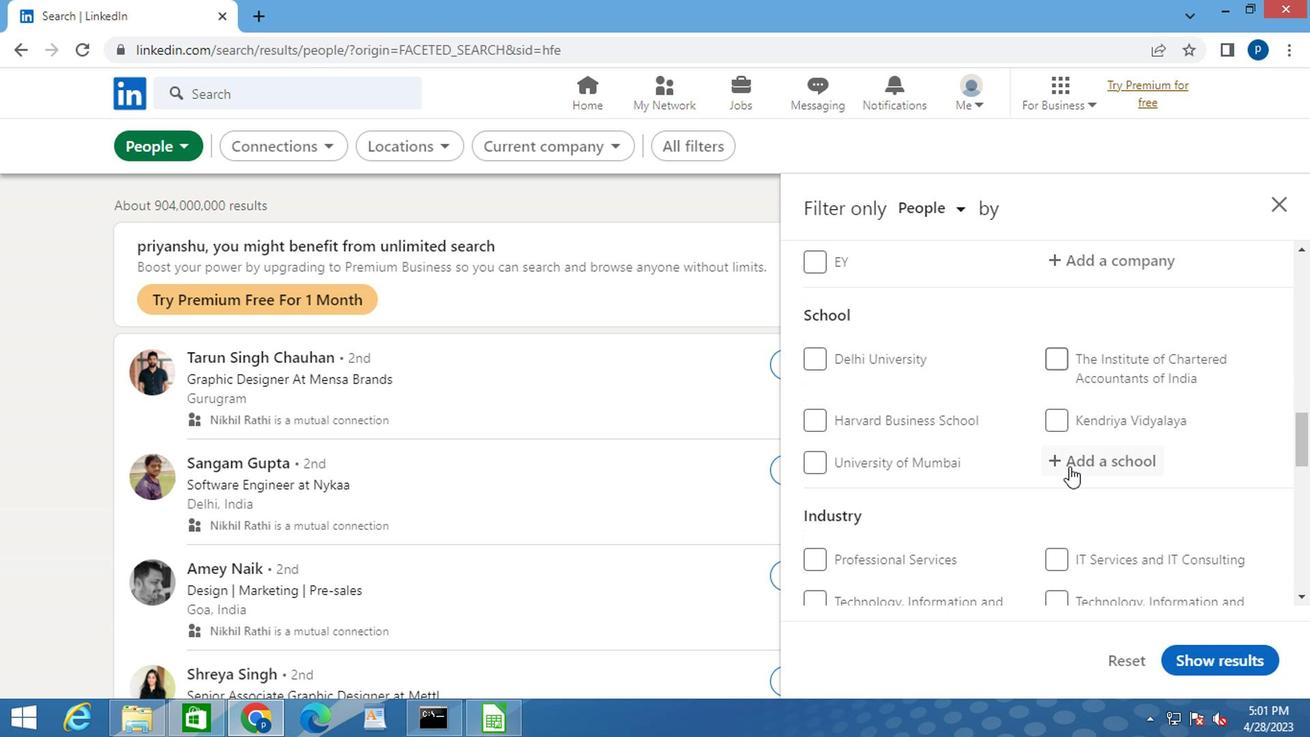 
Action: Mouse pressed left at (1073, 463)
Screenshot: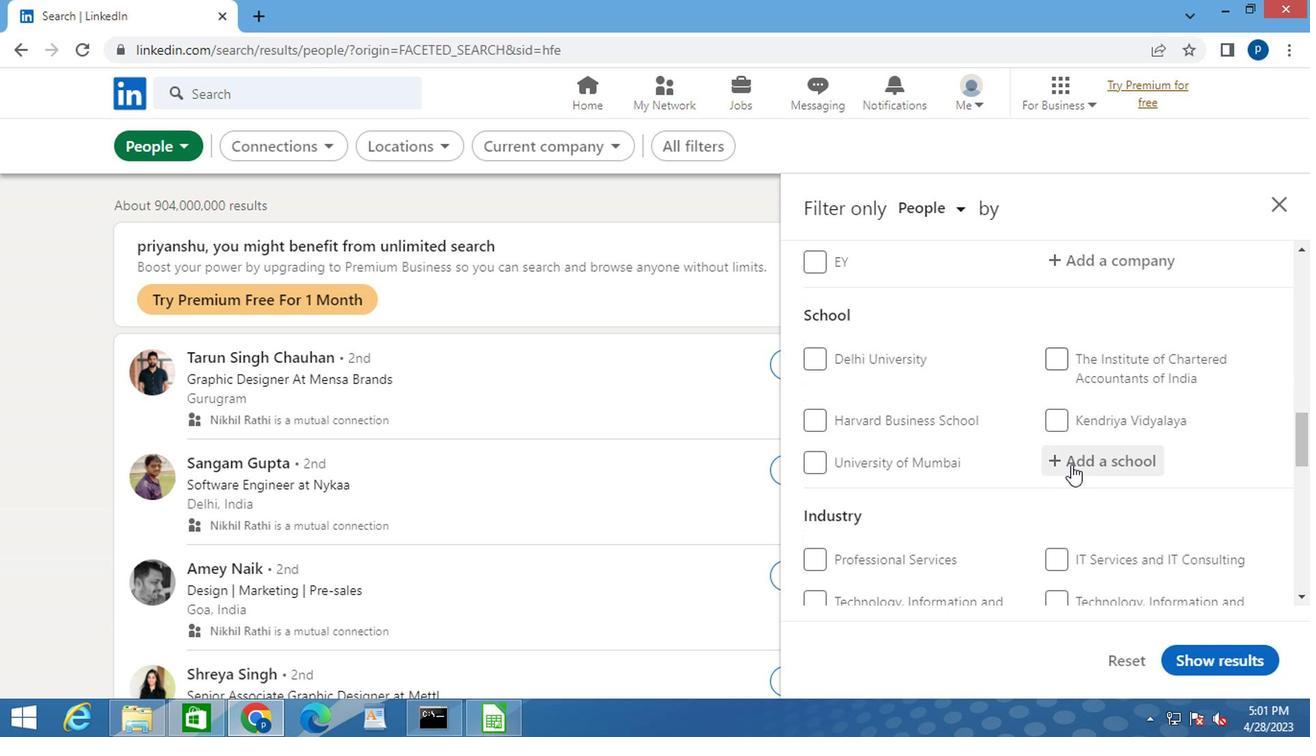 
Action: Key pressed <Key.caps_lock>GURU<Key.space>KASHI
Screenshot: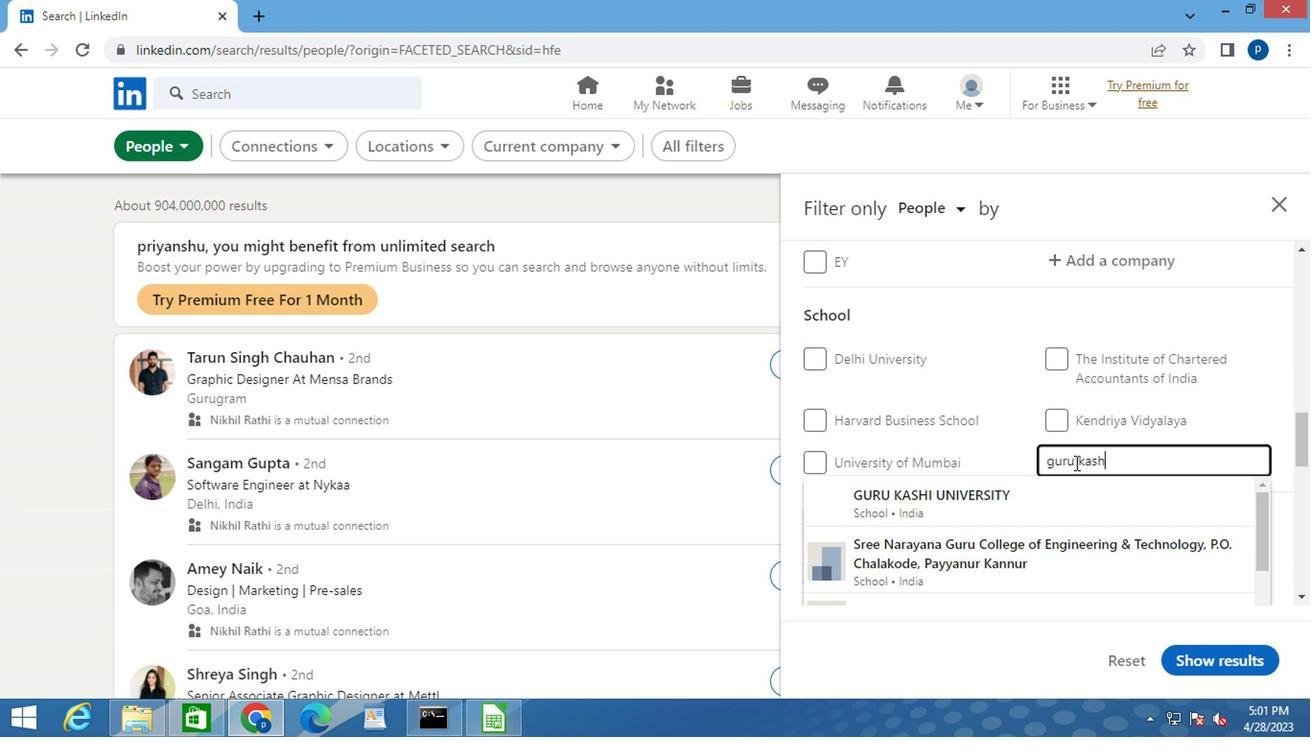 
Action: Mouse moved to (986, 494)
Screenshot: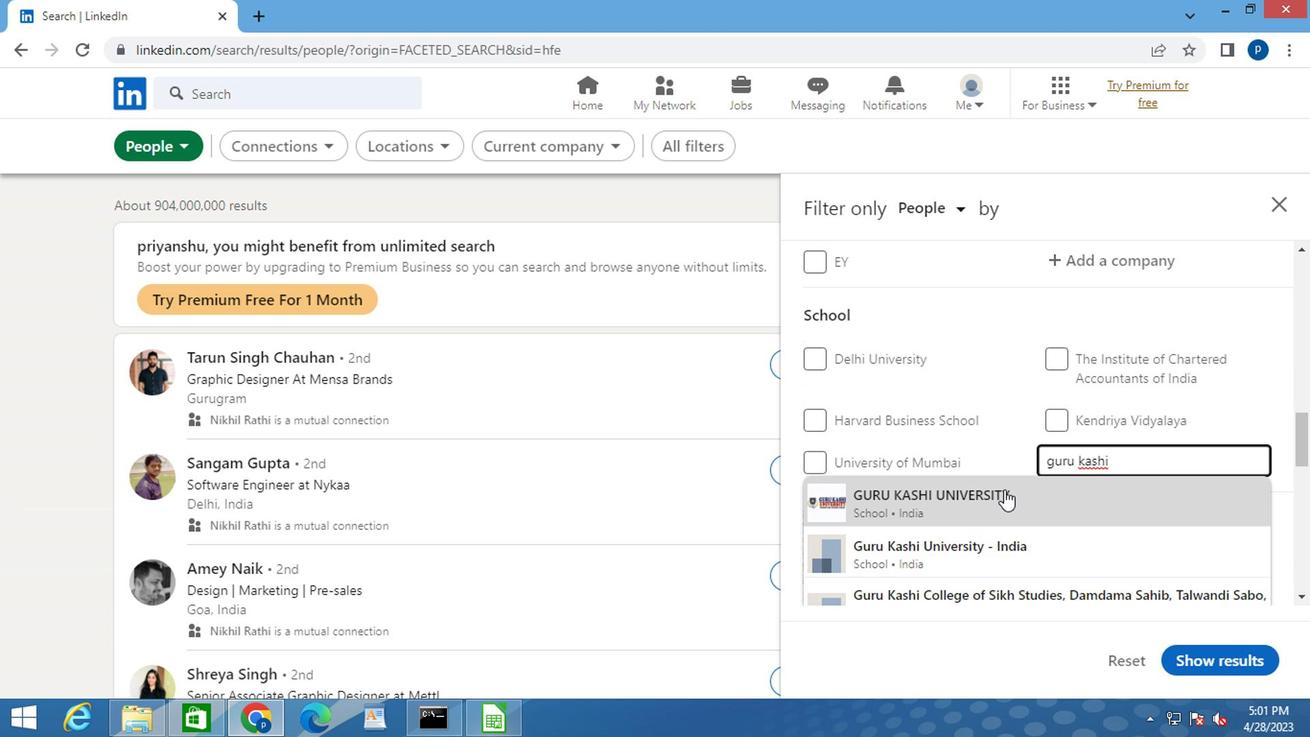 
Action: Mouse pressed left at (986, 494)
Screenshot: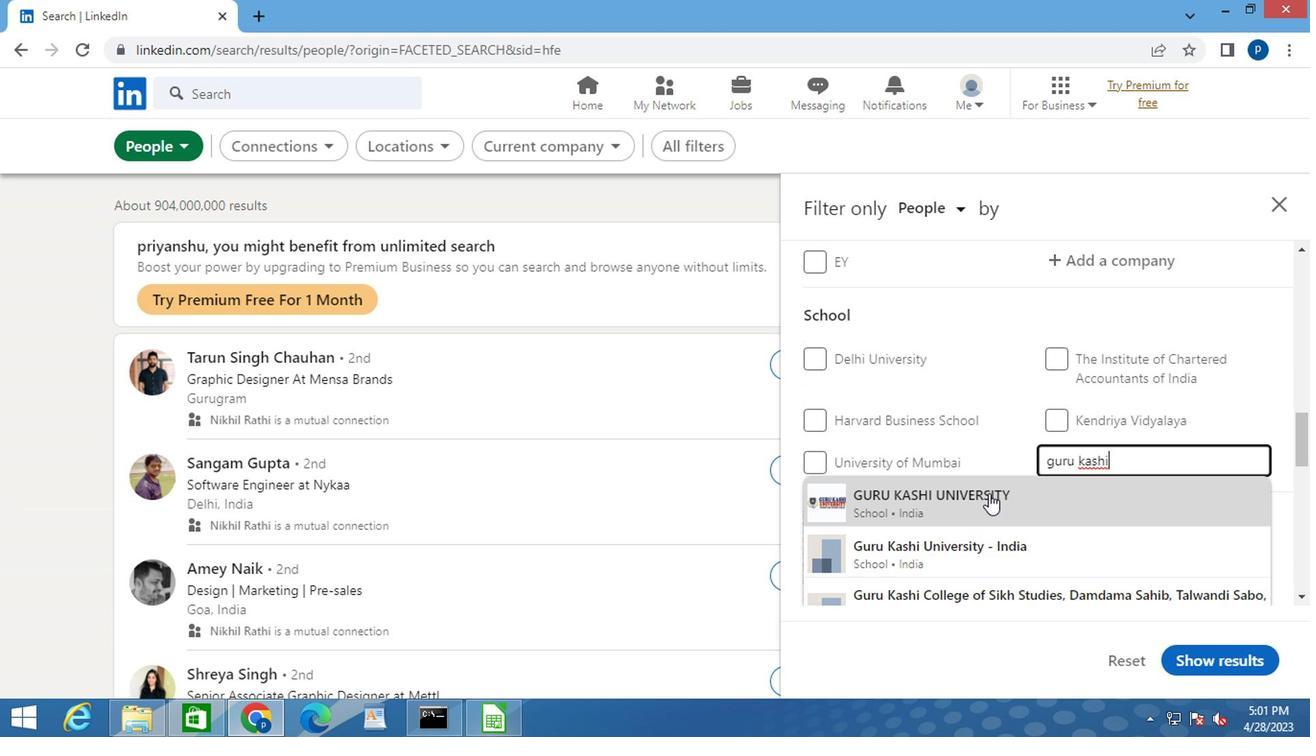 
Action: Mouse moved to (983, 493)
Screenshot: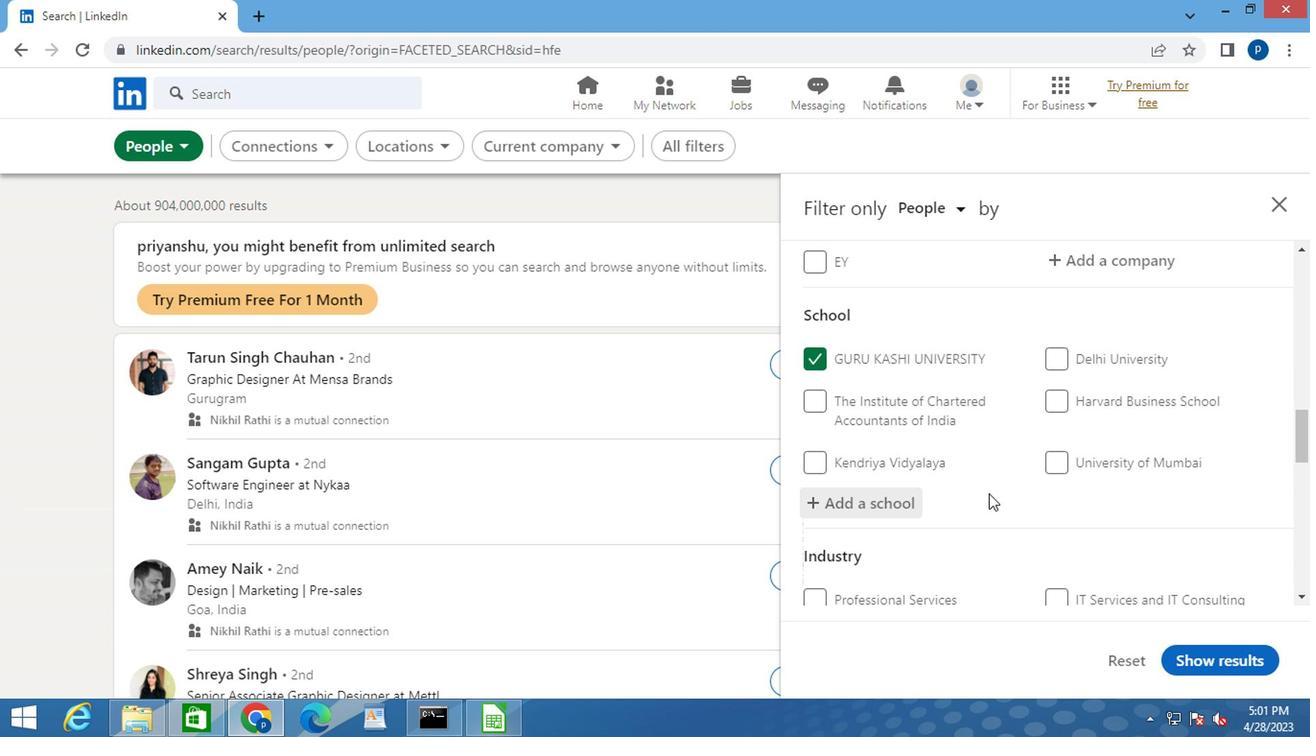 
Action: Mouse scrolled (983, 492) with delta (0, -1)
Screenshot: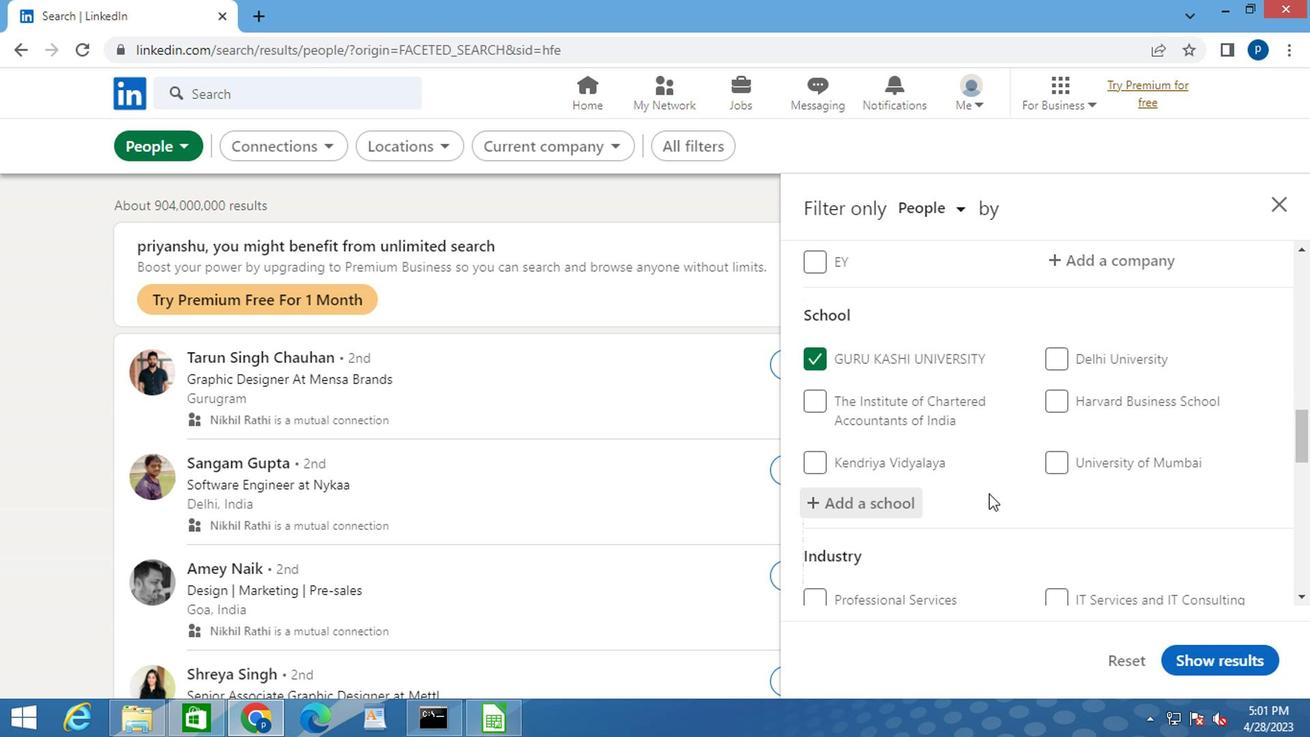 
Action: Mouse moved to (981, 493)
Screenshot: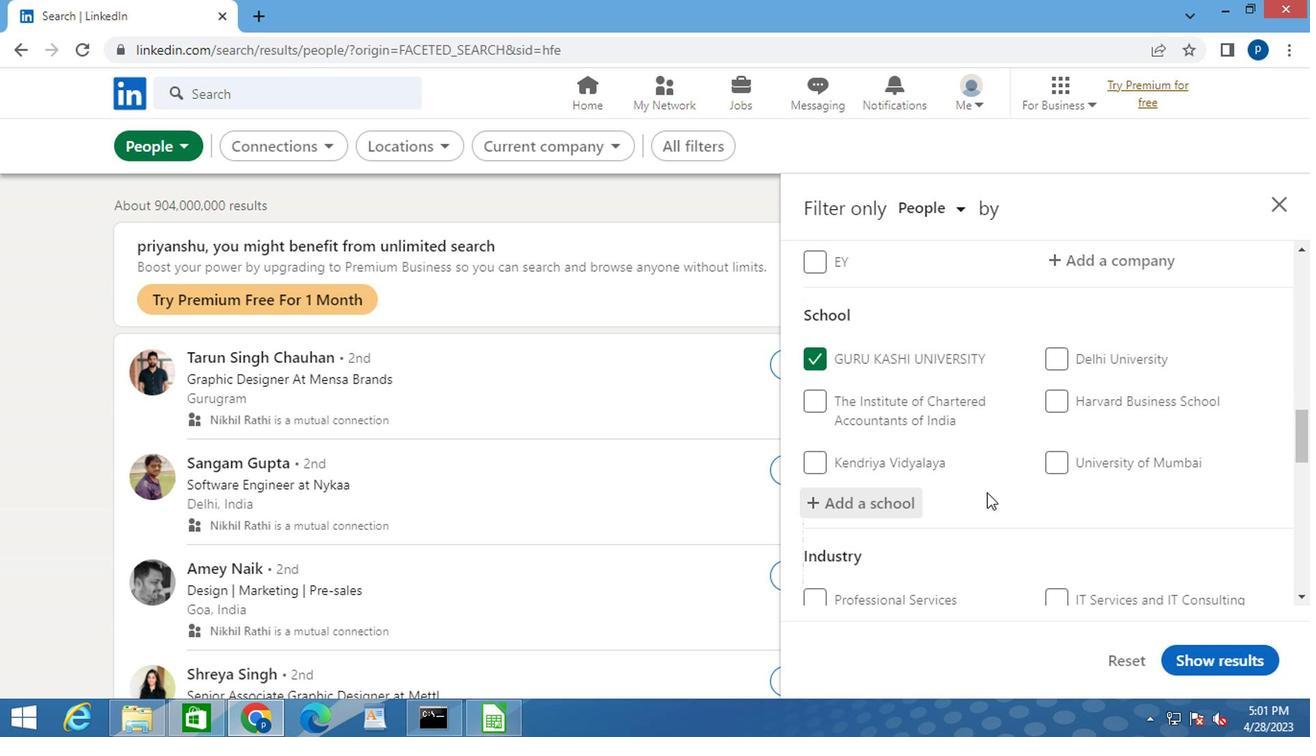 
Action: Mouse scrolled (981, 492) with delta (0, -1)
Screenshot: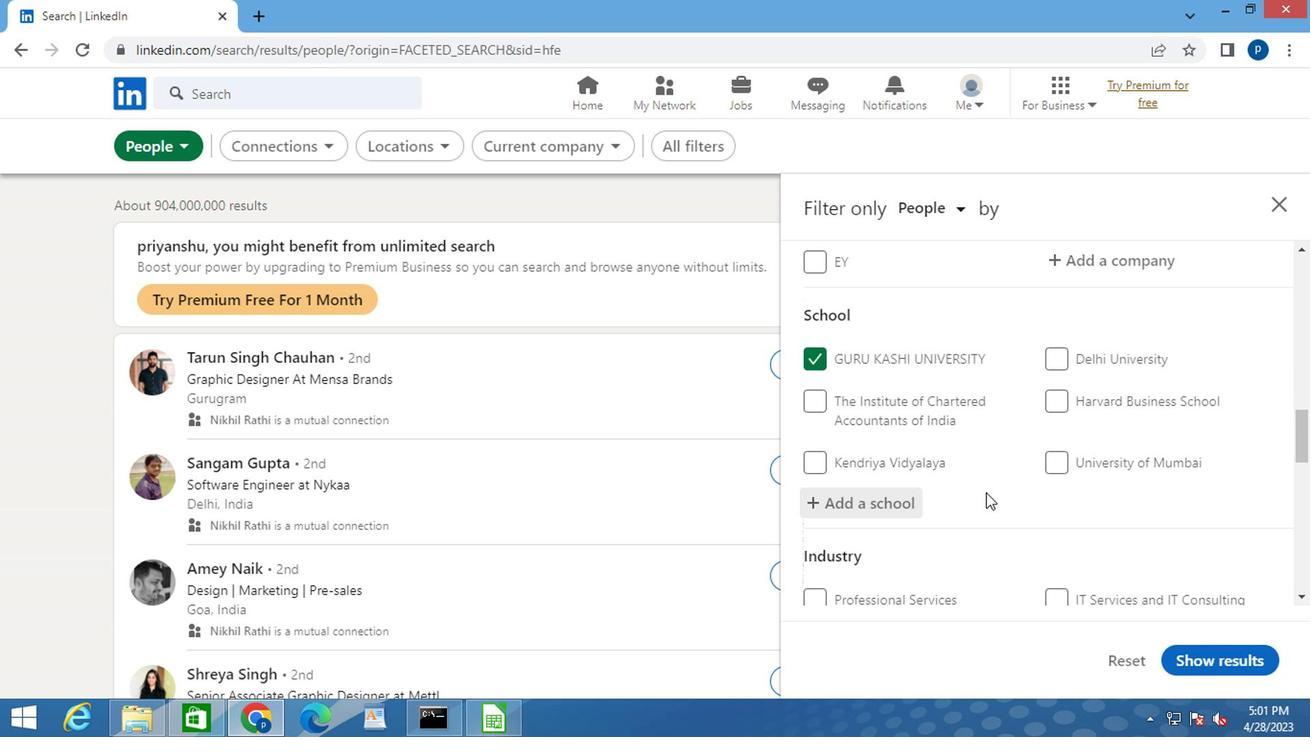 
Action: Mouse moved to (1095, 513)
Screenshot: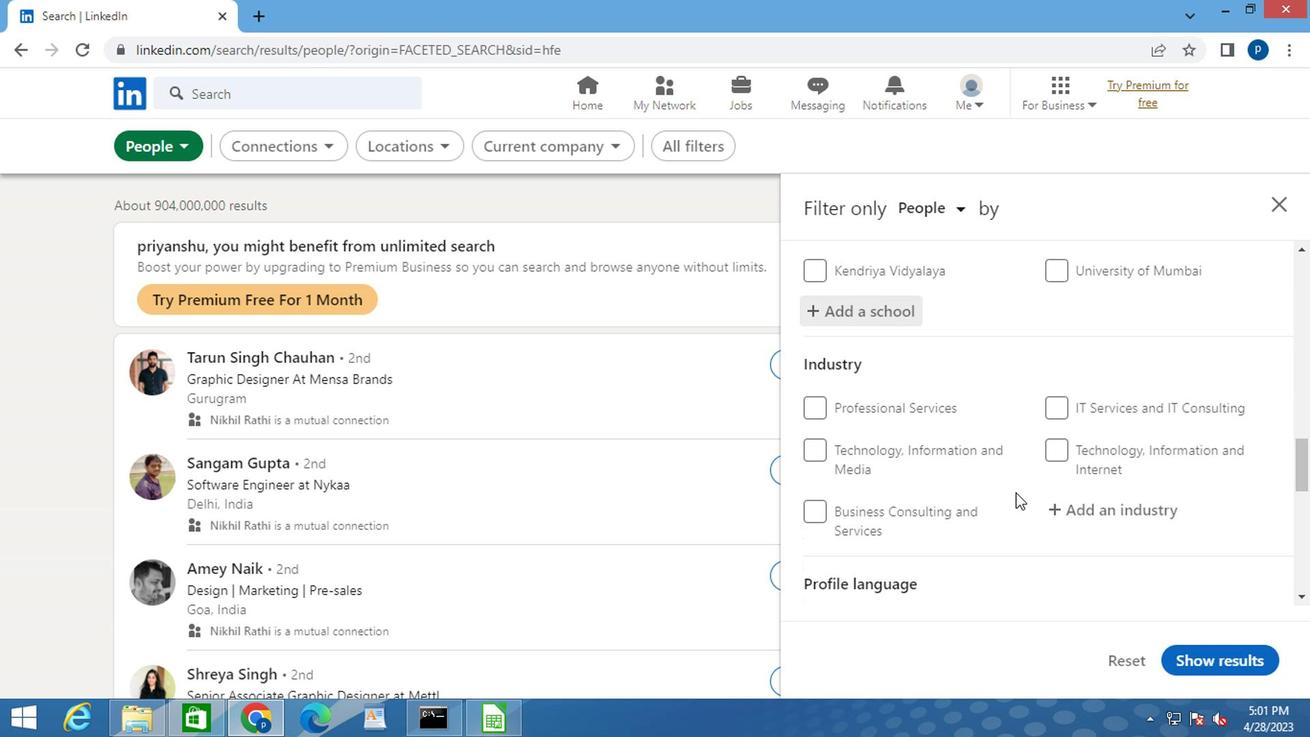 
Action: Mouse pressed left at (1095, 513)
Screenshot: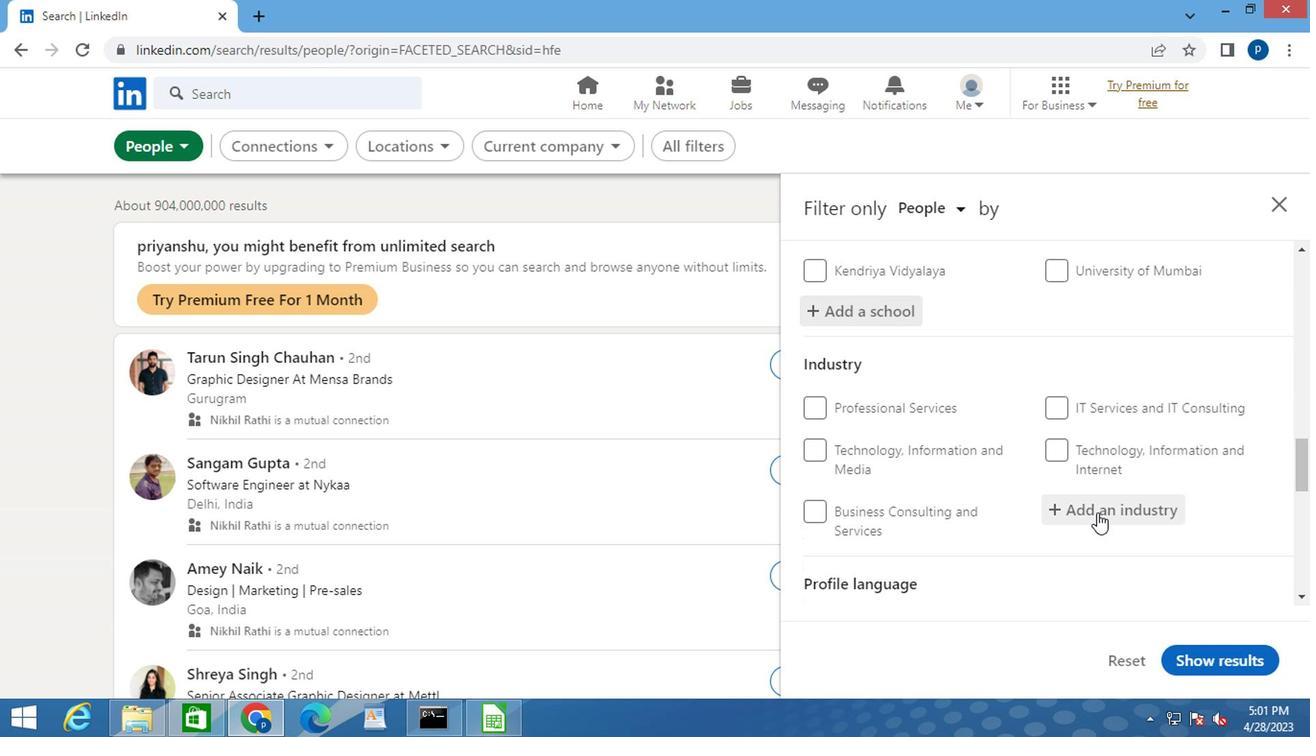 
Action: Key pressed <Key.caps_lock>N<Key.caps_lock>URSING<Key.space><Key.caps_lock>H<Key.caps_lock>OMES
Screenshot: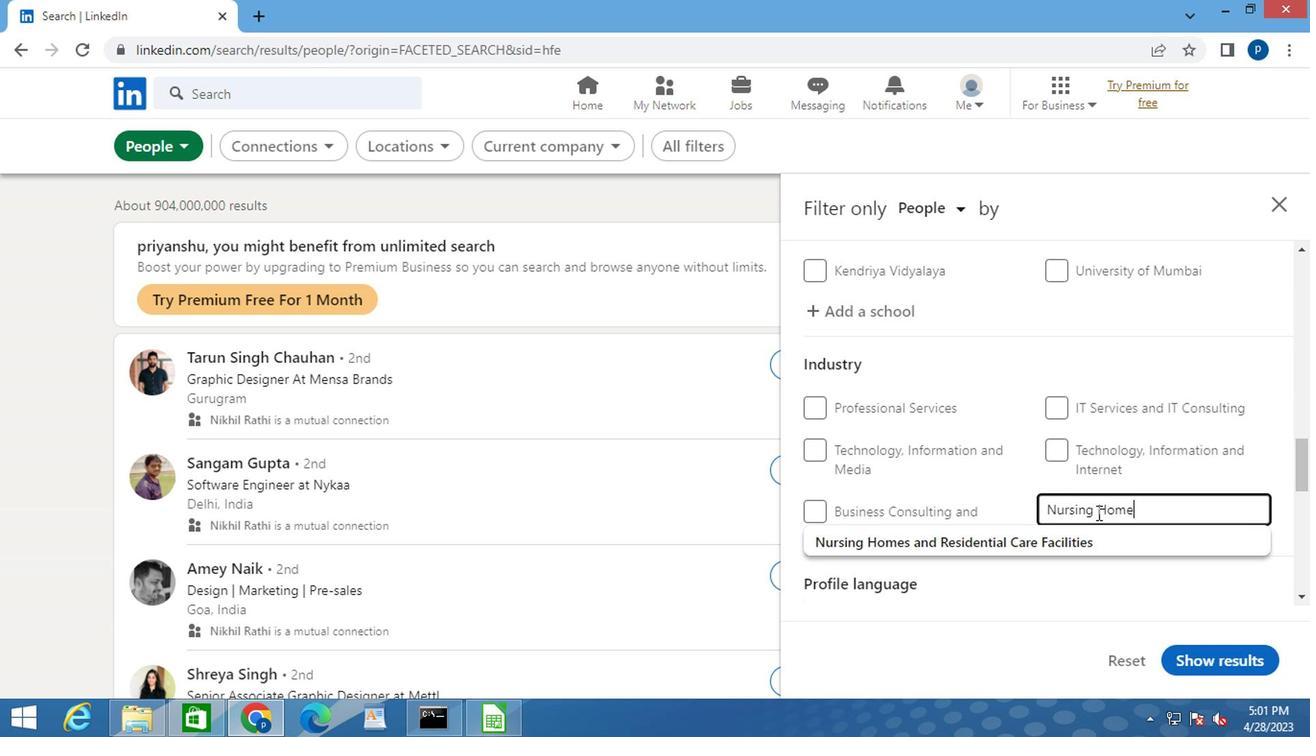 
Action: Mouse moved to (1024, 546)
Screenshot: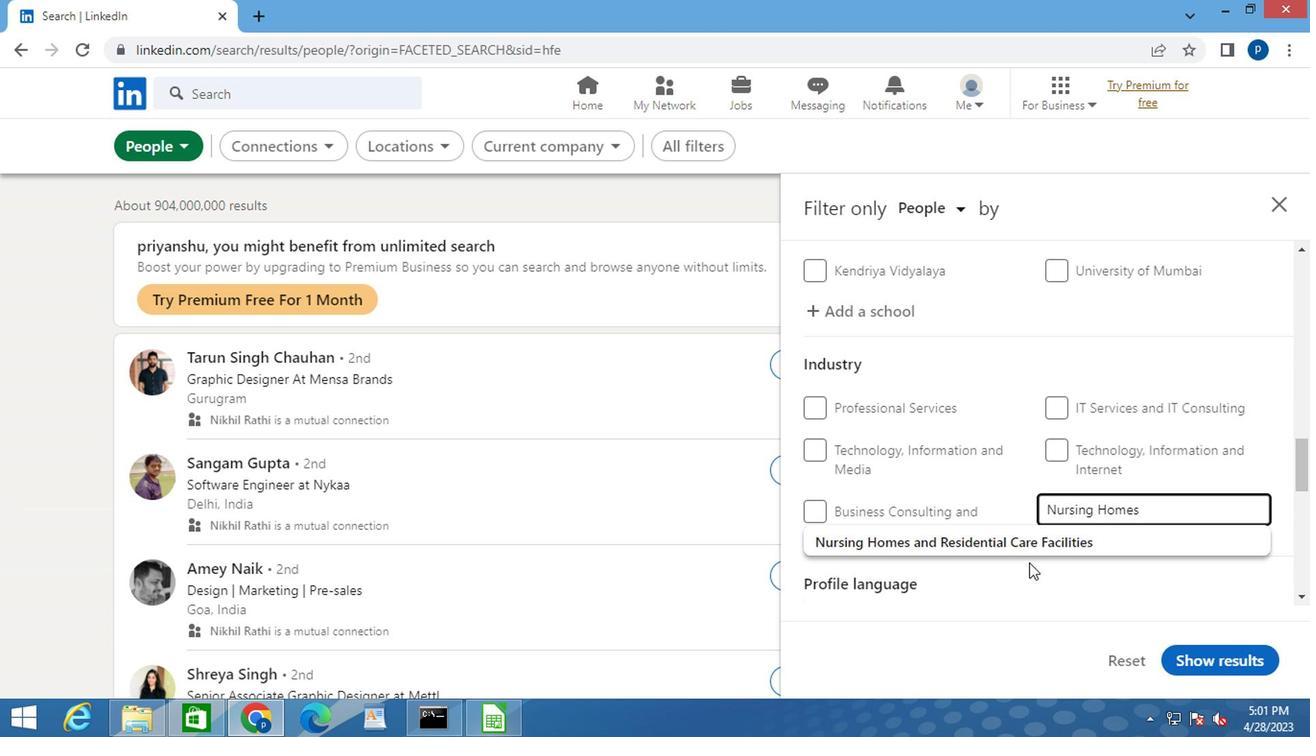 
Action: Mouse pressed left at (1024, 546)
Screenshot: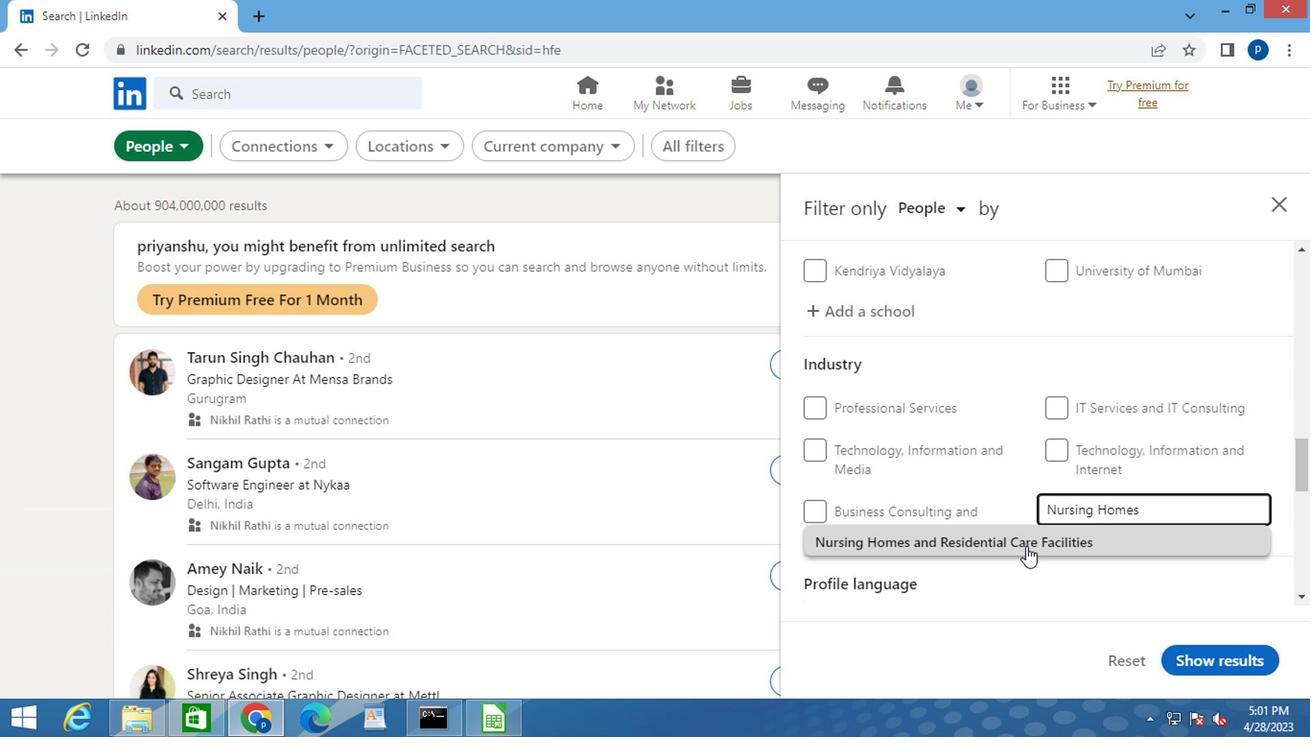 
Action: Mouse moved to (1002, 529)
Screenshot: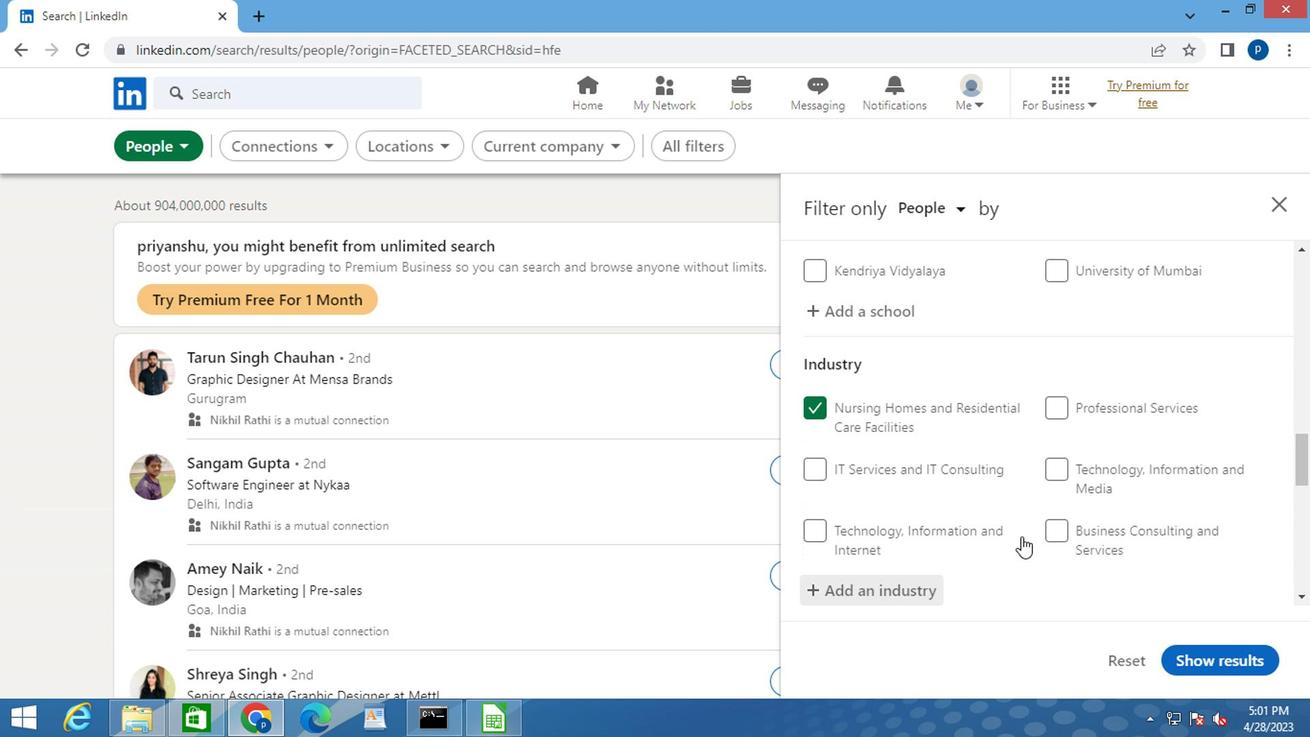 
Action: Mouse scrolled (1002, 529) with delta (0, 0)
Screenshot: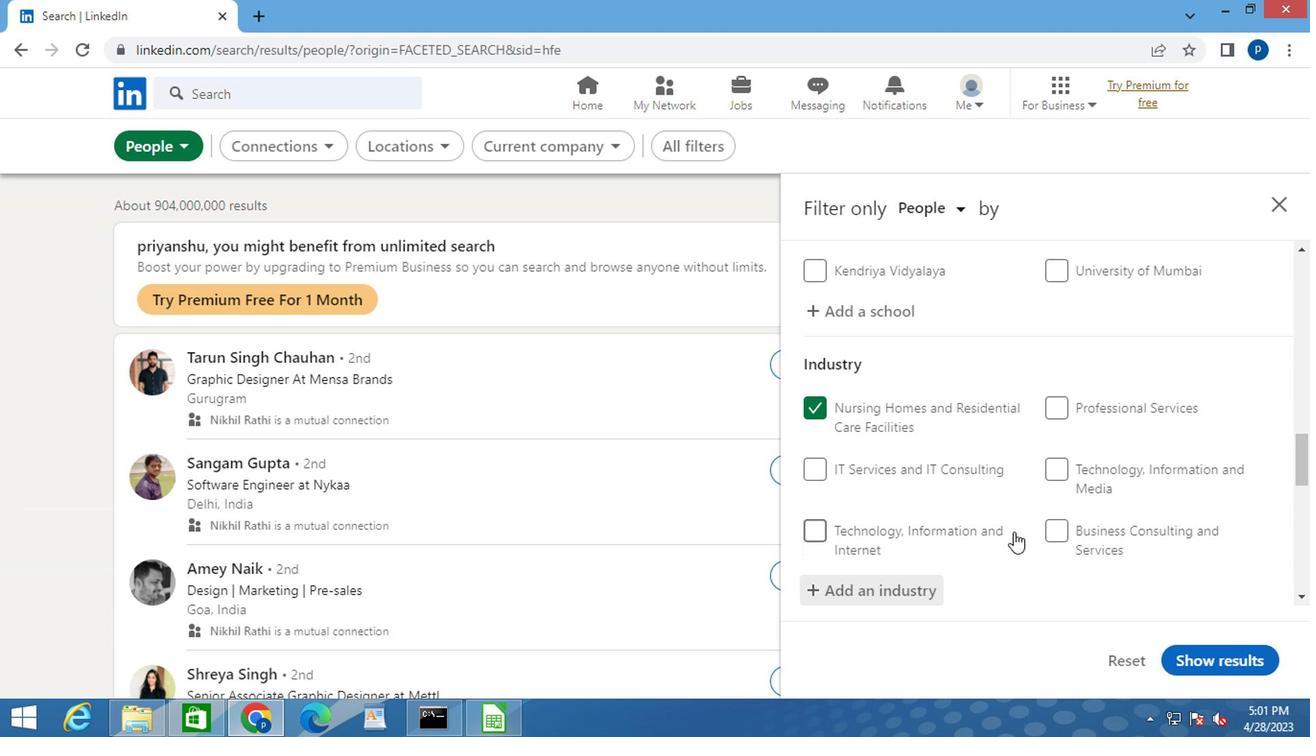 
Action: Mouse scrolled (1002, 529) with delta (0, 0)
Screenshot: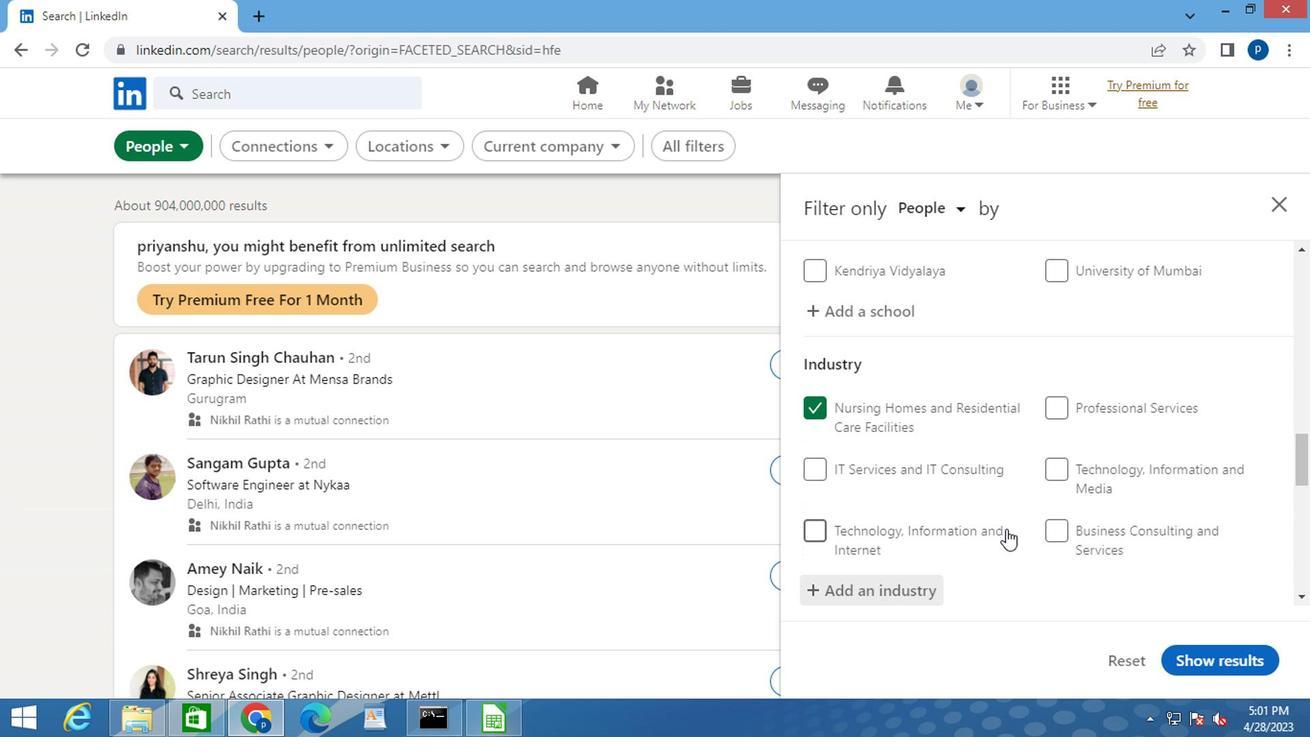
Action: Mouse moved to (959, 523)
Screenshot: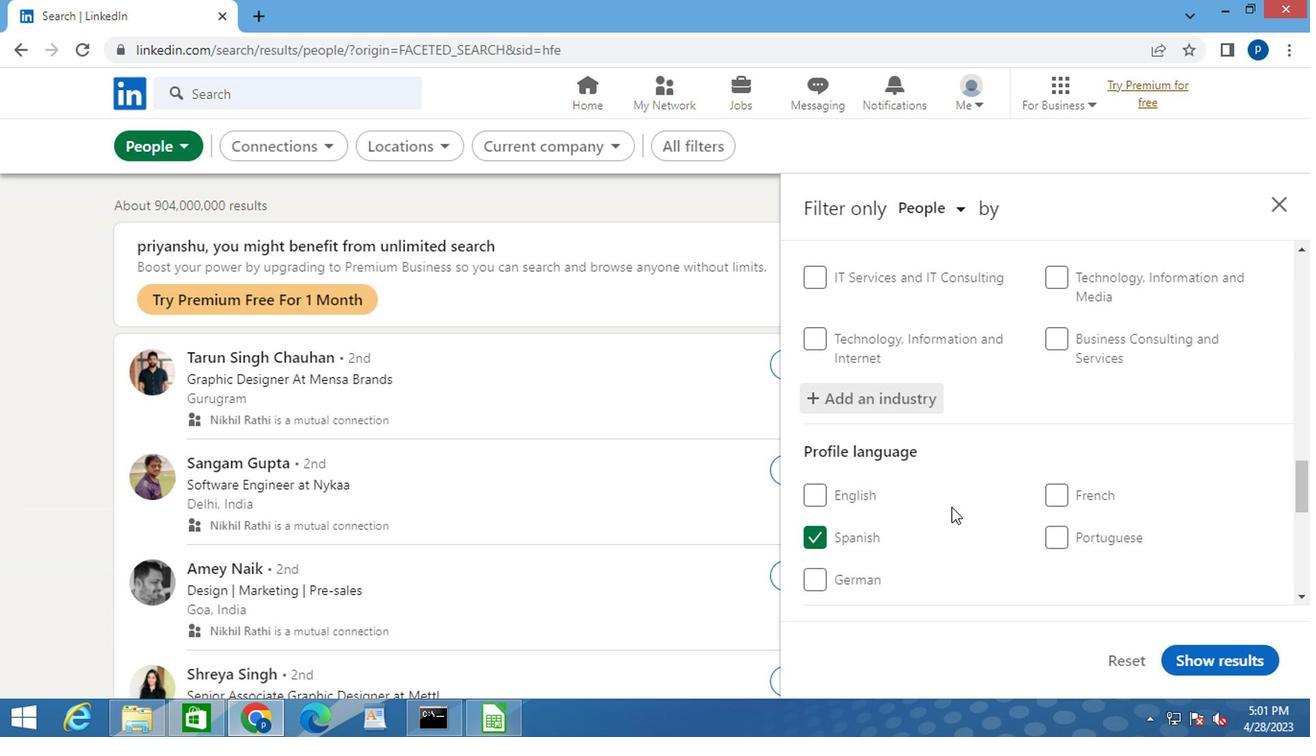 
Action: Mouse scrolled (959, 522) with delta (0, 0)
Screenshot: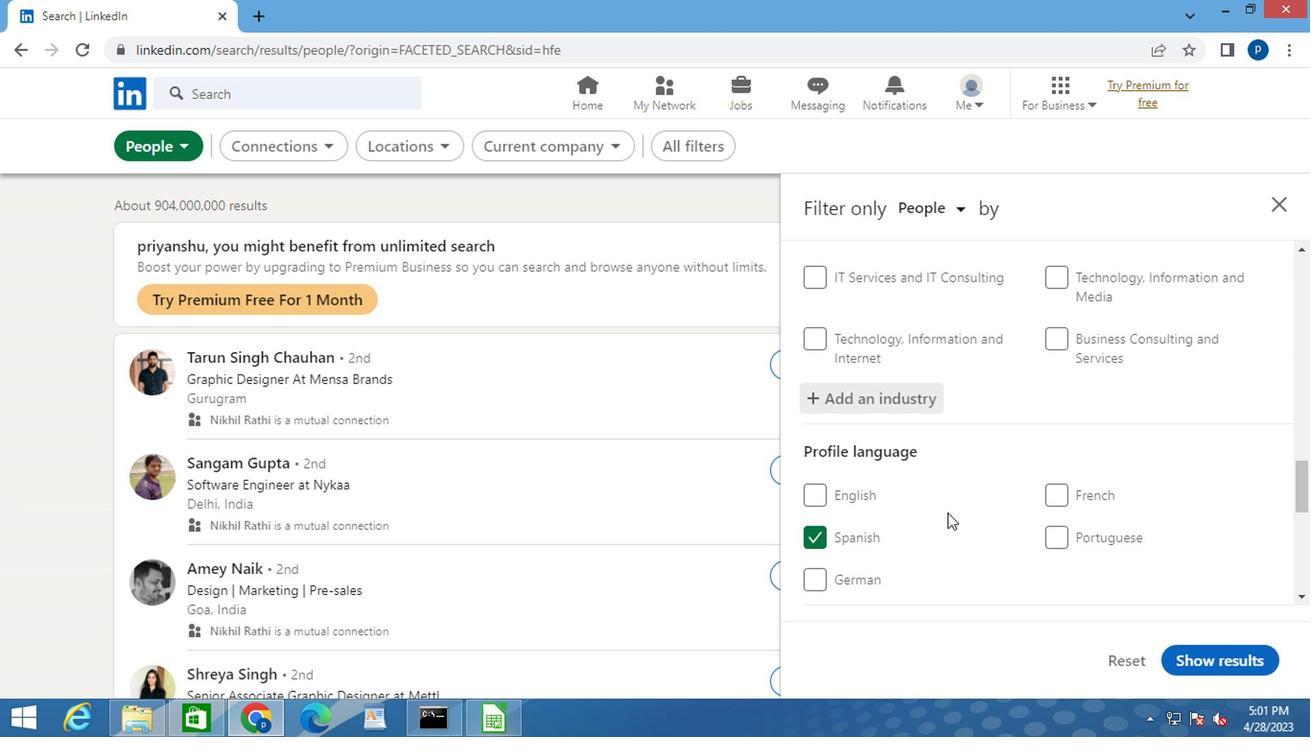 
Action: Mouse scrolled (959, 522) with delta (0, 0)
Screenshot: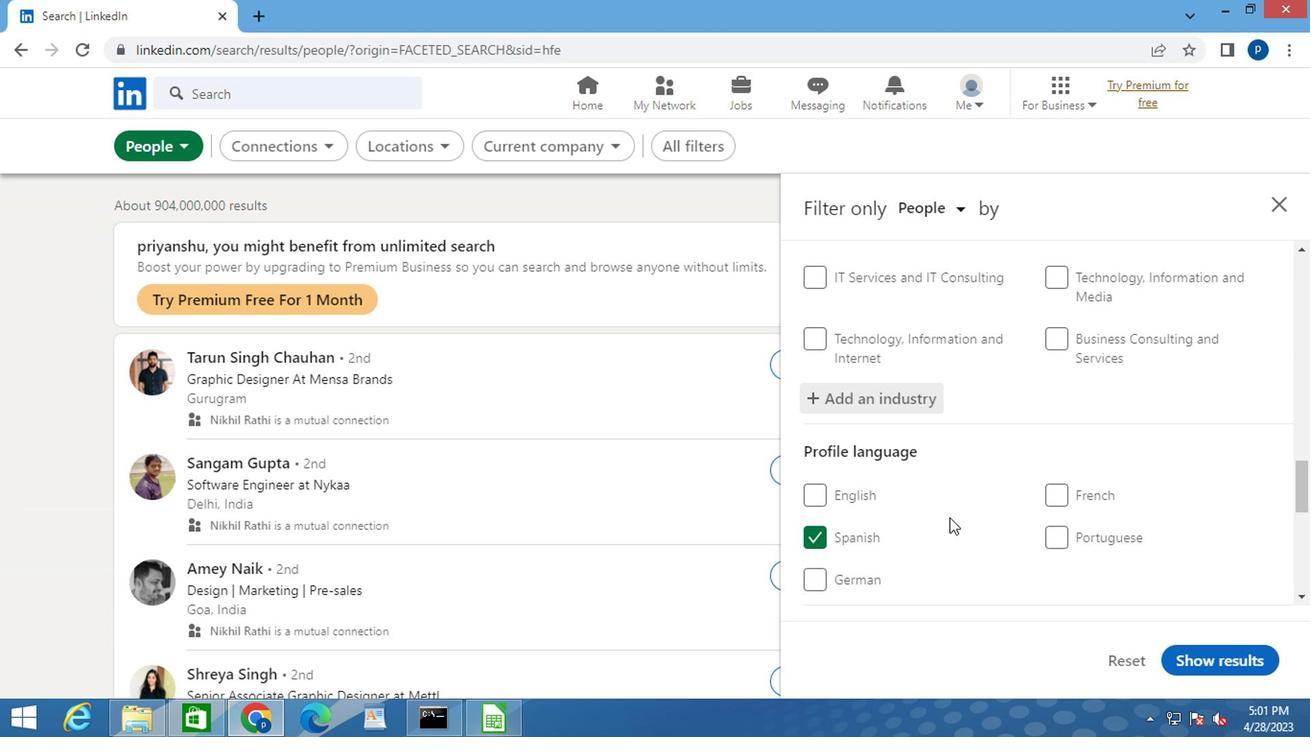 
Action: Mouse moved to (959, 520)
Screenshot: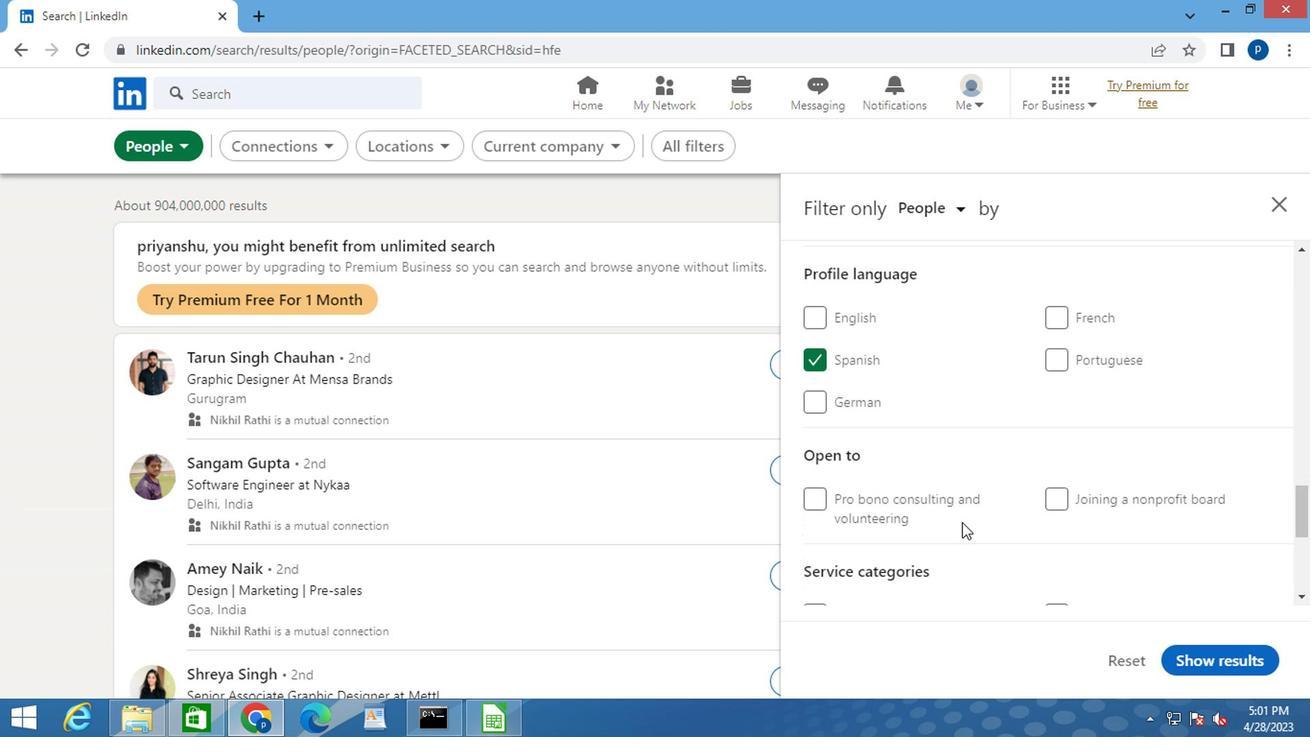 
Action: Mouse scrolled (959, 519) with delta (0, 0)
Screenshot: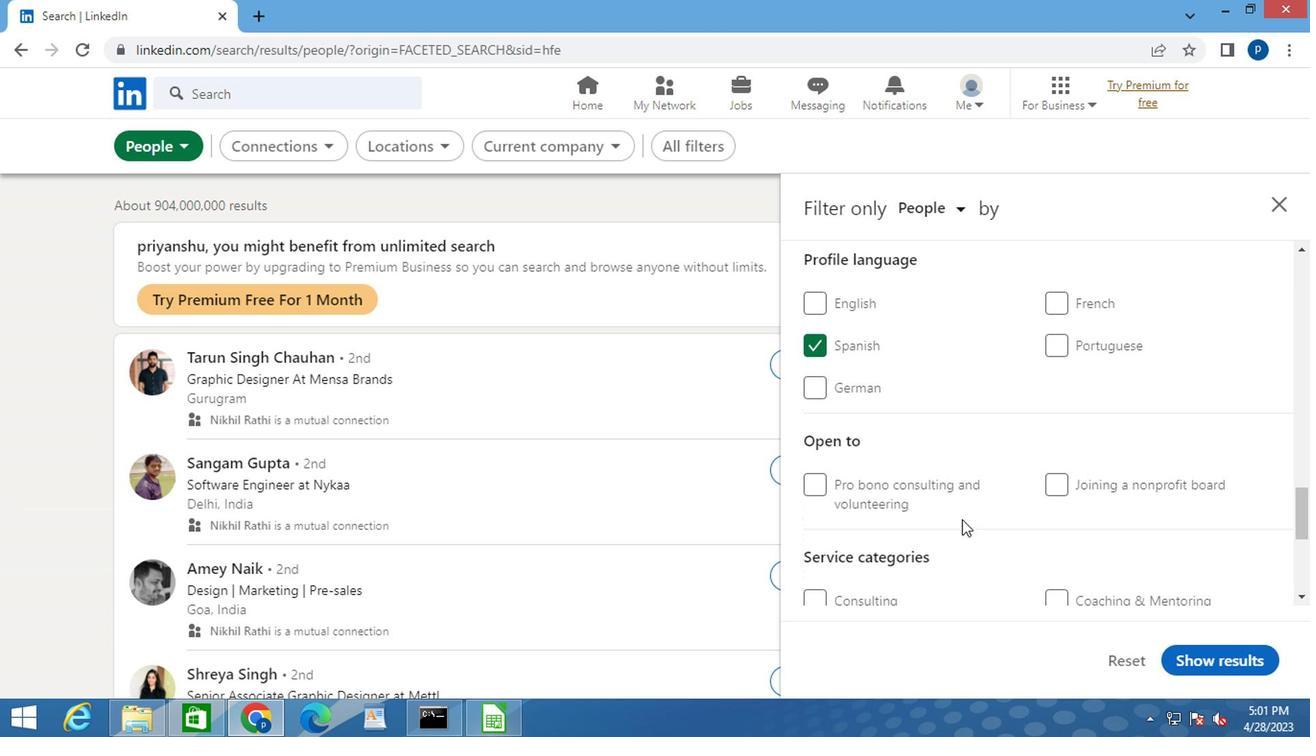 
Action: Mouse moved to (1046, 538)
Screenshot: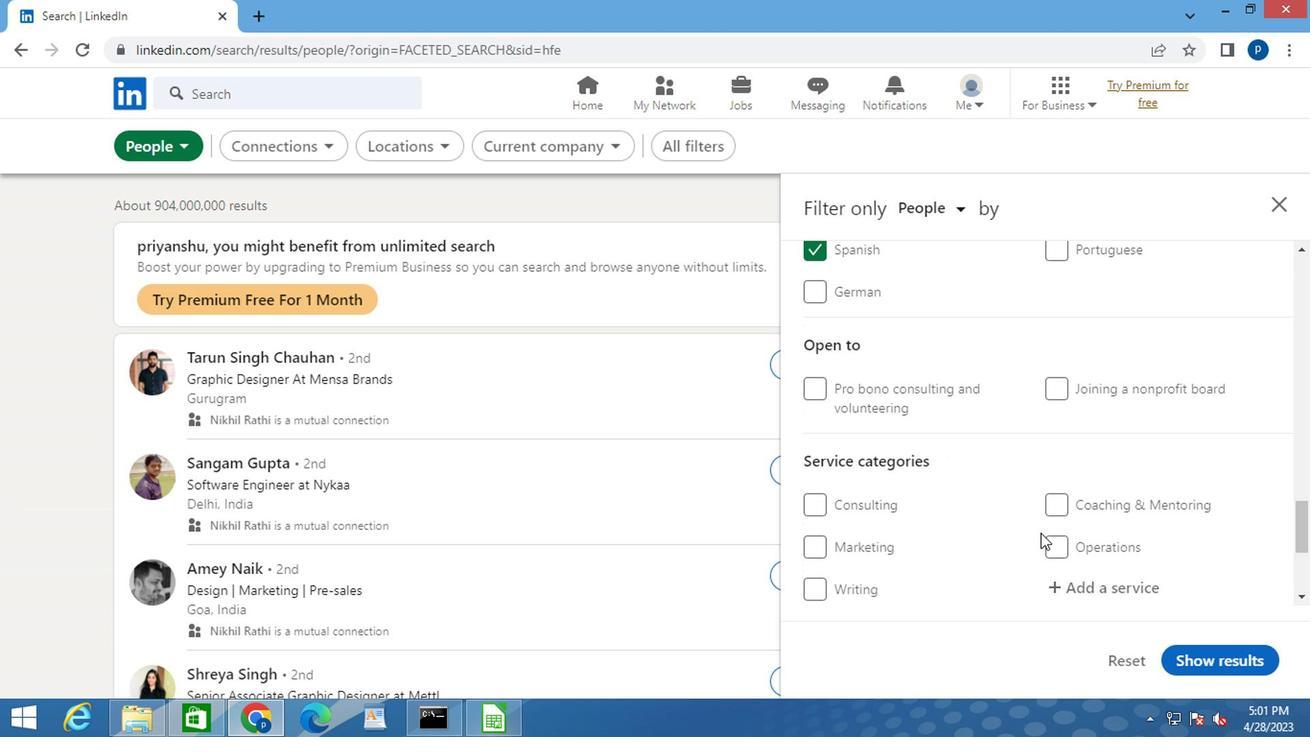 
Action: Mouse scrolled (1046, 537) with delta (0, -1)
Screenshot: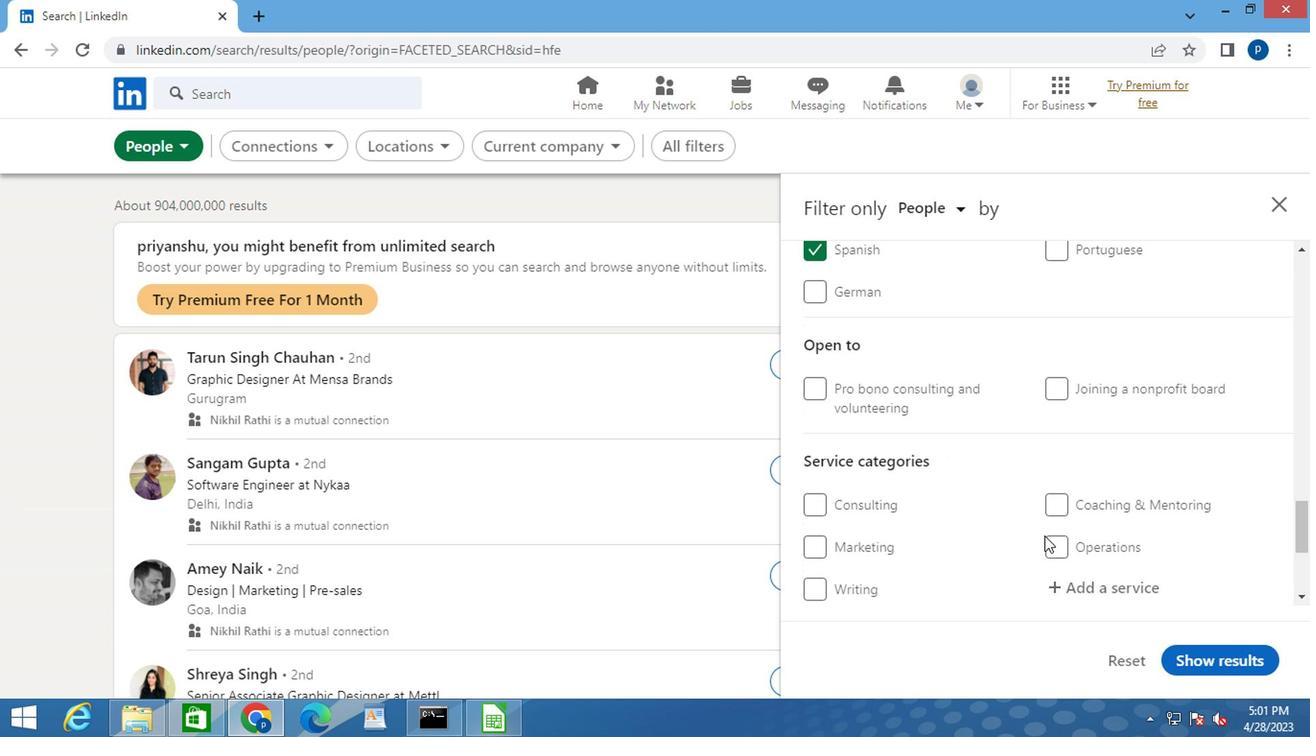 
Action: Mouse moved to (1077, 501)
Screenshot: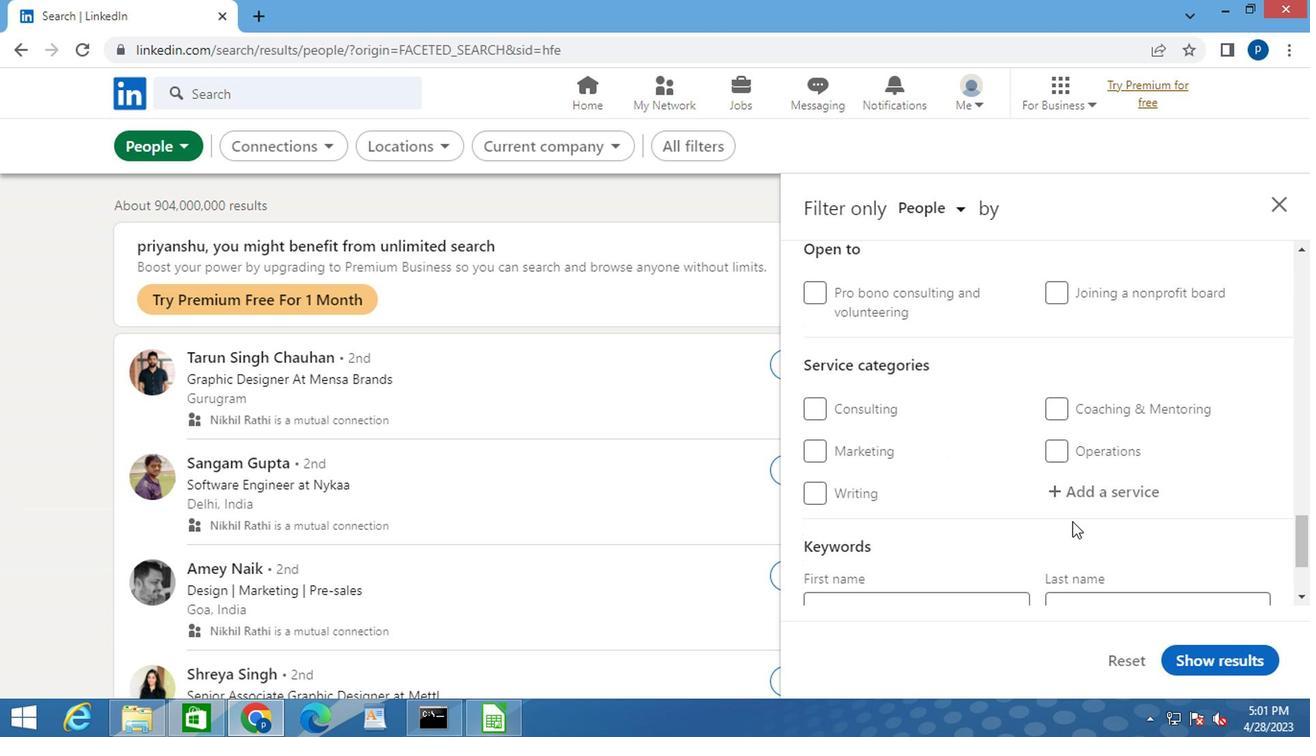 
Action: Mouse pressed left at (1077, 501)
Screenshot: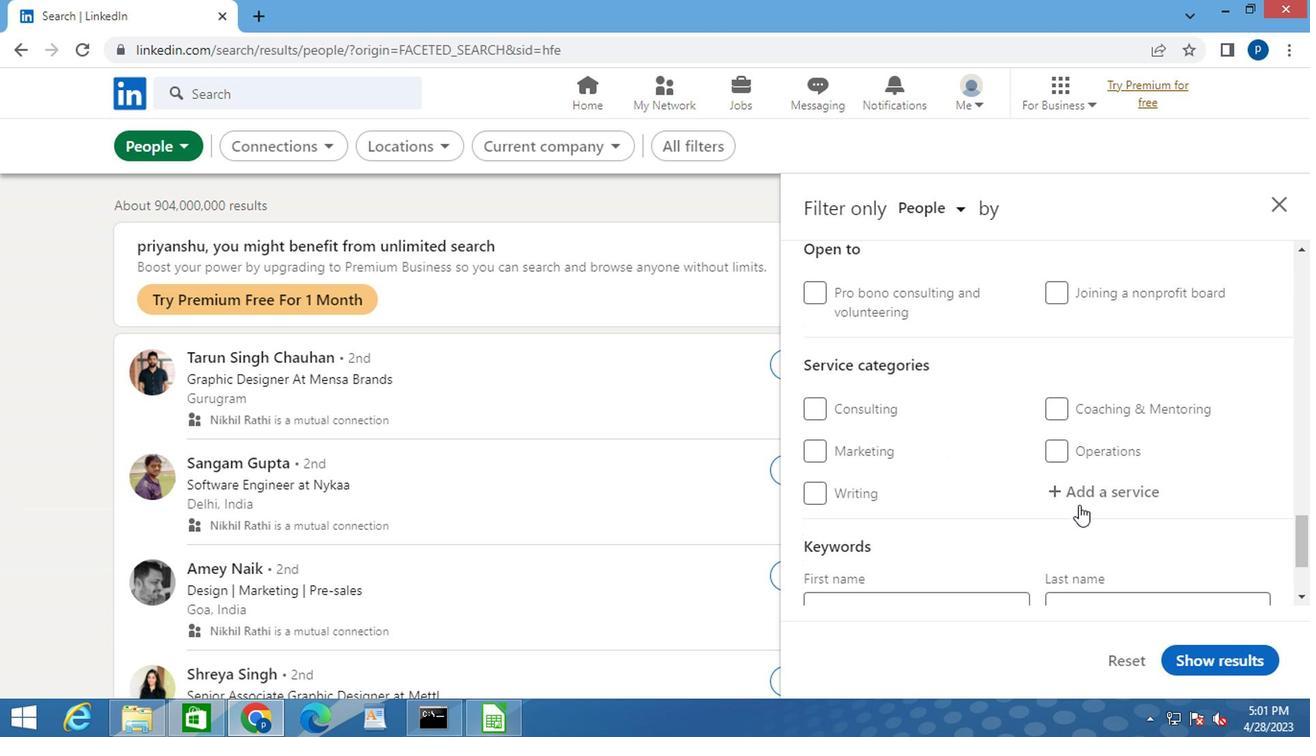 
Action: Key pressed <Key.caps_lock>P<Key.caps_lock>ORT
Screenshot: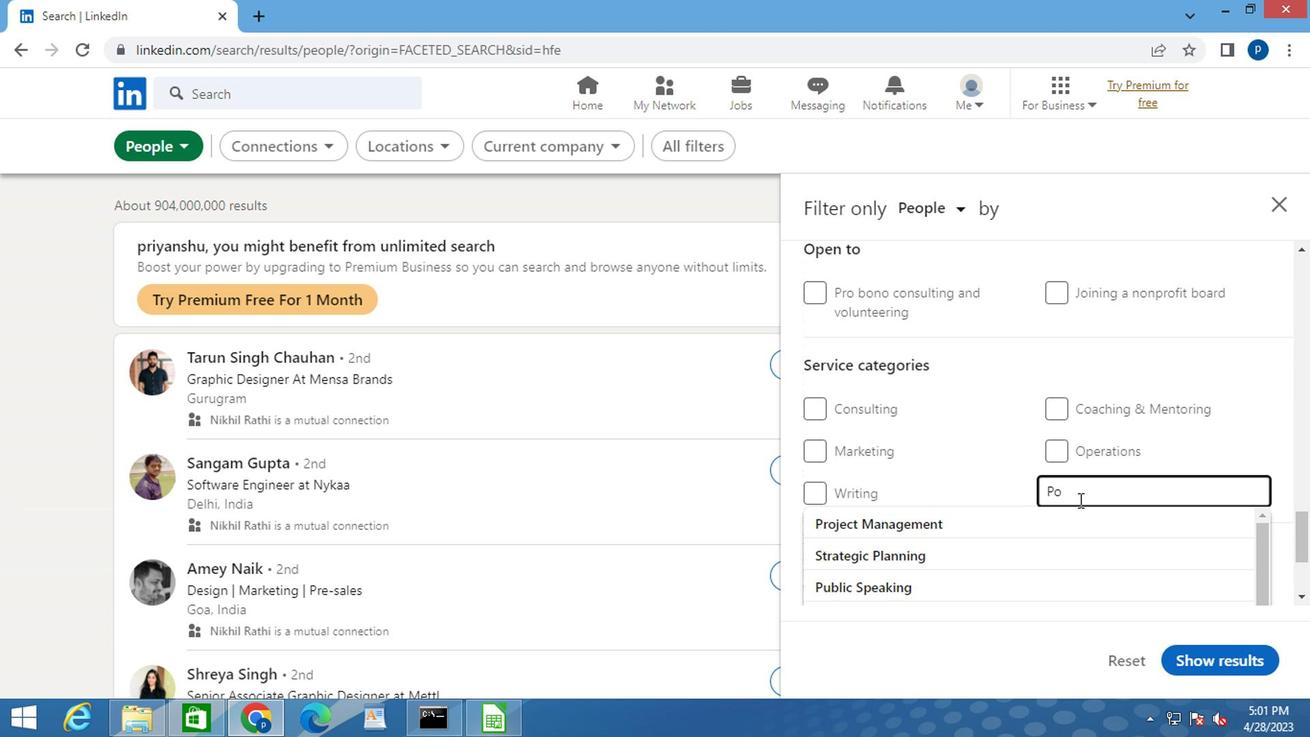 
Action: Mouse moved to (963, 524)
Screenshot: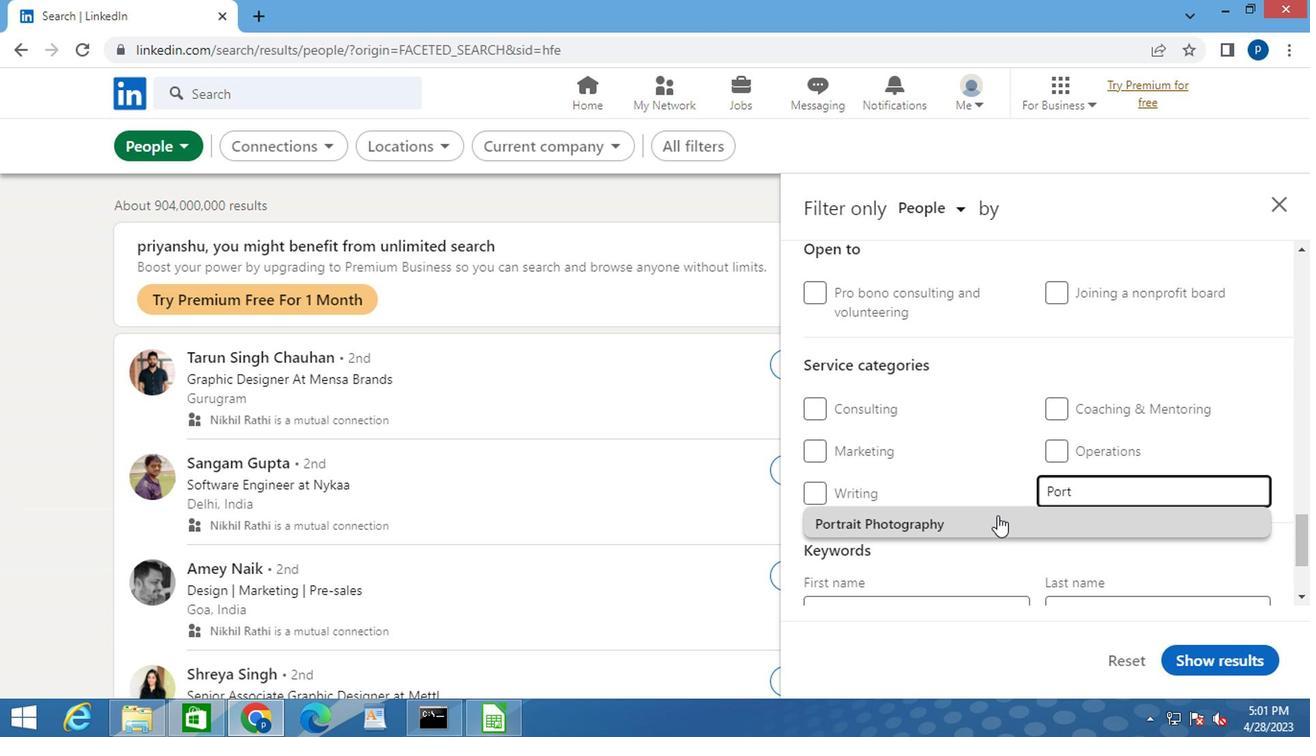 
Action: Mouse pressed left at (963, 524)
Screenshot: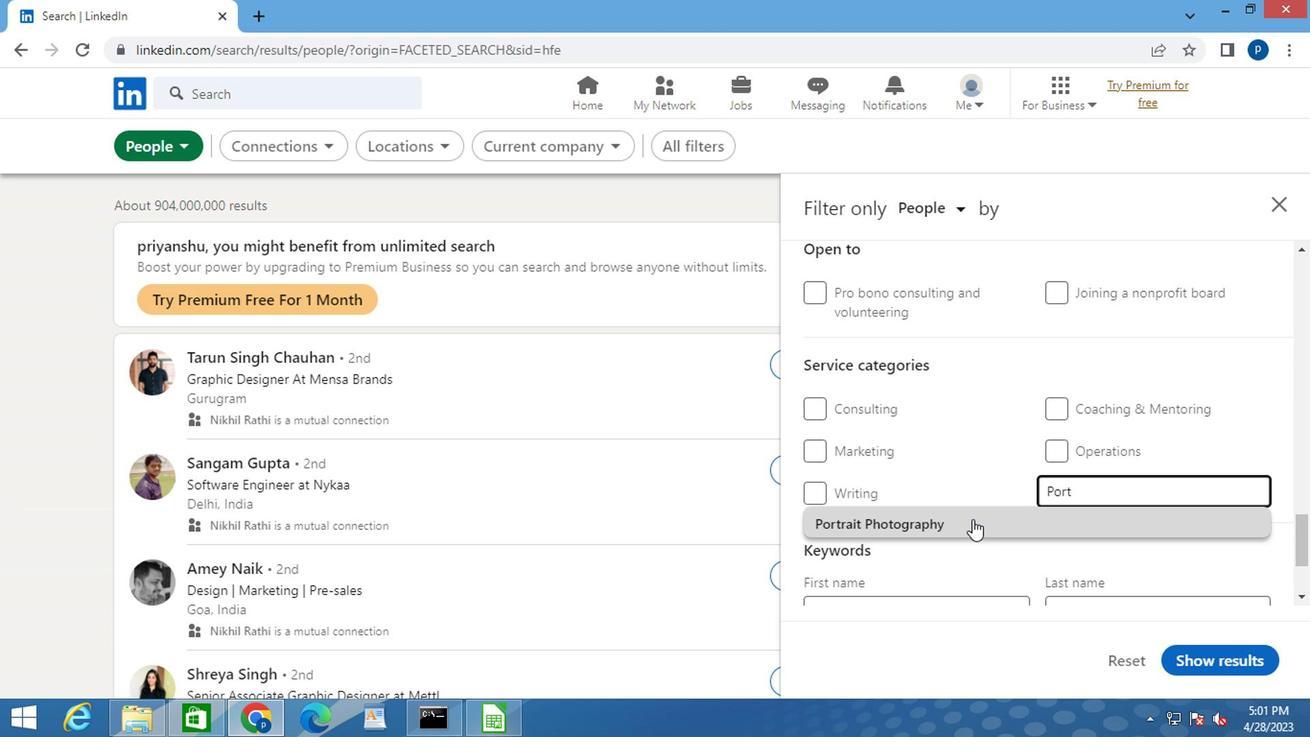 
Action: Mouse moved to (958, 505)
Screenshot: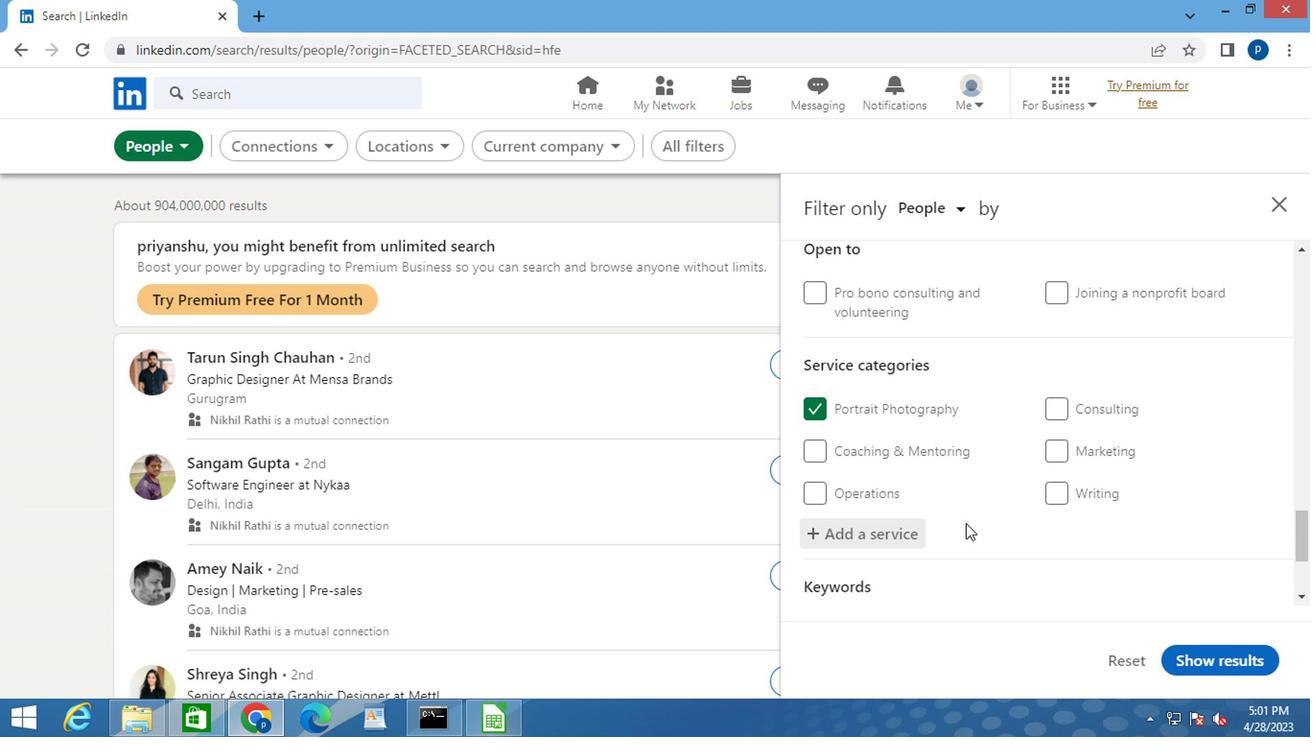 
Action: Mouse scrolled (958, 505) with delta (0, 0)
Screenshot: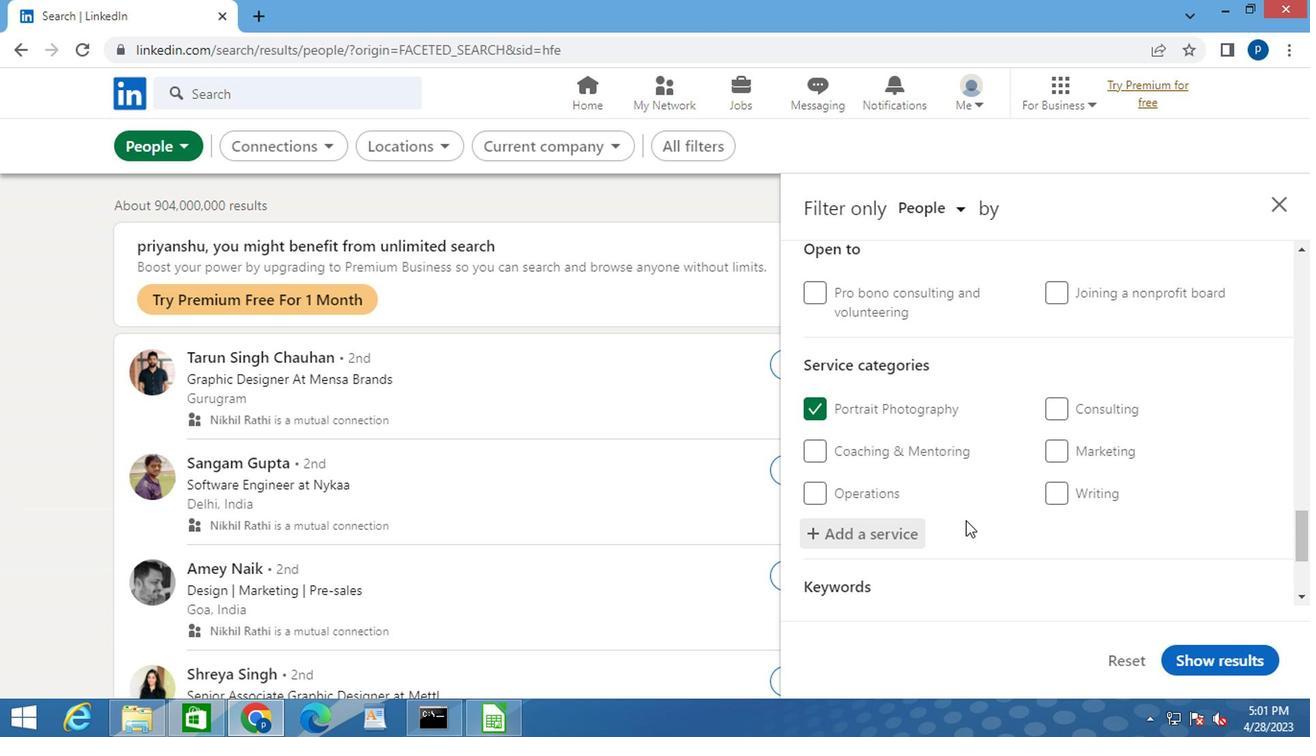 
Action: Mouse scrolled (958, 505) with delta (0, 0)
Screenshot: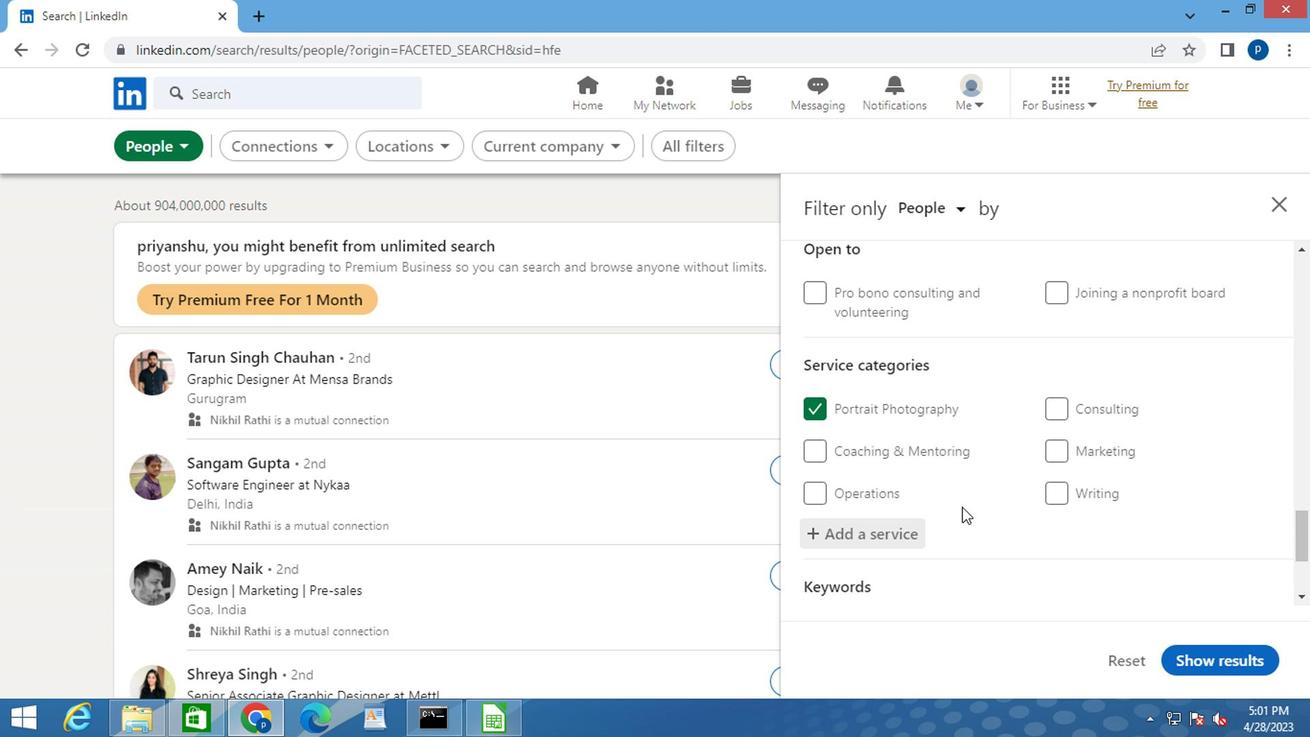 
Action: Mouse scrolled (958, 505) with delta (0, 0)
Screenshot: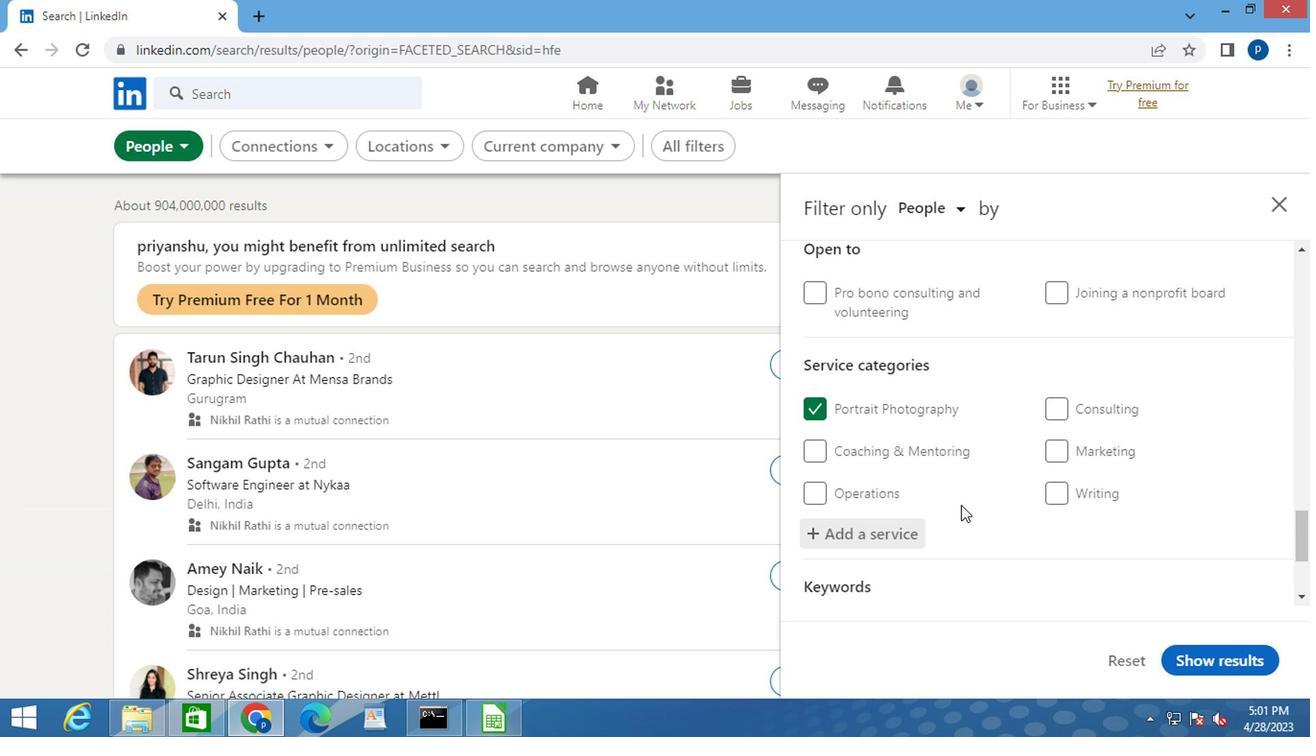 
Action: Mouse moved to (889, 522)
Screenshot: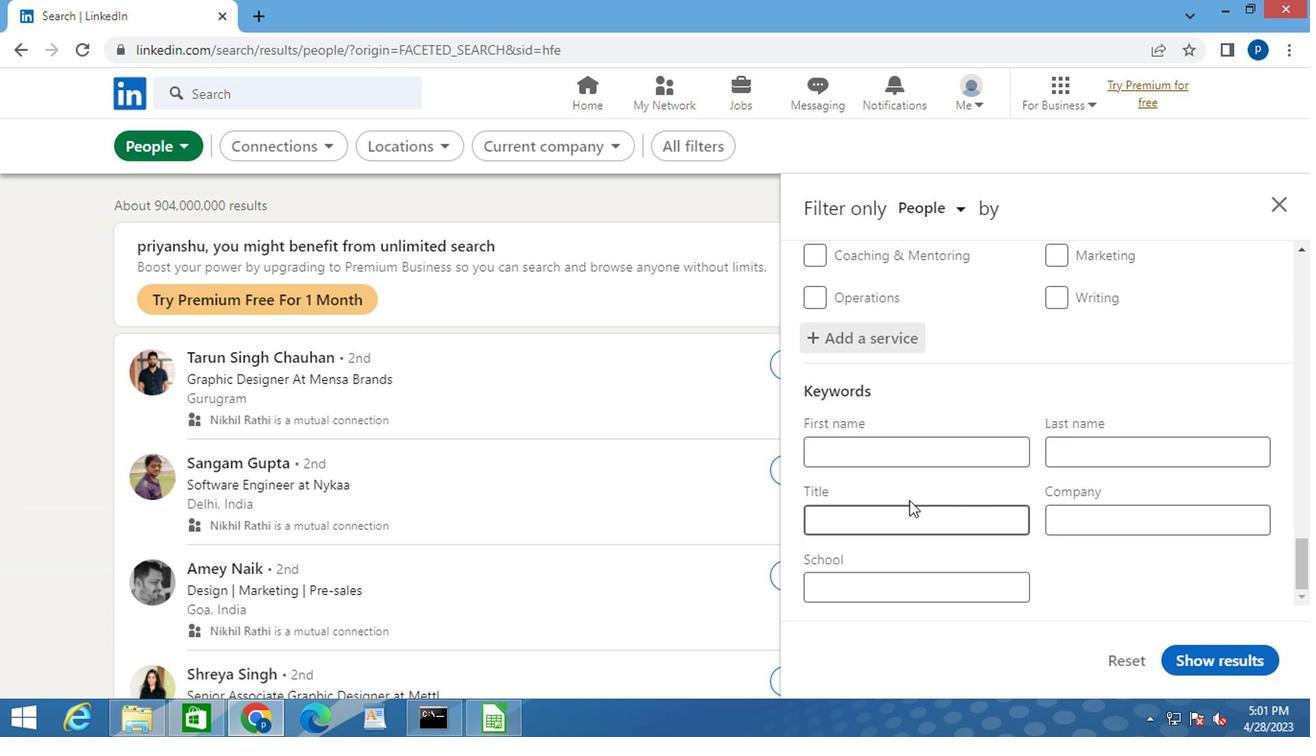 
Action: Mouse pressed left at (889, 522)
Screenshot: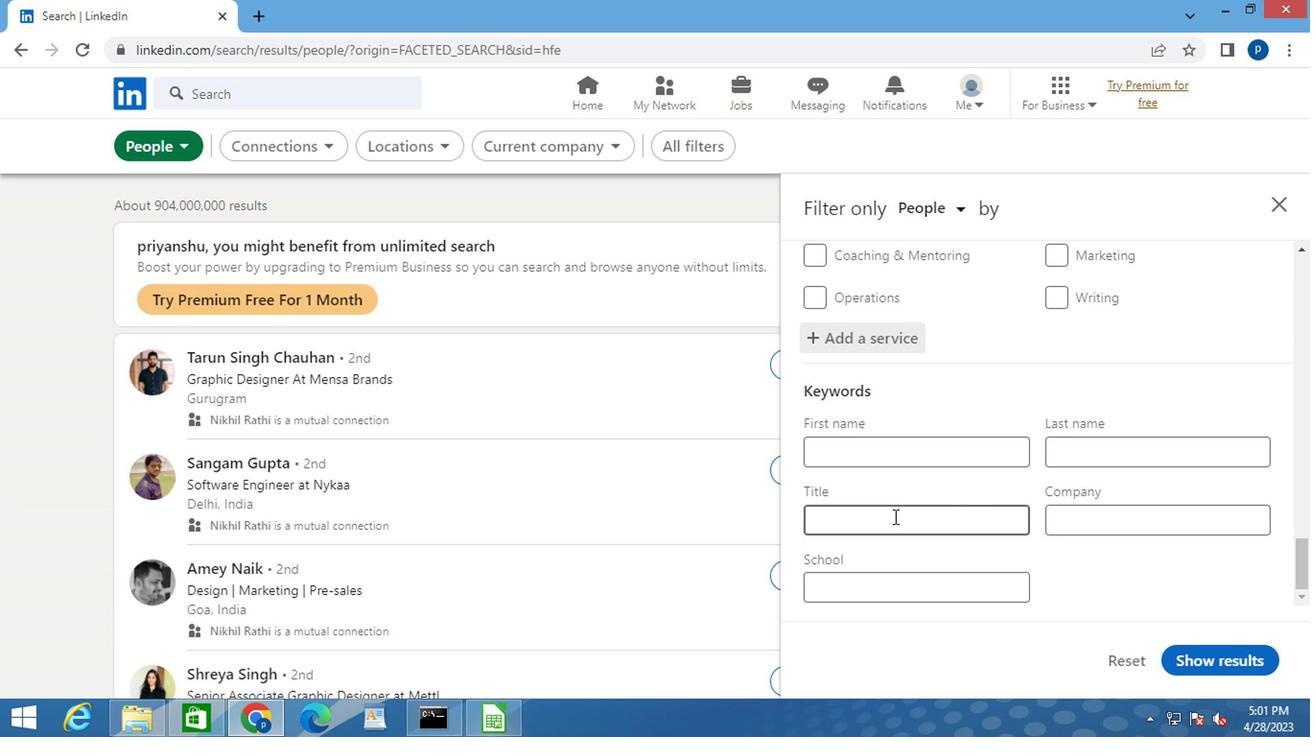 
Action: Key pressed <Key.caps_lock>P<Key.caps_lock>ROGRAM<Key.space><Key.caps_lock>A<Key.caps_lock>DMINISTRATOR<Key.space>
Screenshot: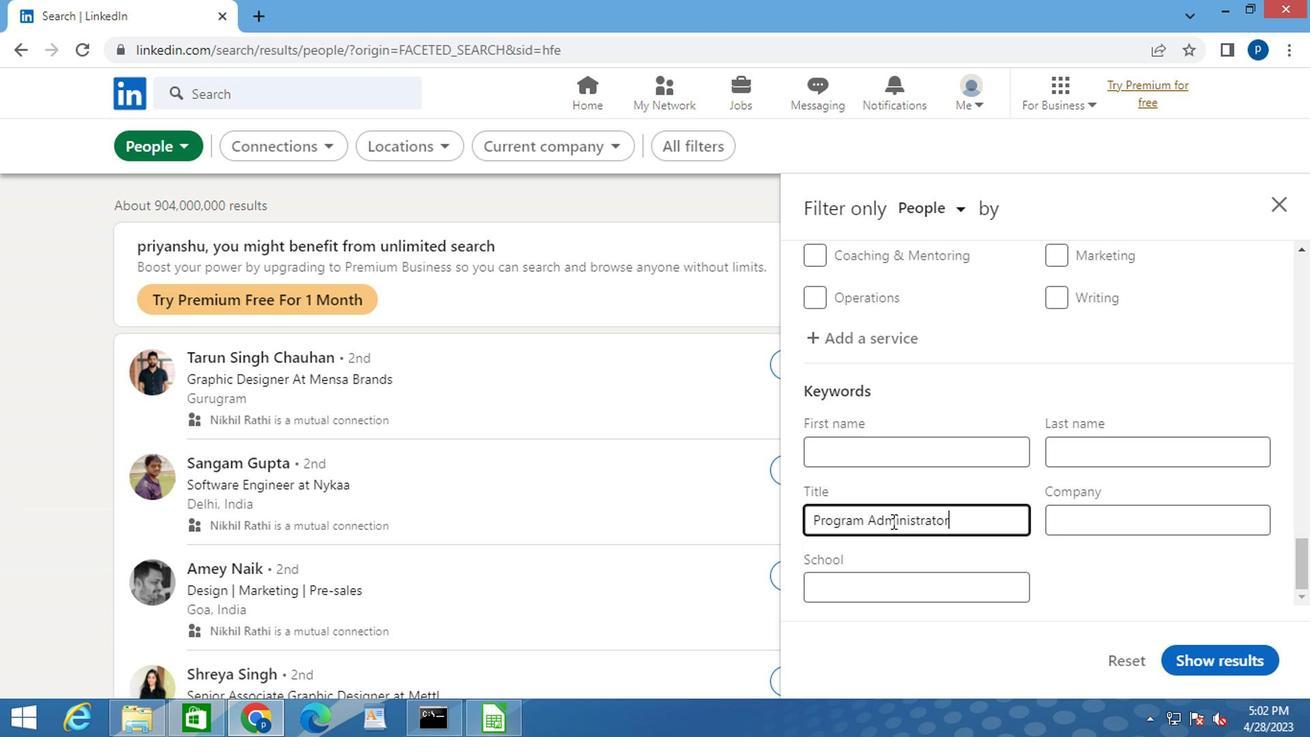 
Action: Mouse moved to (1192, 656)
Screenshot: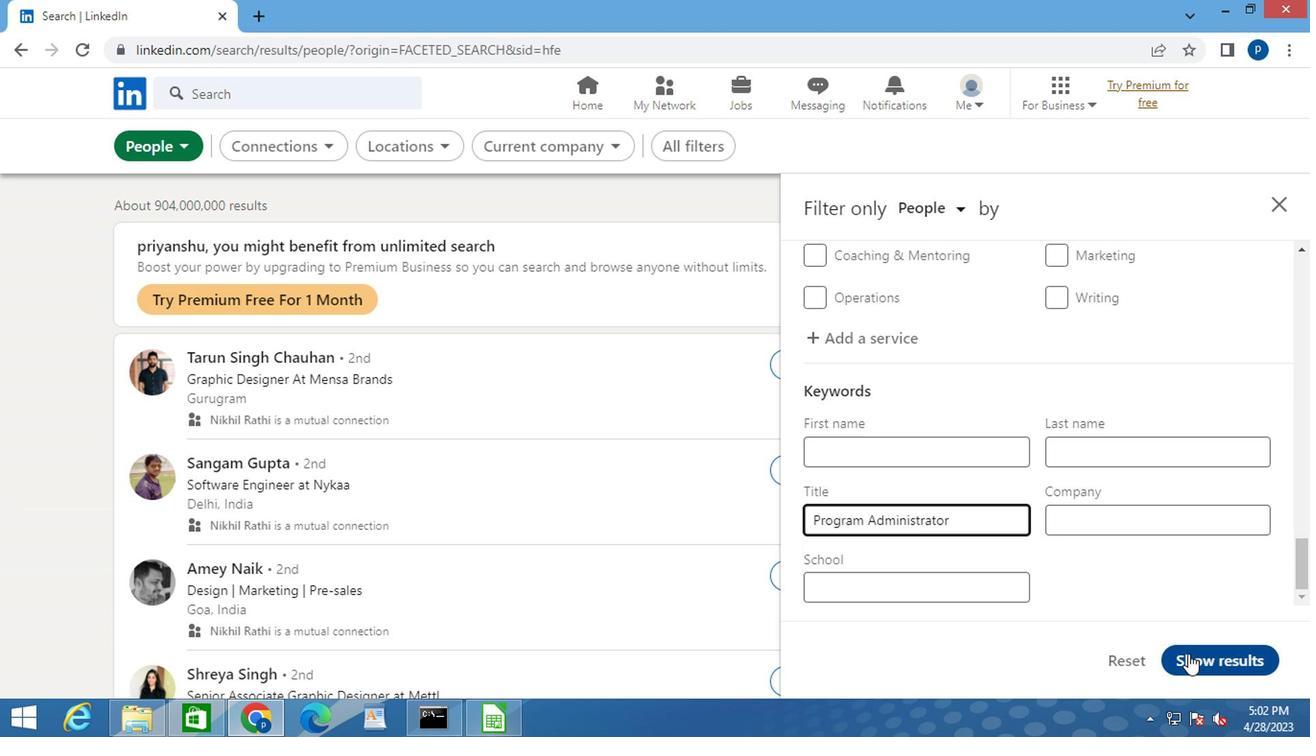 
Action: Mouse pressed left at (1192, 656)
Screenshot: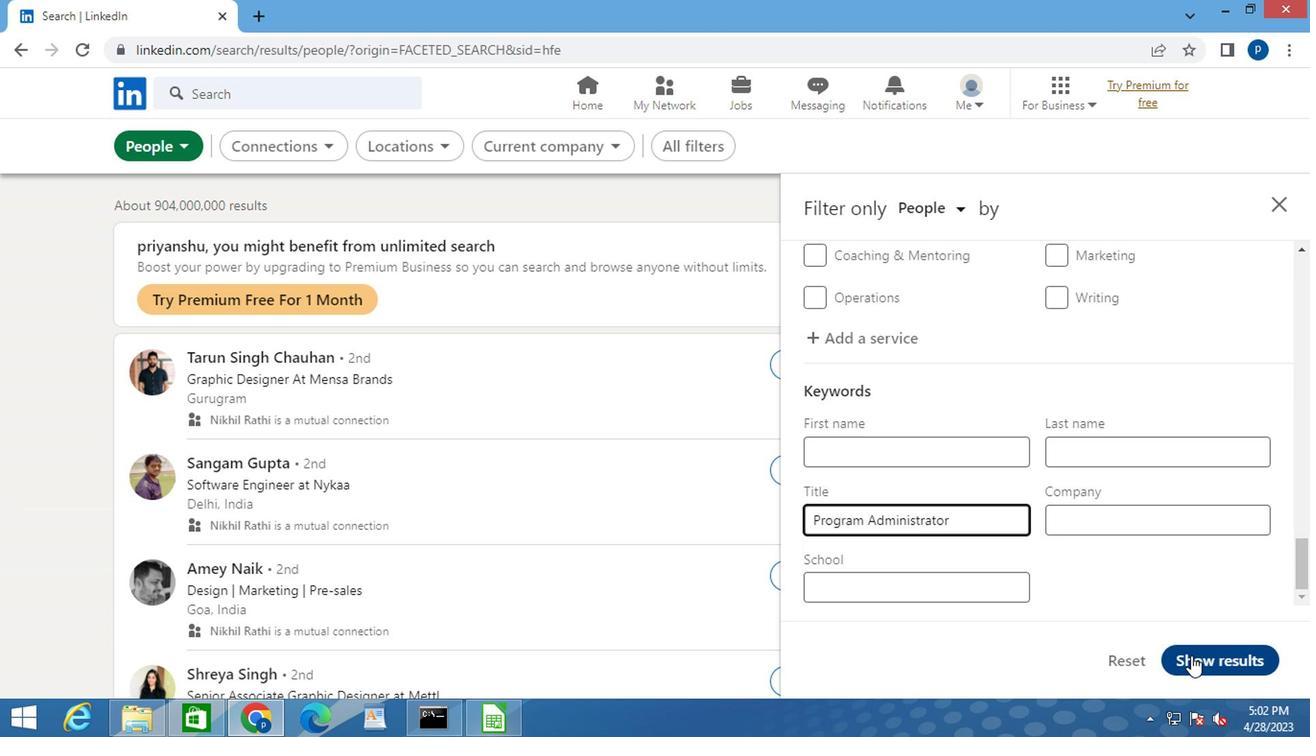 
